Task: Open Card Requirements Management Planning in Board Business Model Hypothesis Creation and Testing to Workspace Job Evaluation and Classification and add a team member Softage.1@softage.net, a label Blue, a checklist Quality Assurance, an attachment from Trello, a color Blue and finally, add a card description 'Develop and launch new sales promotion for existing customers' and a comment 'We should approach this task with a sense of ownership and personal responsibility for its success.'. Add a start date 'Jan 09, 1900' with a due date 'Jan 16, 1900'
Action: Mouse moved to (44, 338)
Screenshot: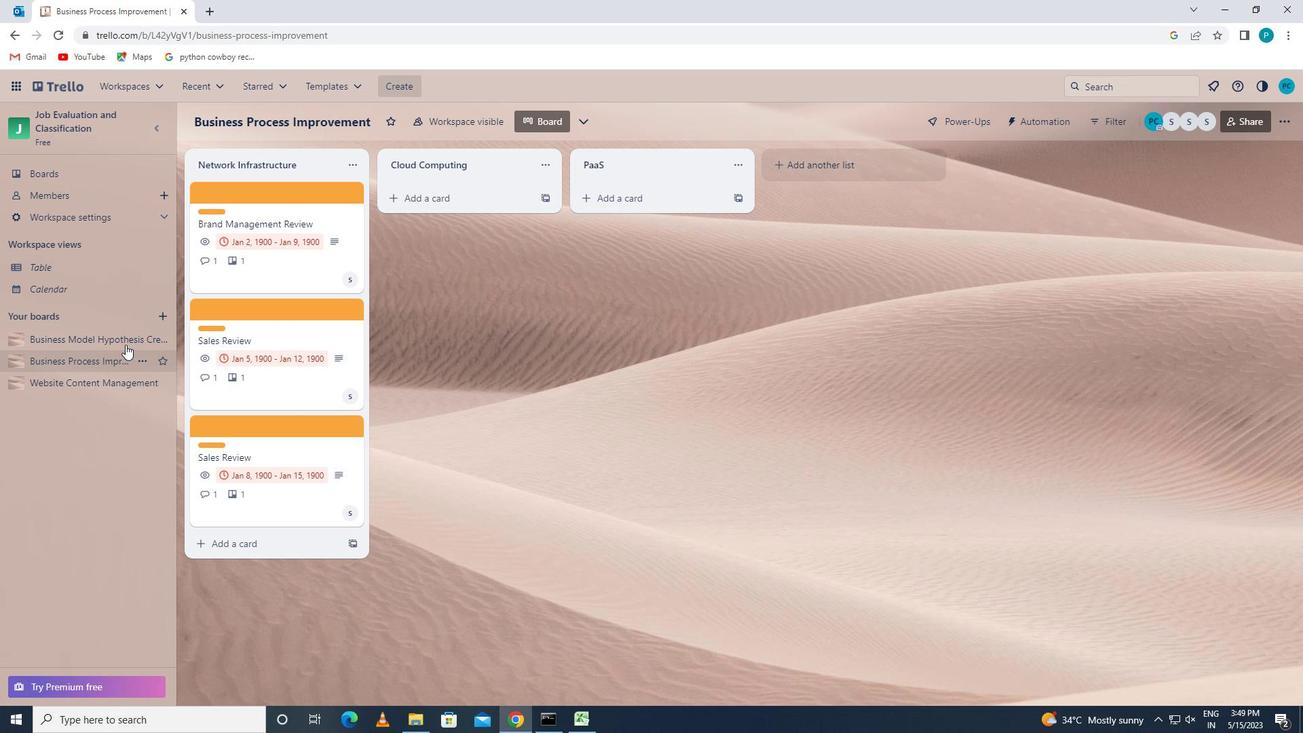 
Action: Mouse pressed left at (44, 338)
Screenshot: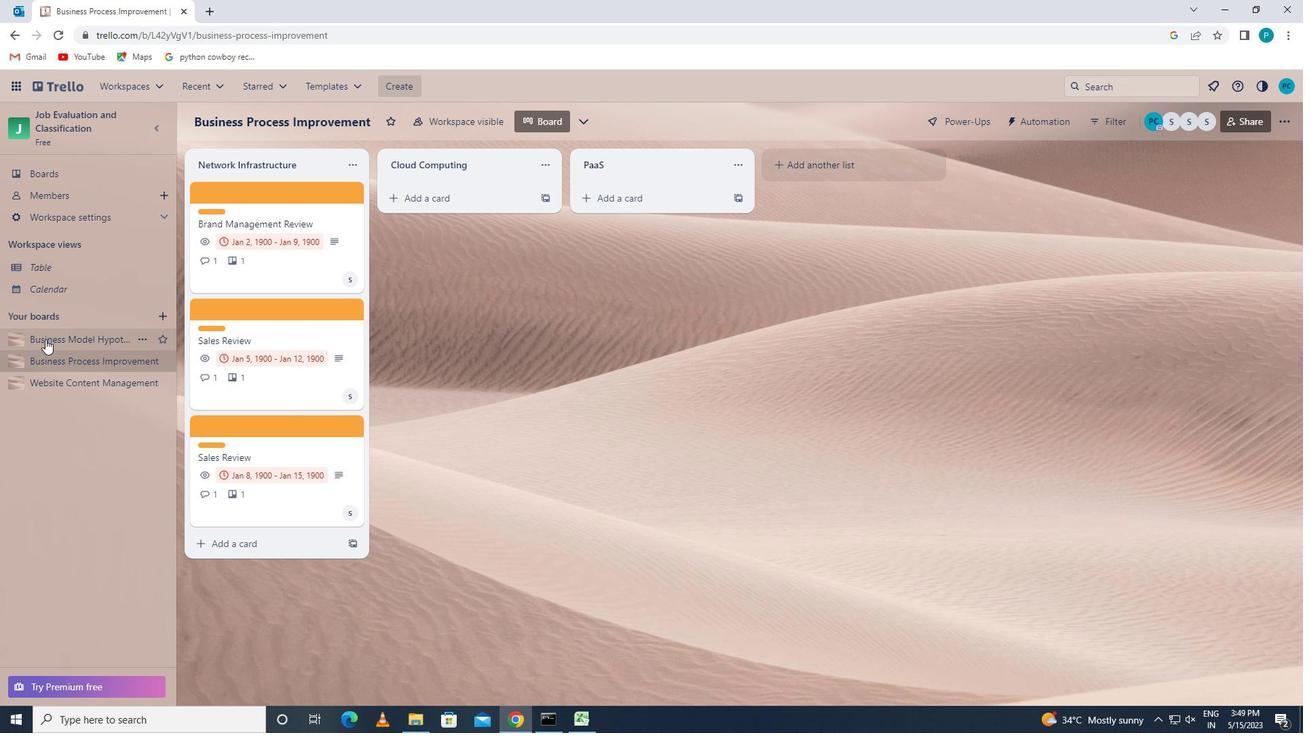 
Action: Mouse moved to (295, 439)
Screenshot: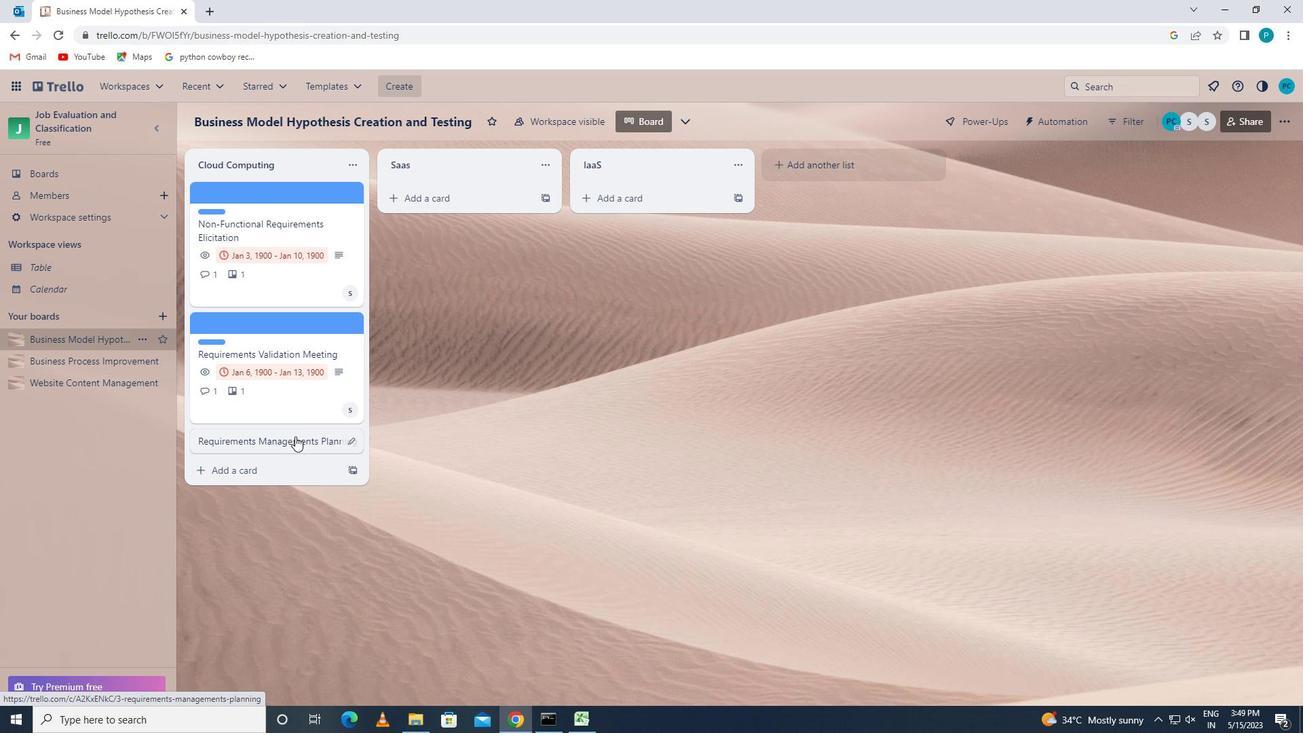 
Action: Mouse pressed left at (295, 439)
Screenshot: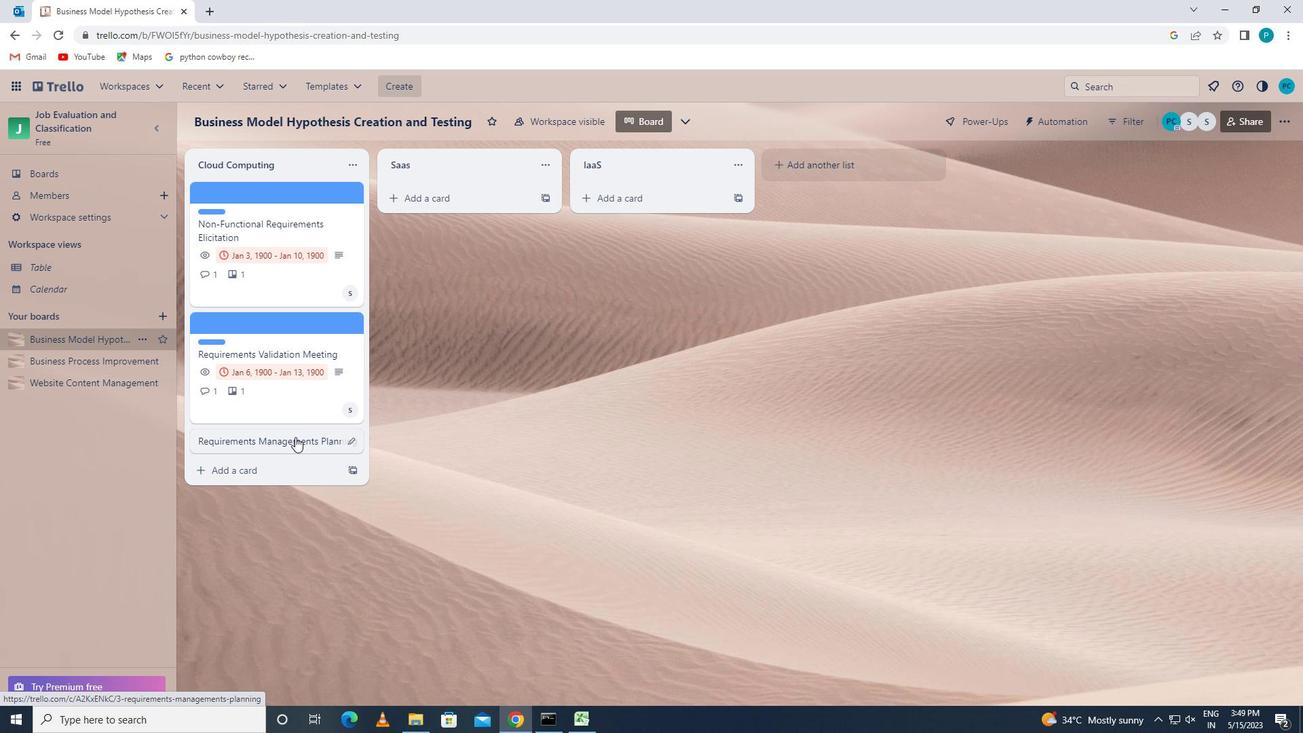 
Action: Mouse moved to (869, 236)
Screenshot: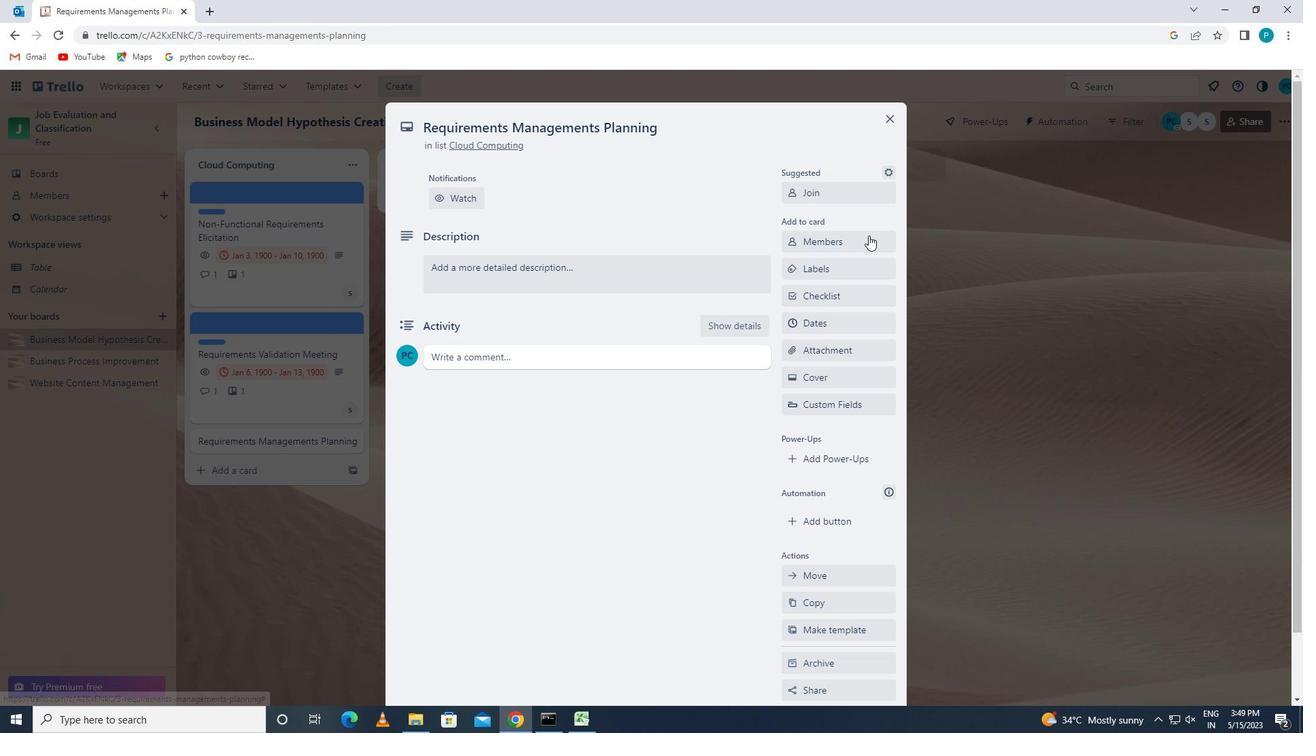 
Action: Mouse pressed left at (869, 236)
Screenshot: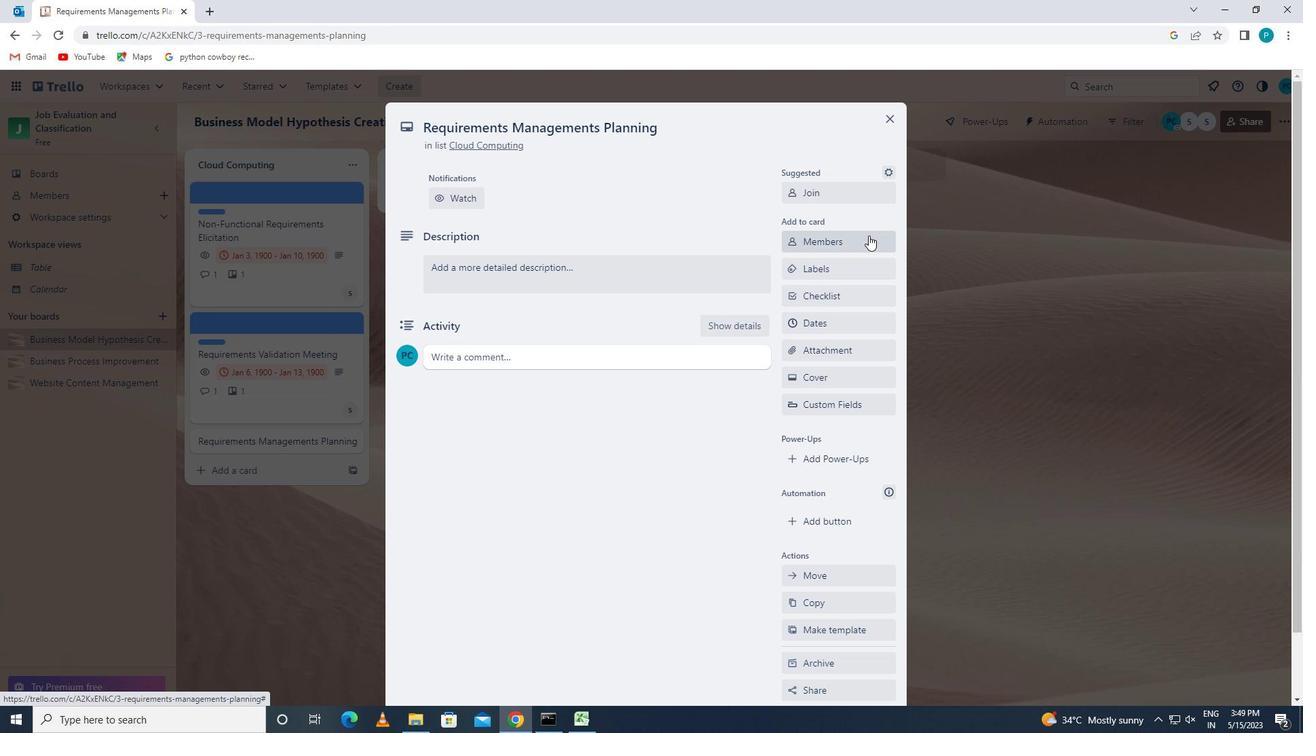 
Action: Key pressed <Key.caps_lock>s<Key.caps_lock>oftage.1<Key.enter>
Screenshot: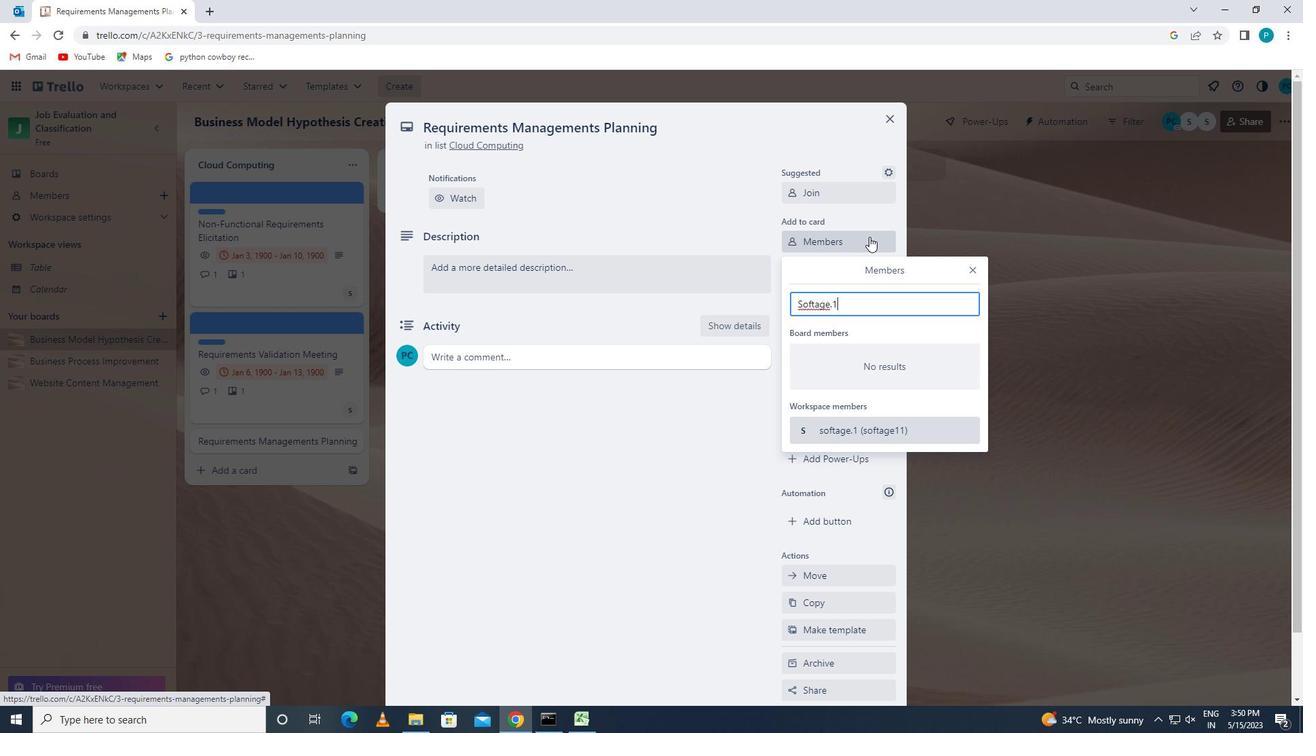 
Action: Mouse moved to (979, 264)
Screenshot: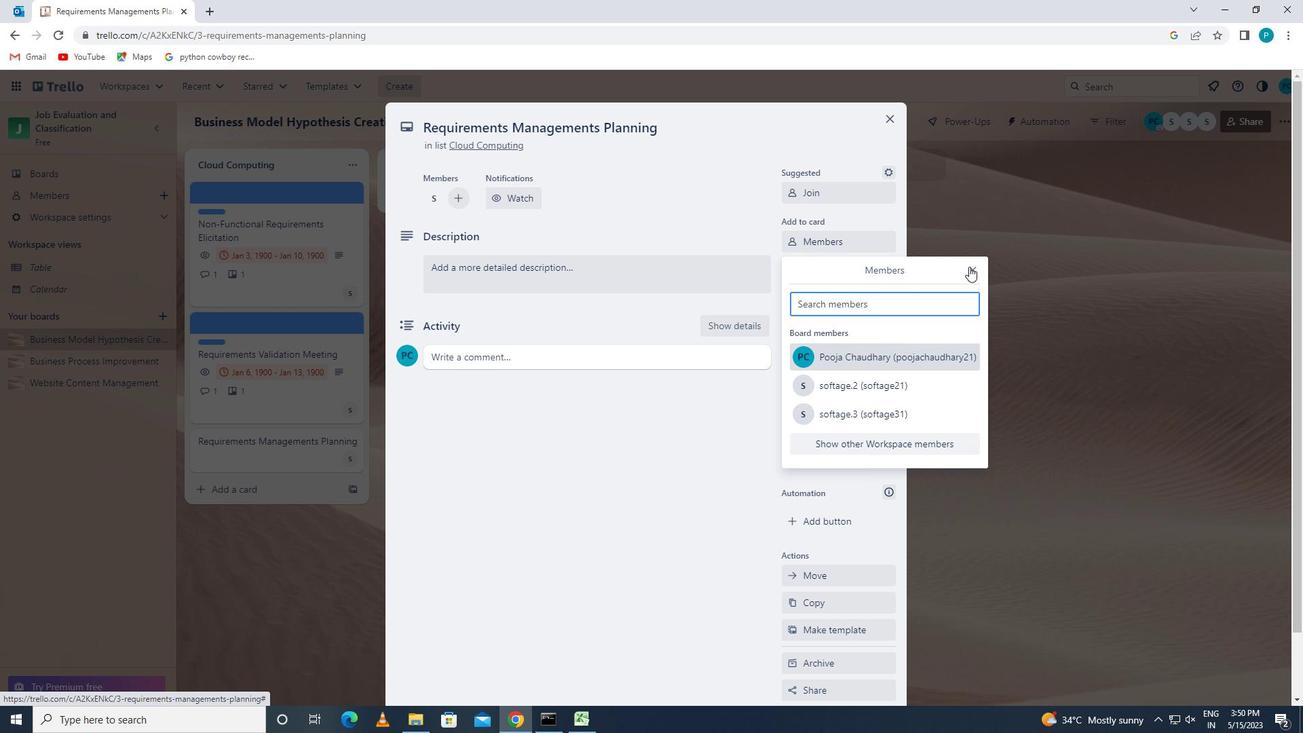
Action: Mouse pressed left at (979, 264)
Screenshot: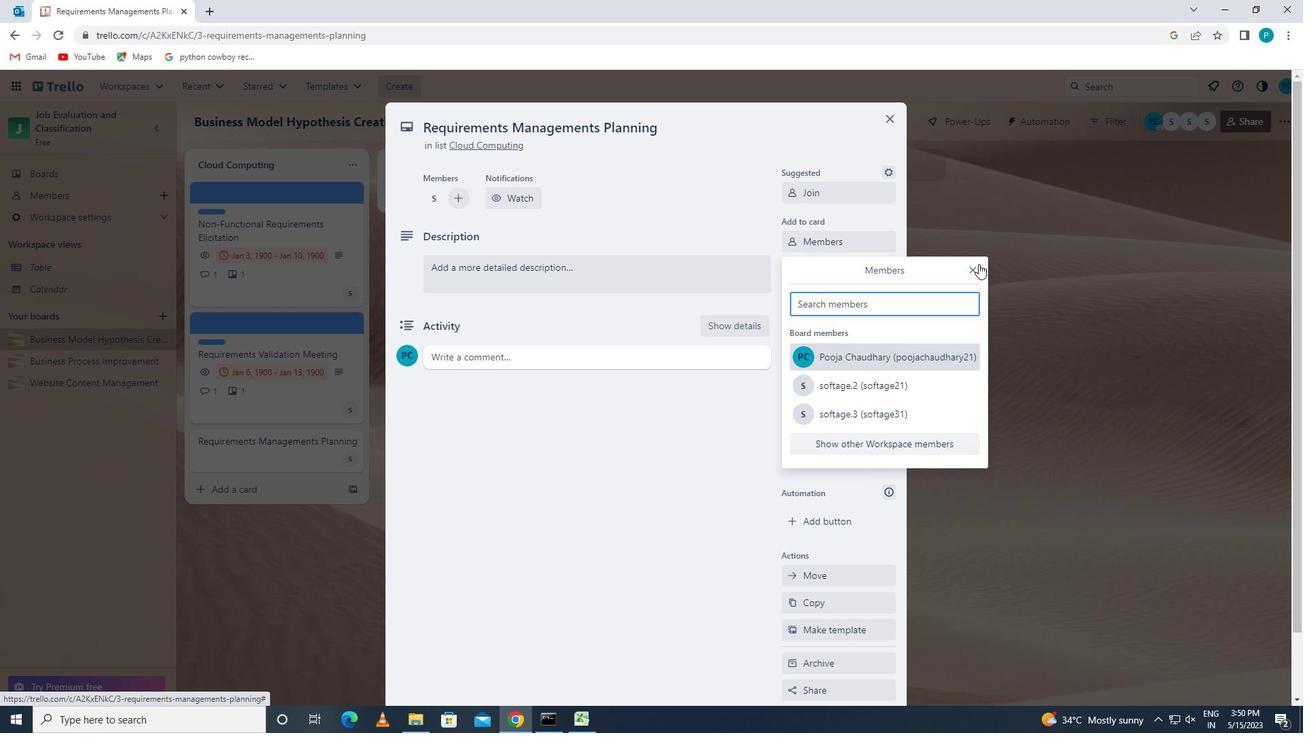 
Action: Mouse moved to (839, 260)
Screenshot: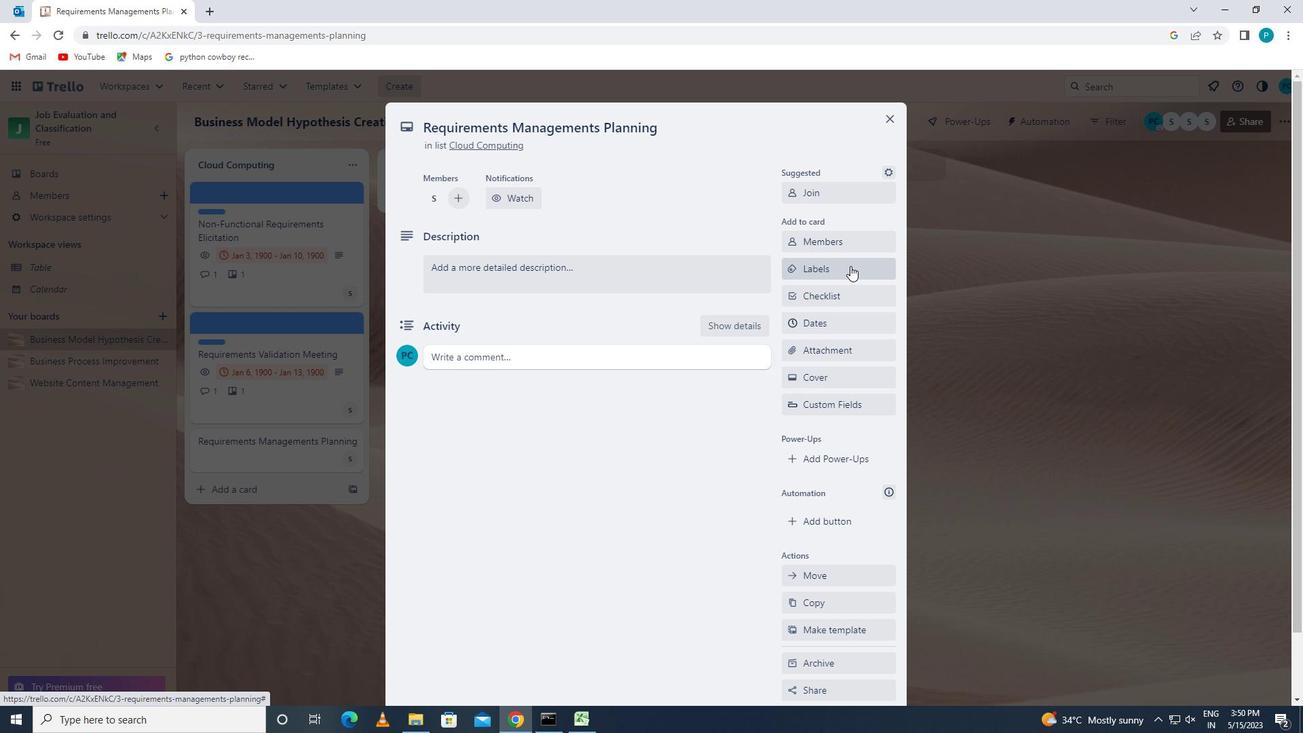 
Action: Mouse pressed left at (839, 260)
Screenshot: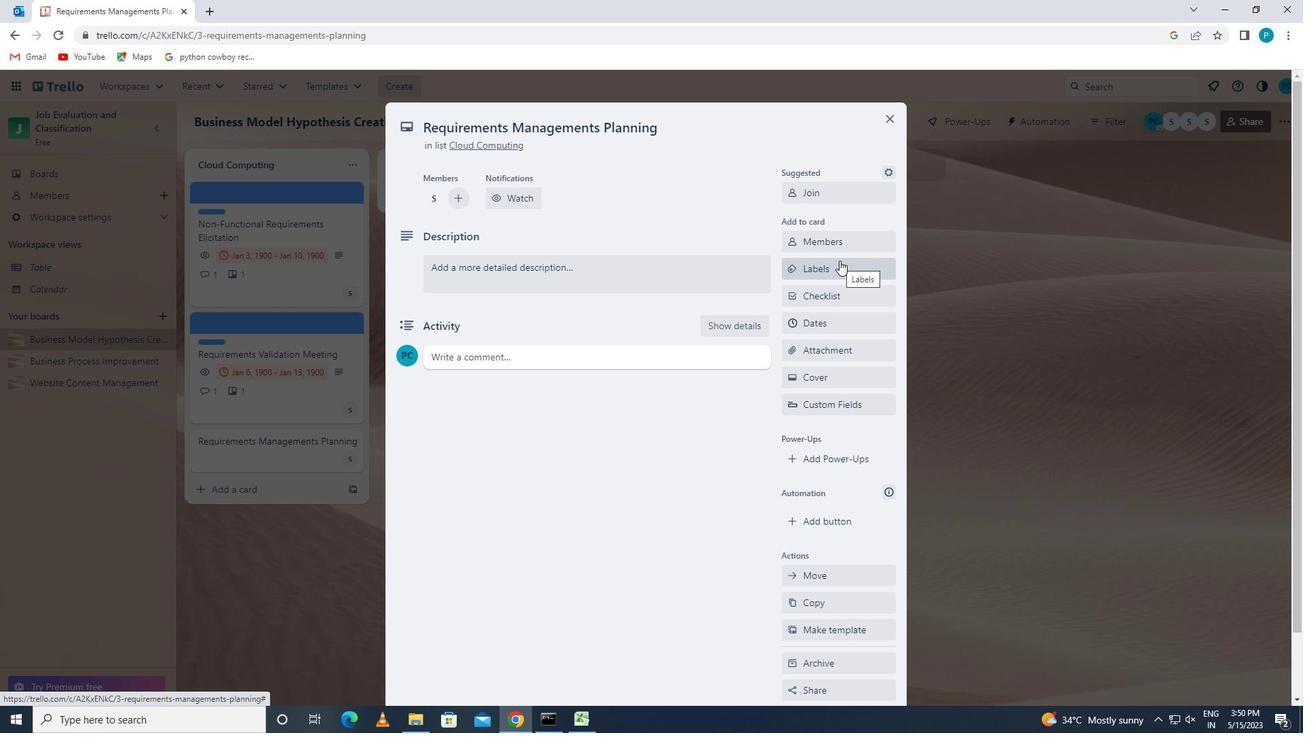 
Action: Mouse moved to (869, 532)
Screenshot: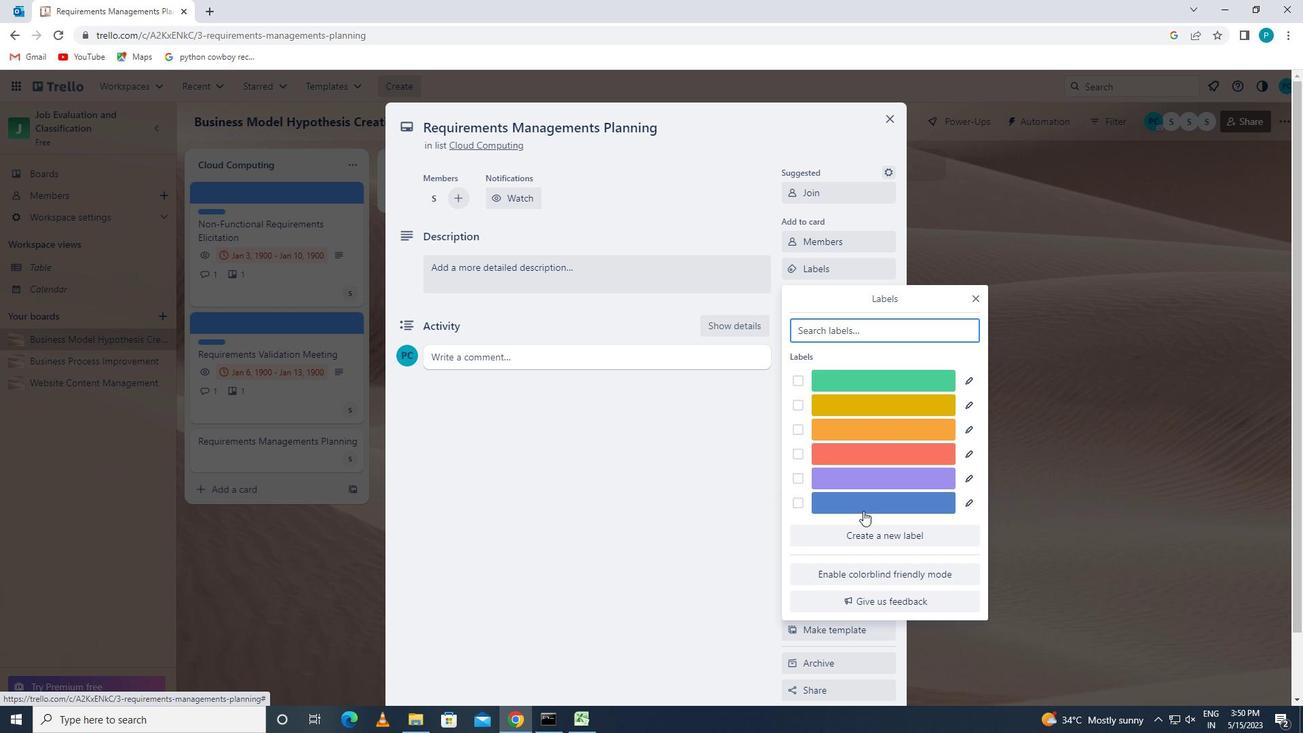 
Action: Mouse pressed left at (869, 532)
Screenshot: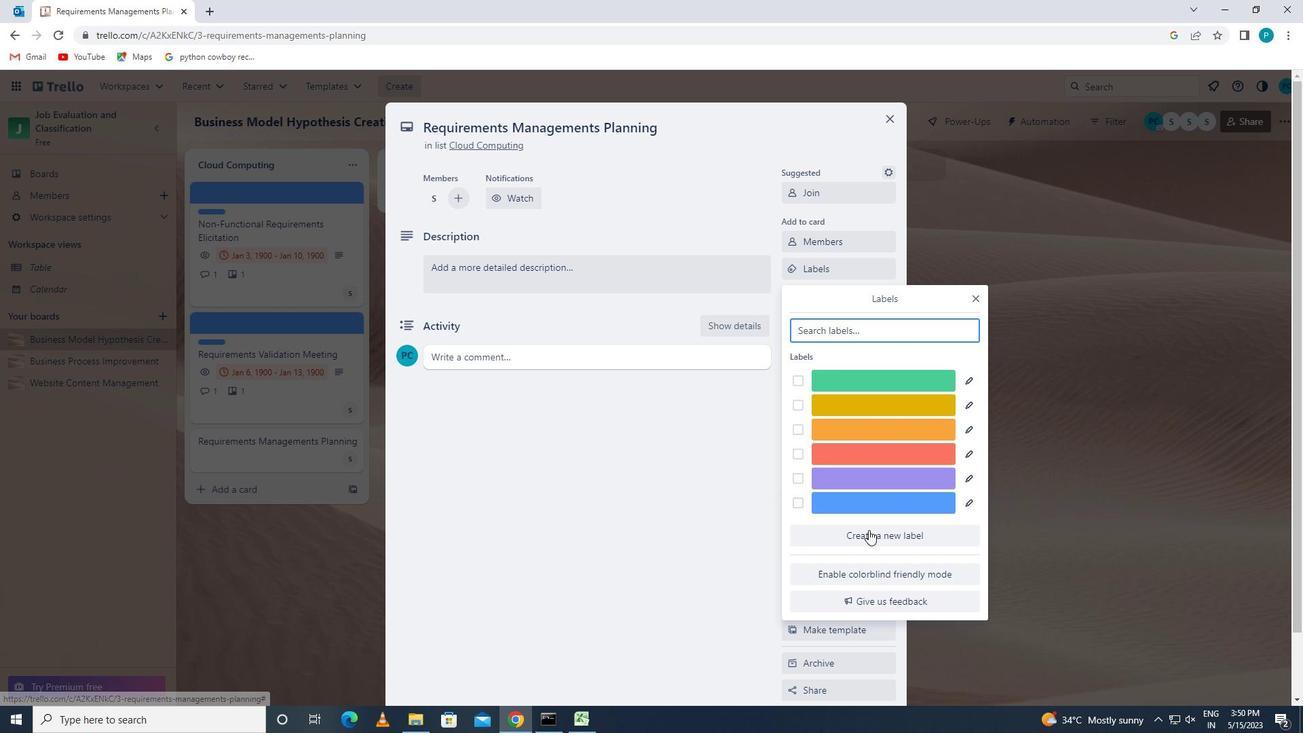 
Action: Mouse moved to (806, 566)
Screenshot: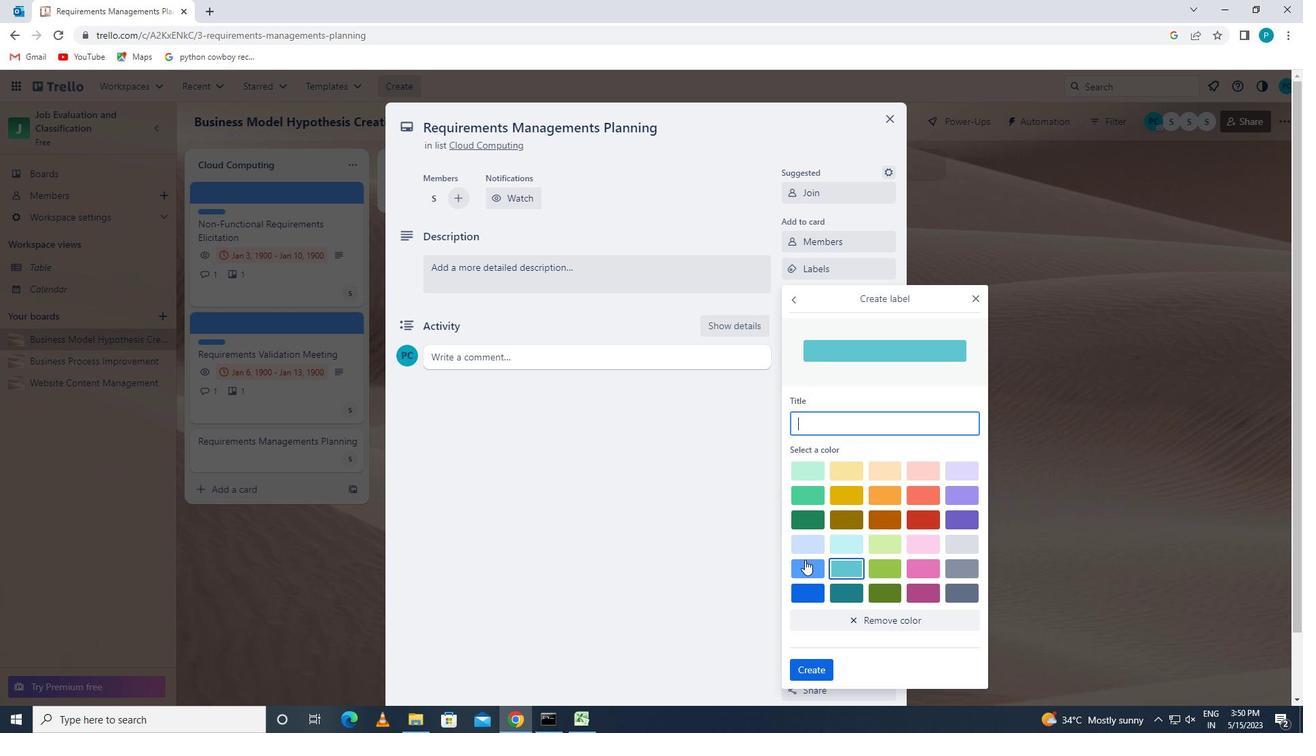 
Action: Mouse pressed left at (806, 566)
Screenshot: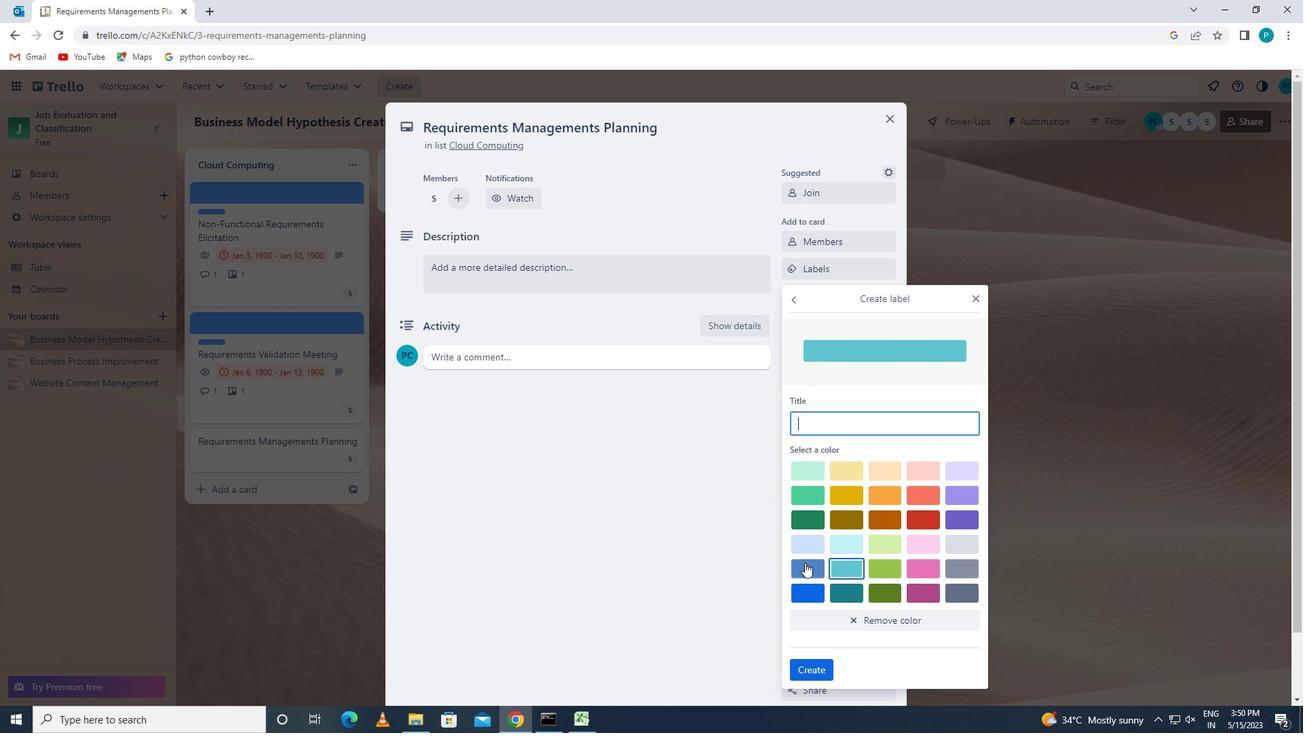 
Action: Mouse moved to (804, 672)
Screenshot: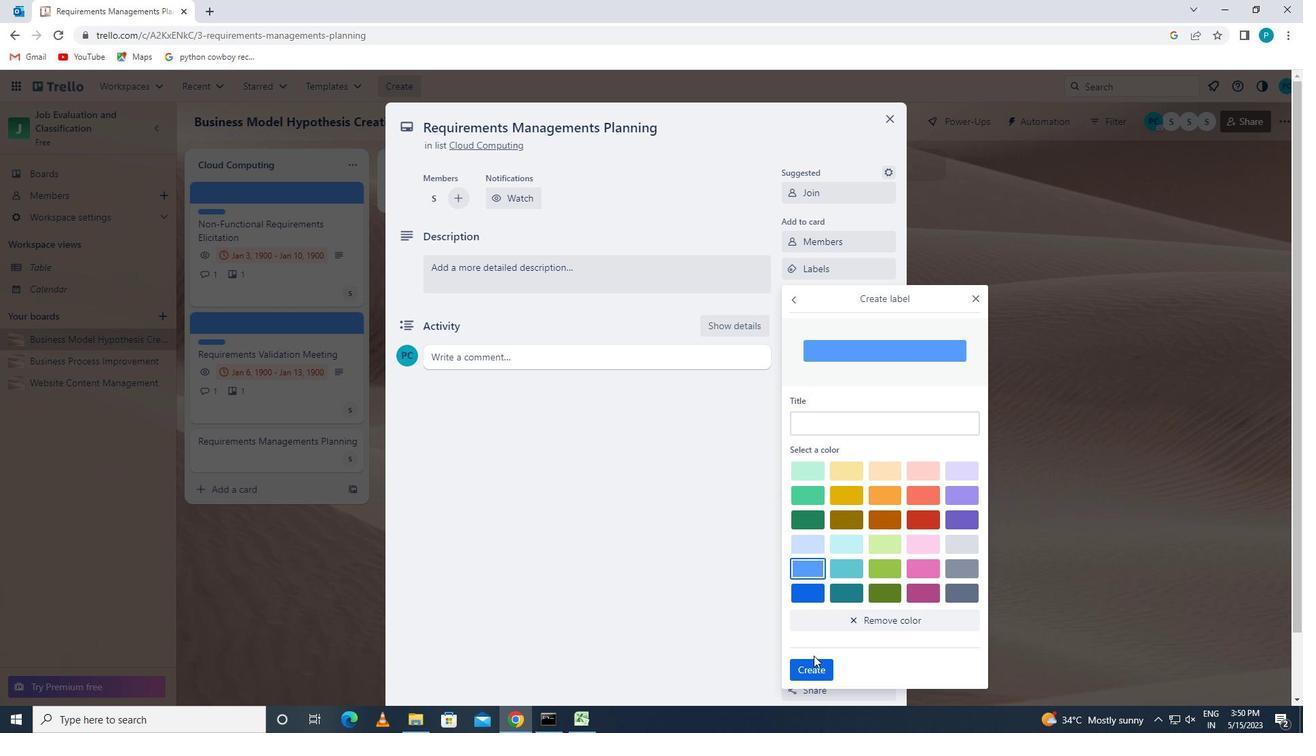 
Action: Mouse pressed left at (804, 672)
Screenshot: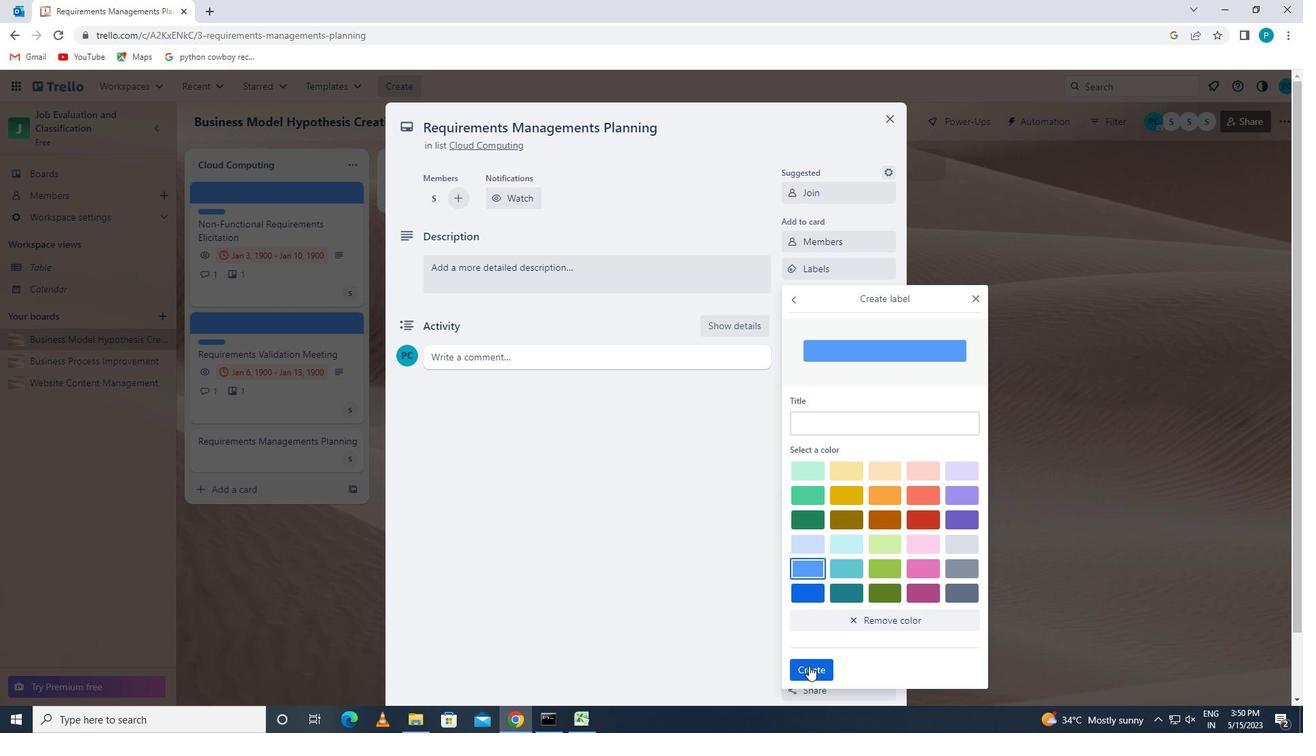 
Action: Mouse moved to (977, 296)
Screenshot: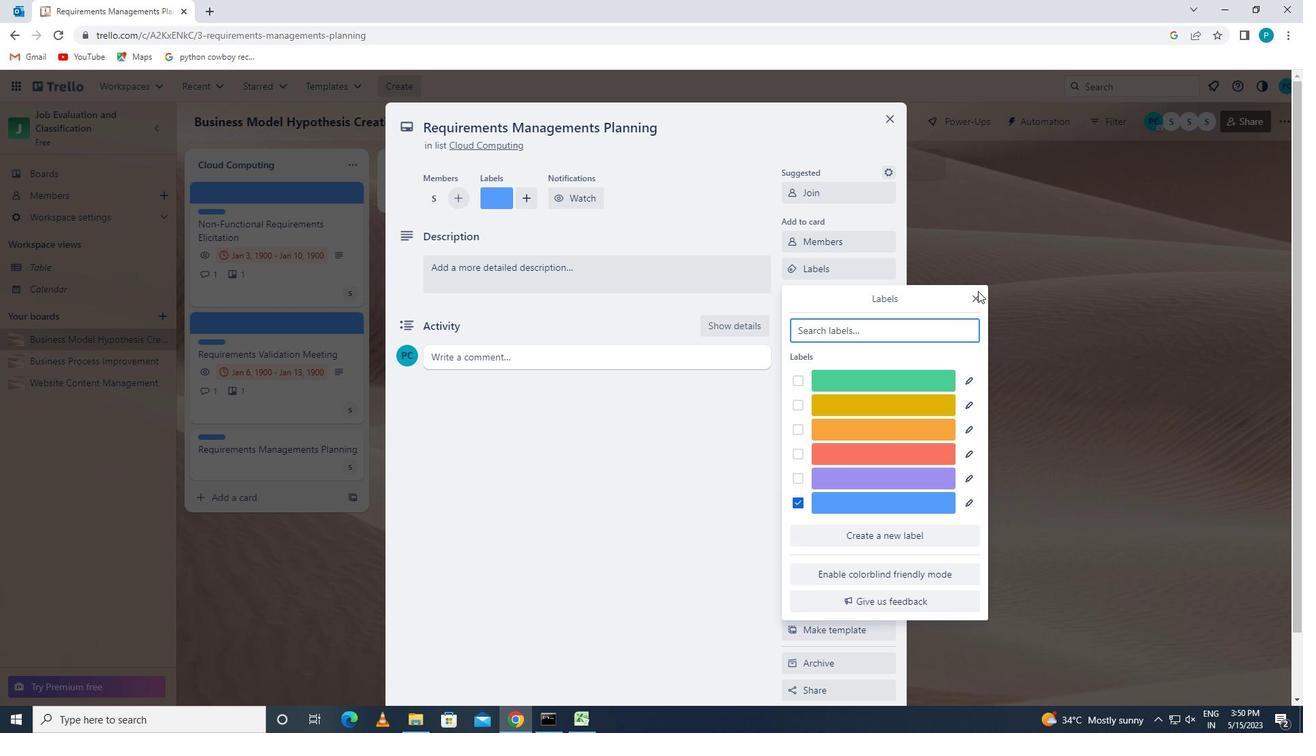 
Action: Mouse pressed left at (977, 296)
Screenshot: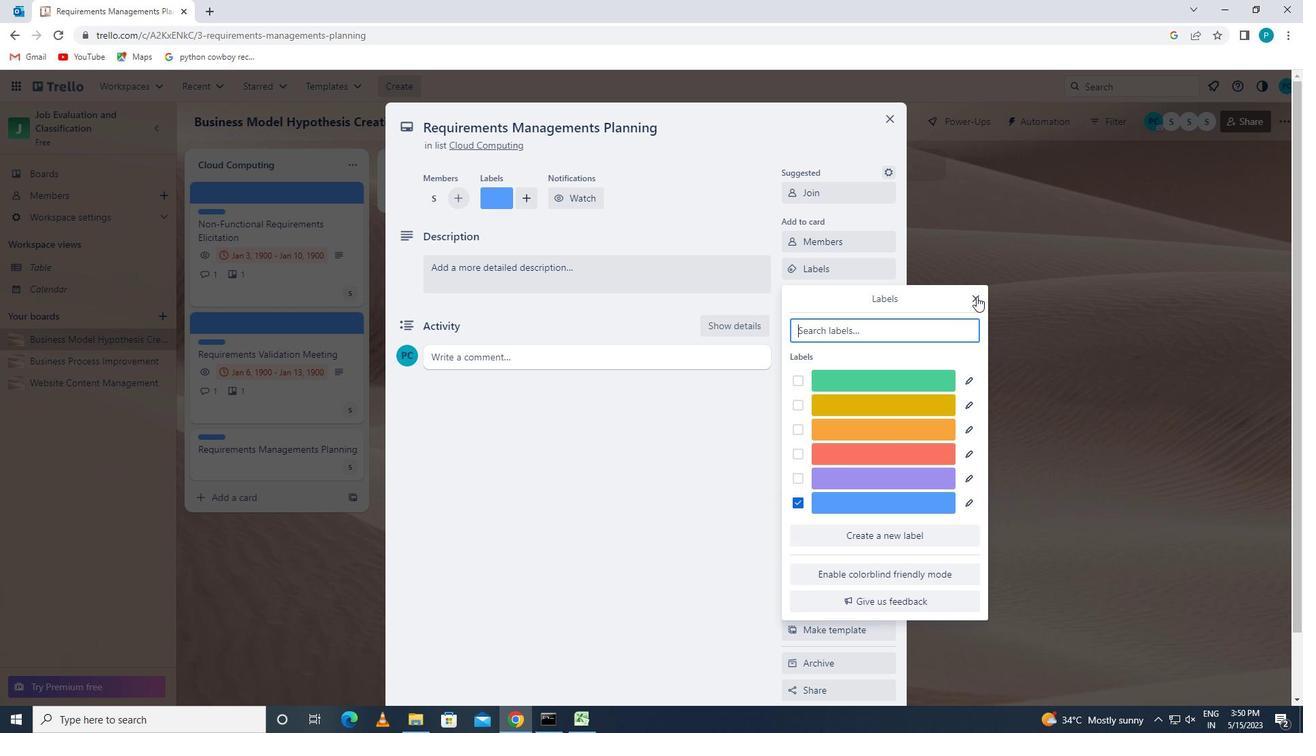 
Action: Mouse moved to (820, 306)
Screenshot: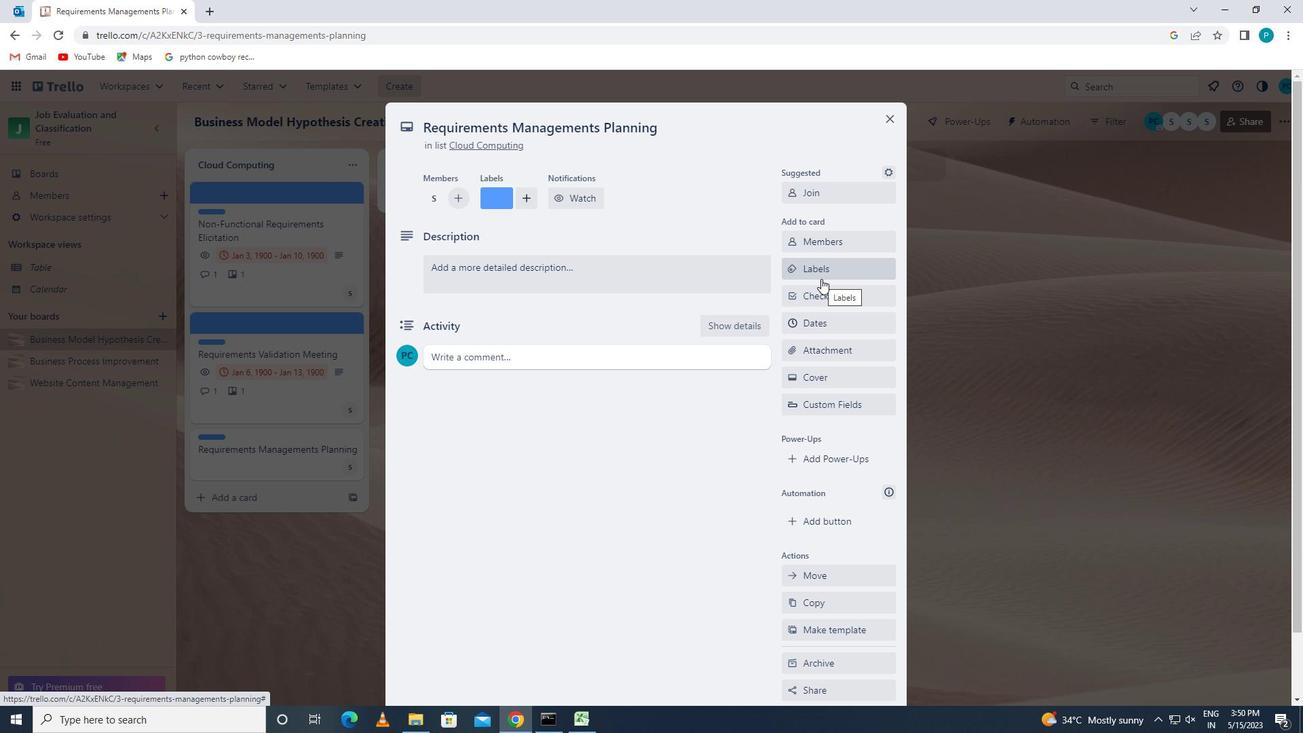 
Action: Mouse pressed left at (820, 306)
Screenshot: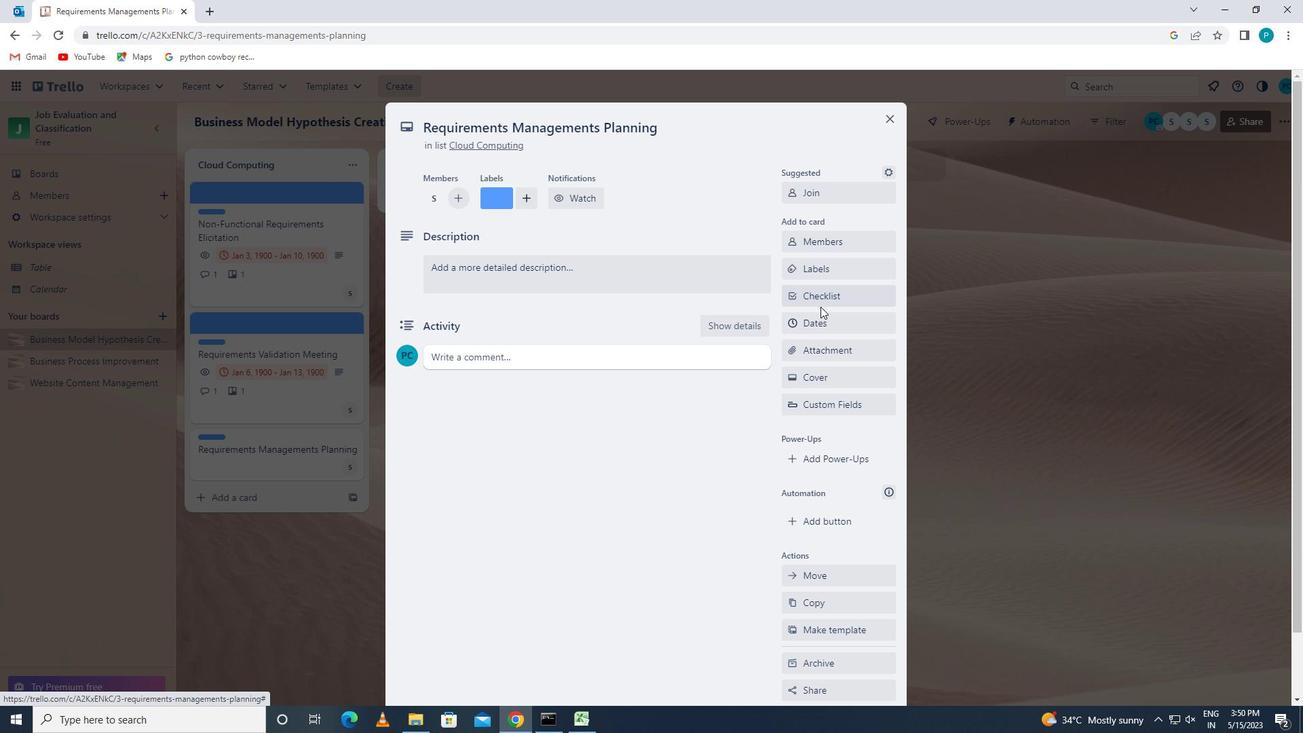 
Action: Mouse moved to (814, 302)
Screenshot: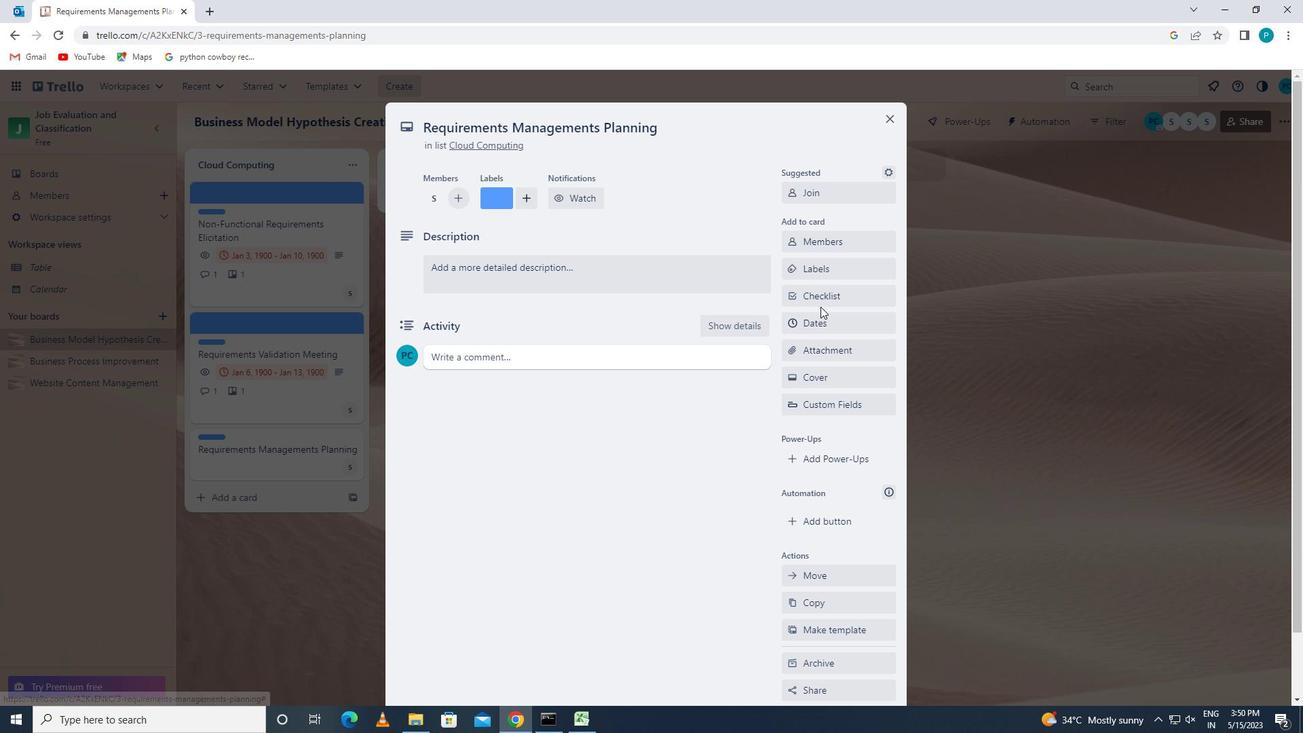 
Action: Mouse pressed left at (814, 302)
Screenshot: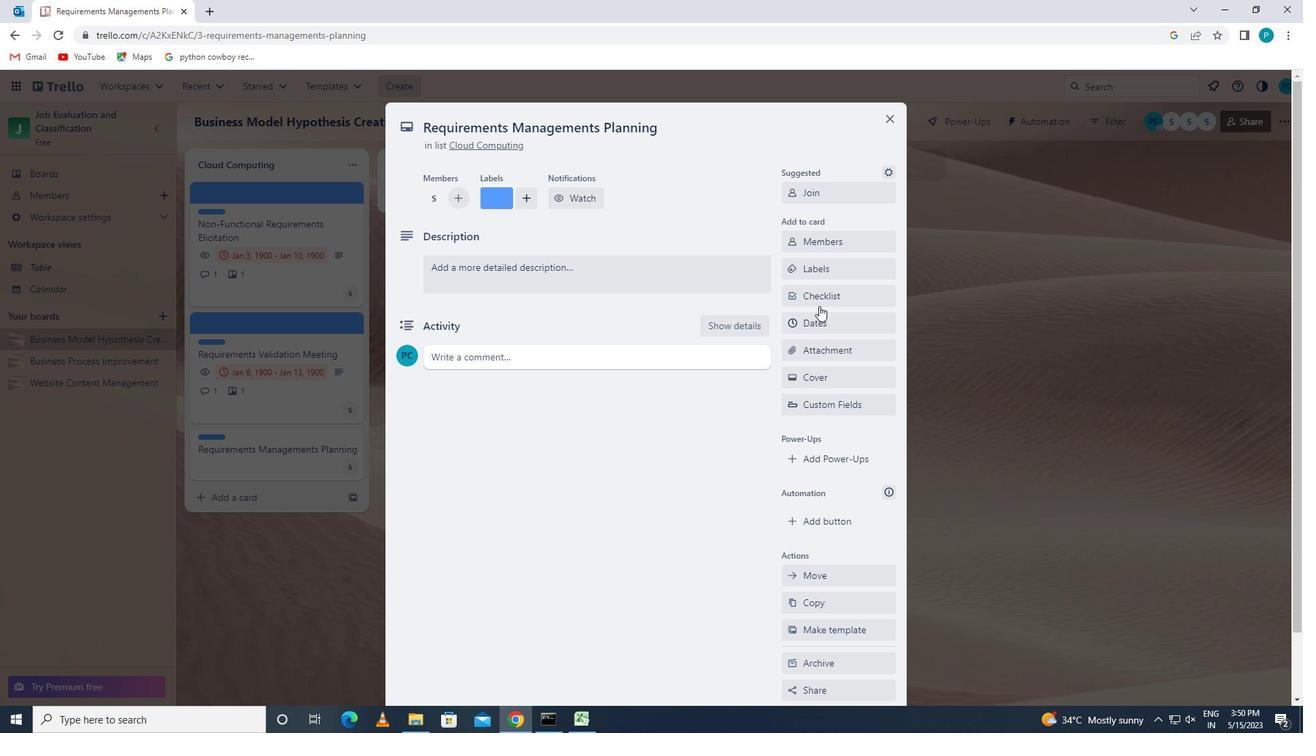 
Action: Key pressed <Key.caps_lock>q<Key.caps_lock>
Screenshot: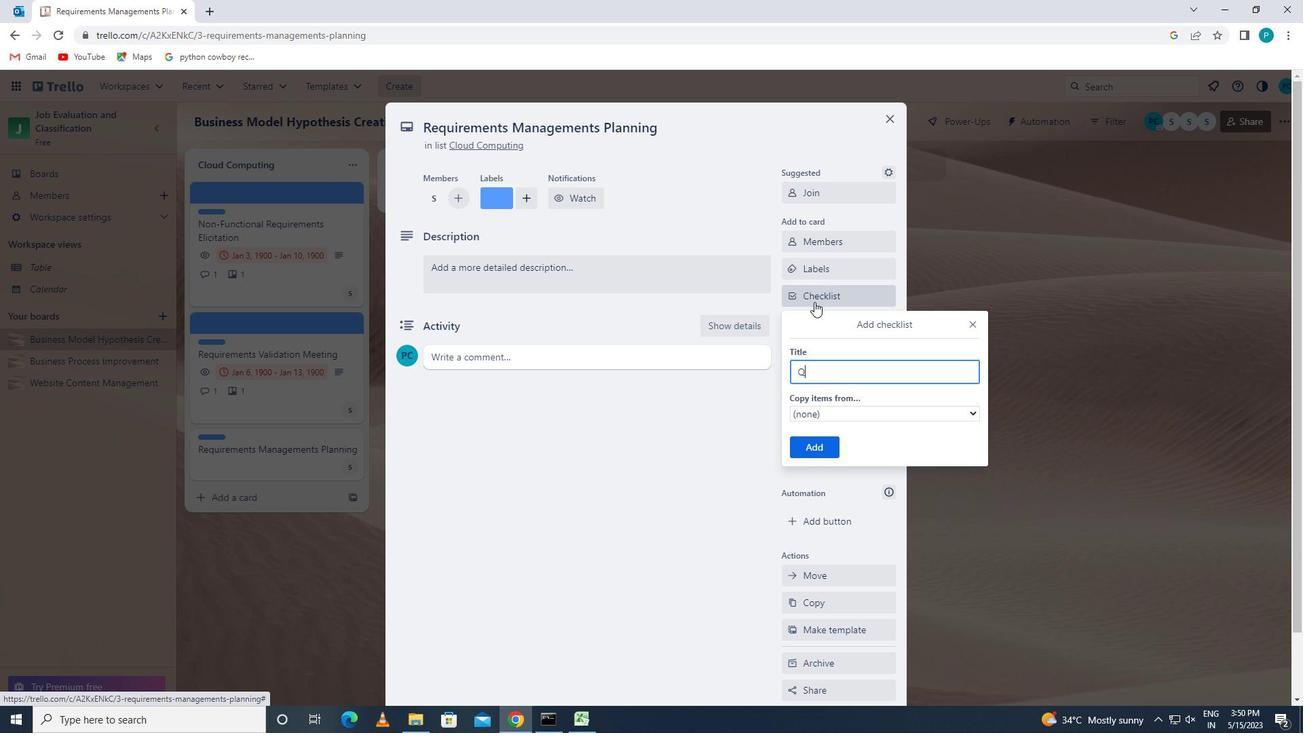 
Action: Mouse moved to (873, 408)
Screenshot: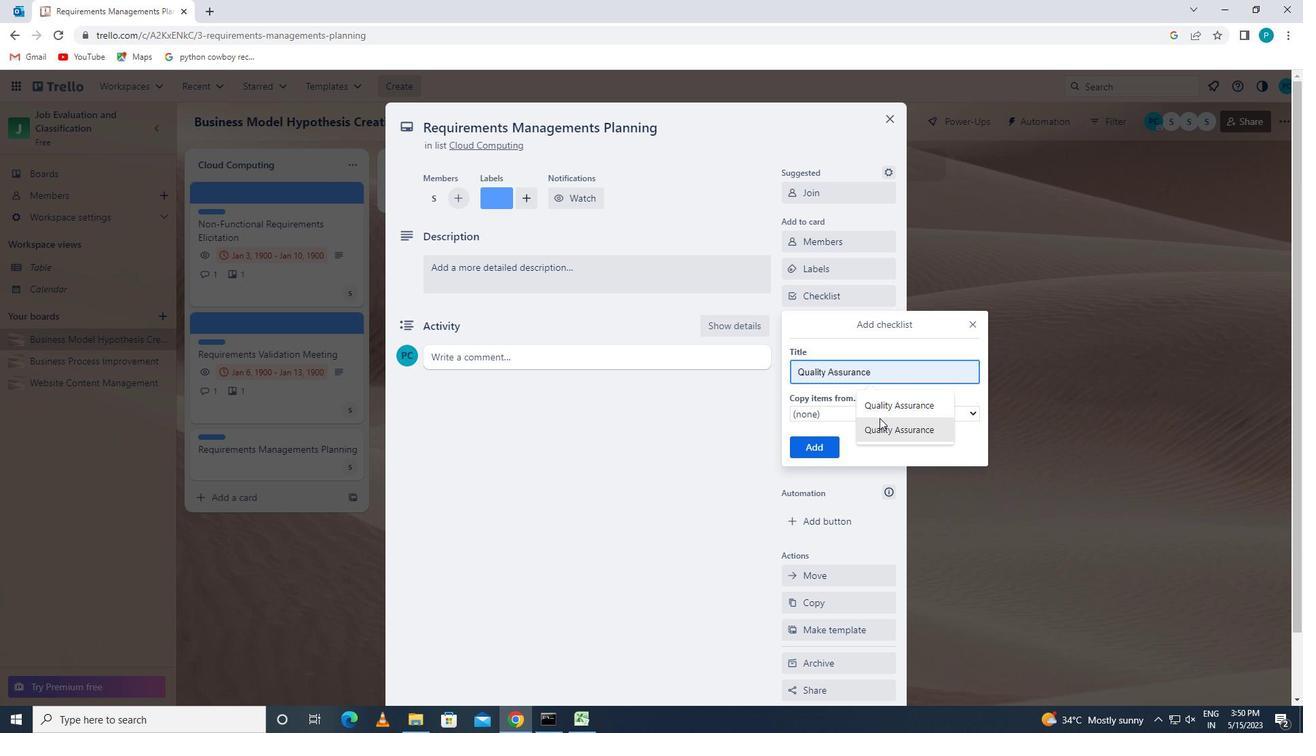 
Action: Mouse pressed left at (873, 408)
Screenshot: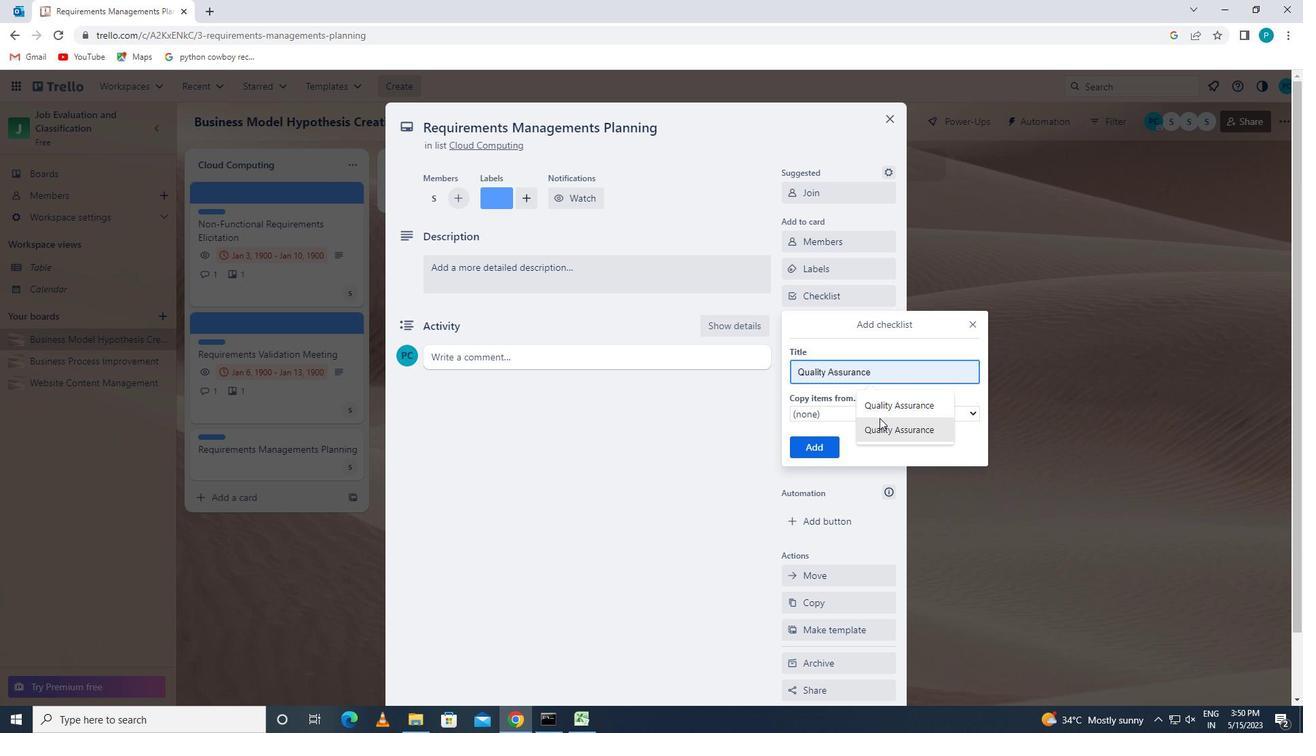 
Action: Mouse moved to (822, 441)
Screenshot: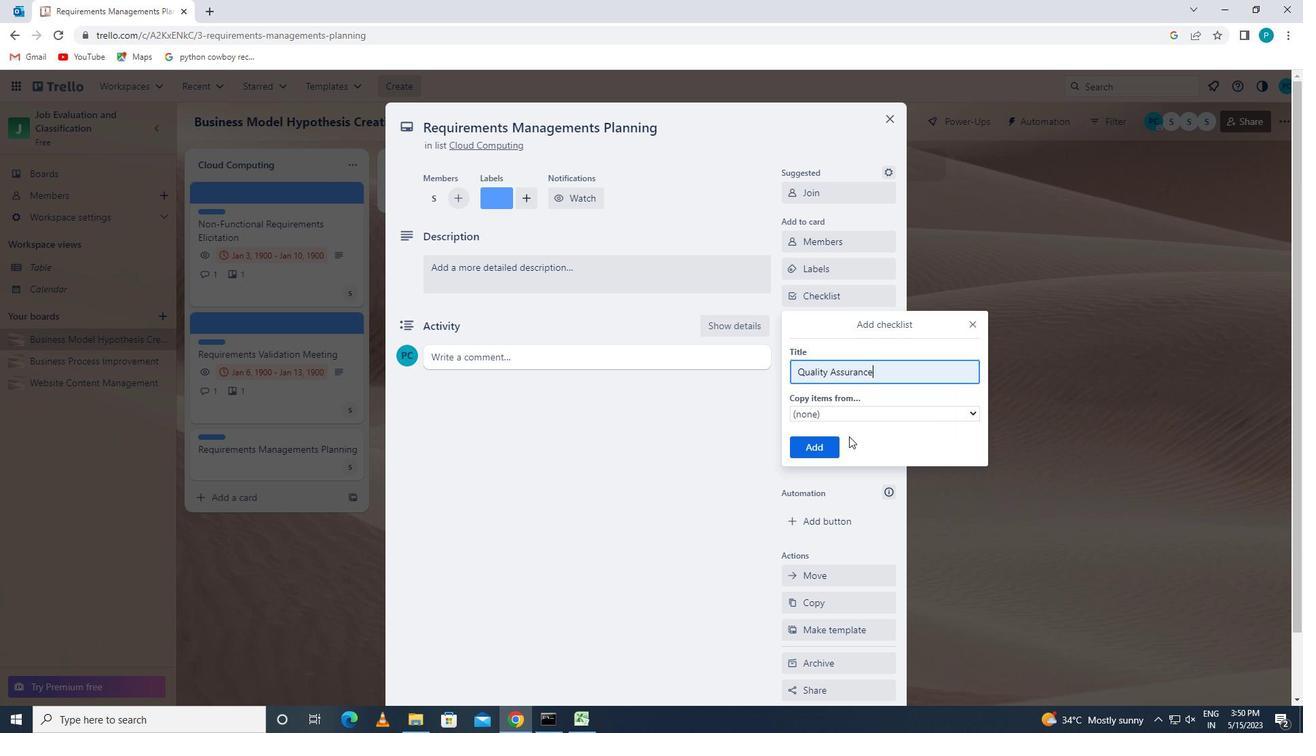 
Action: Mouse pressed left at (822, 441)
Screenshot: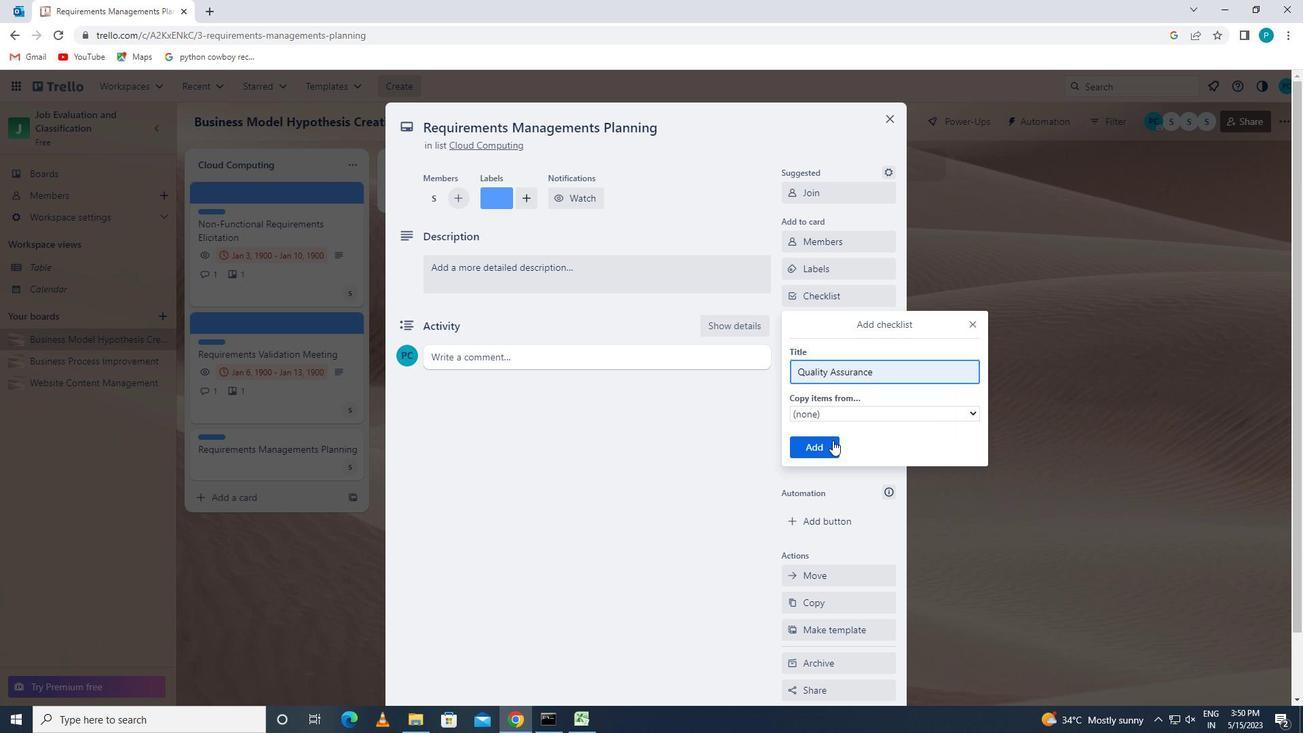 
Action: Mouse moved to (825, 350)
Screenshot: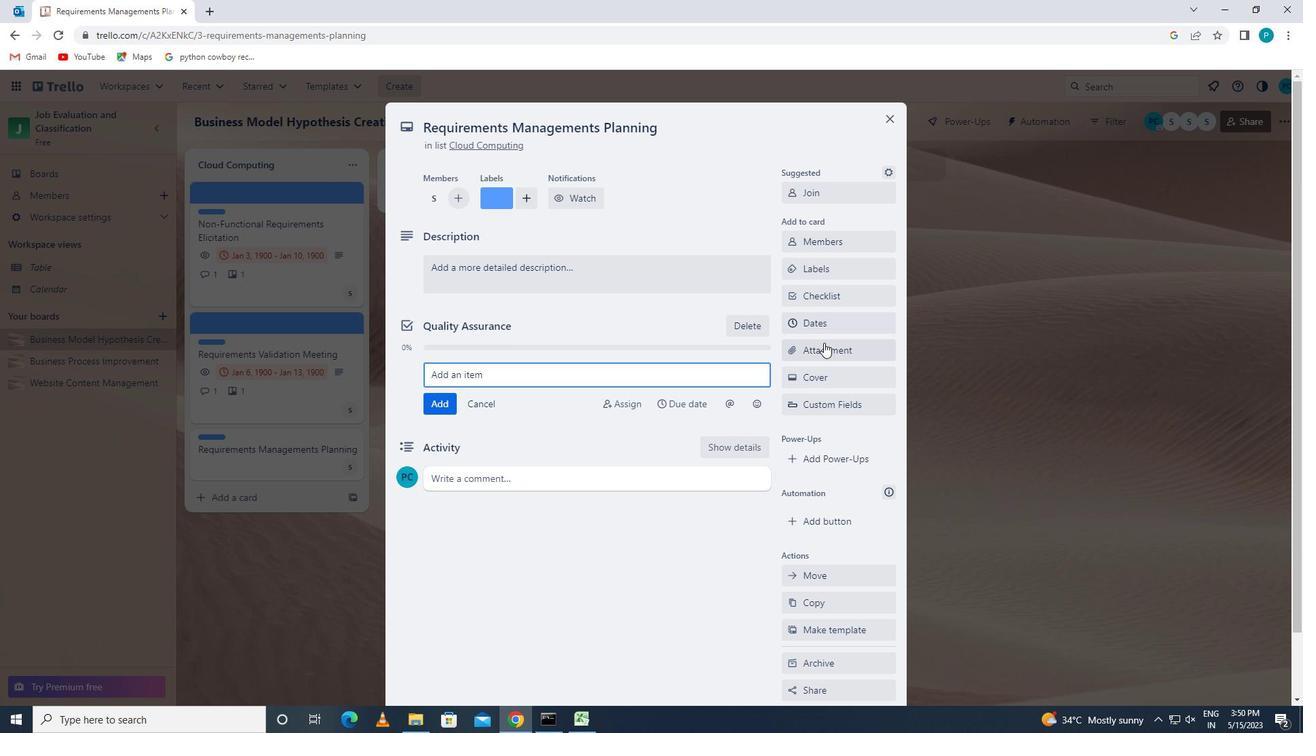 
Action: Mouse pressed left at (825, 350)
Screenshot: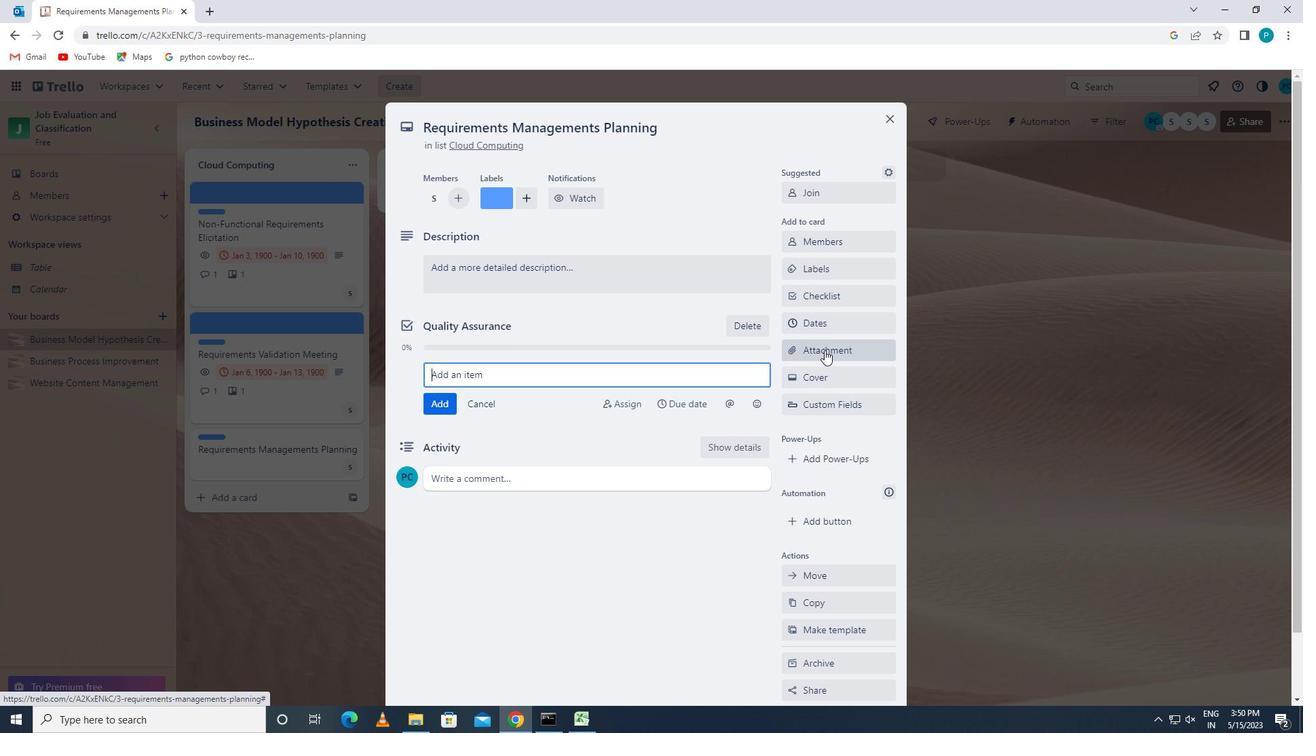 
Action: Mouse moved to (823, 430)
Screenshot: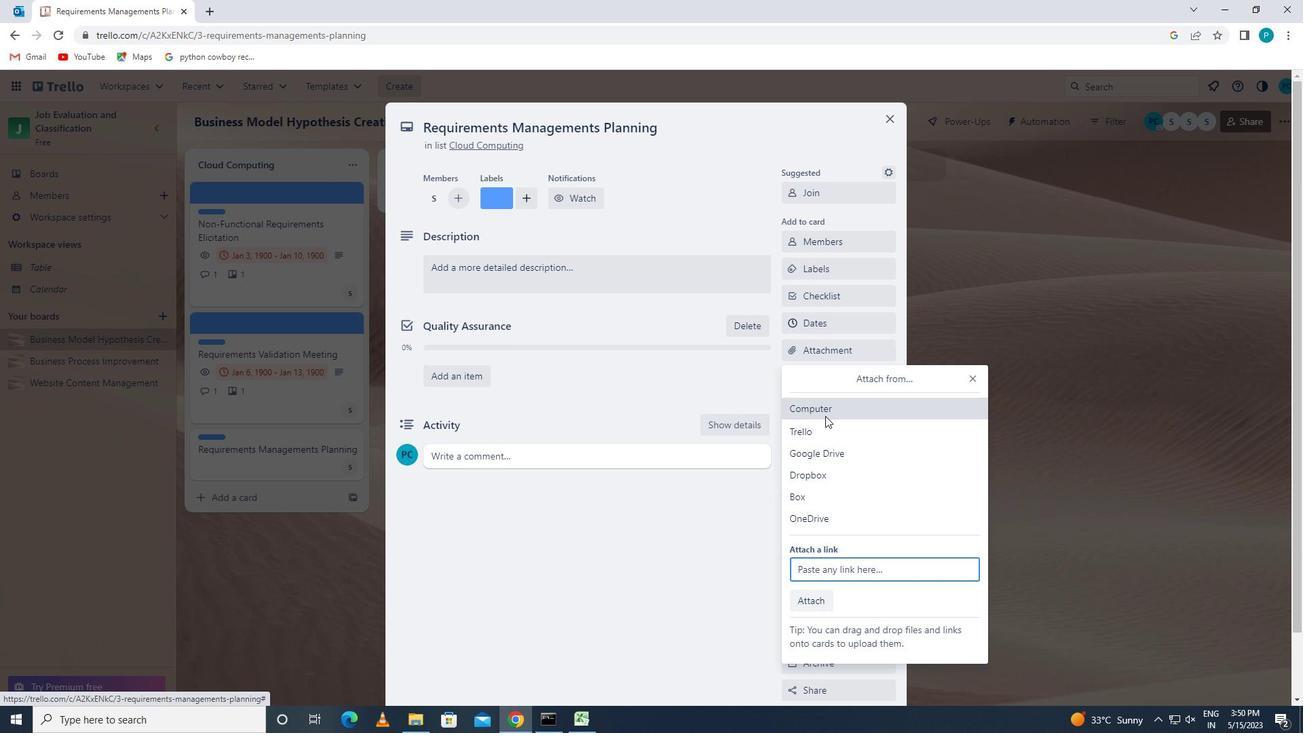 
Action: Mouse pressed left at (823, 430)
Screenshot: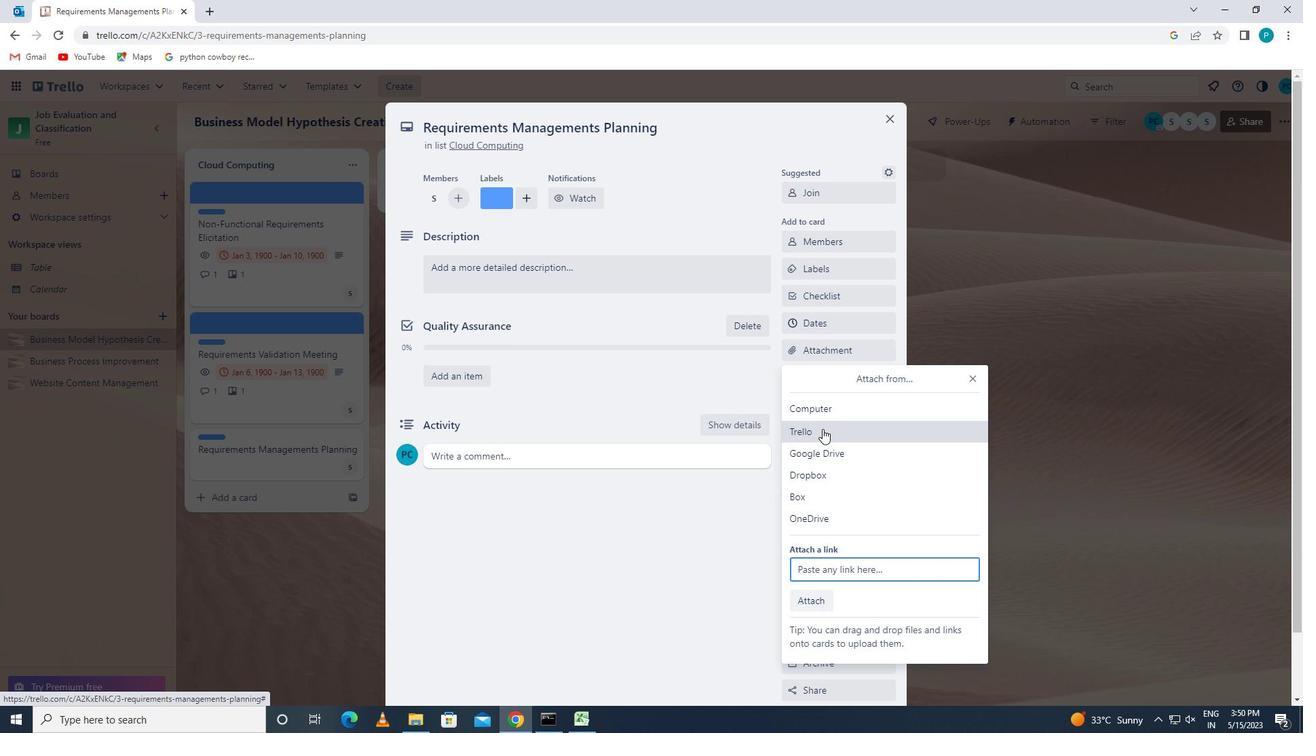 
Action: Mouse moved to (869, 573)
Screenshot: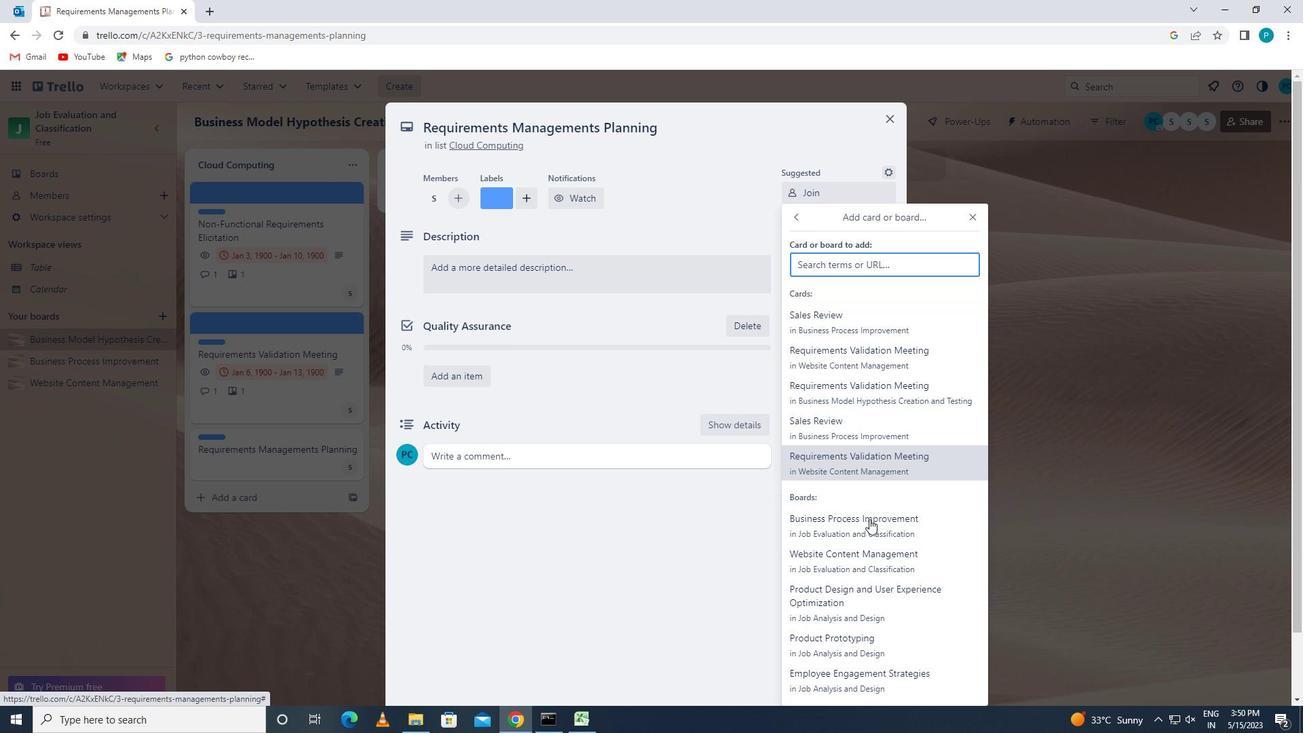 
Action: Mouse pressed left at (869, 573)
Screenshot: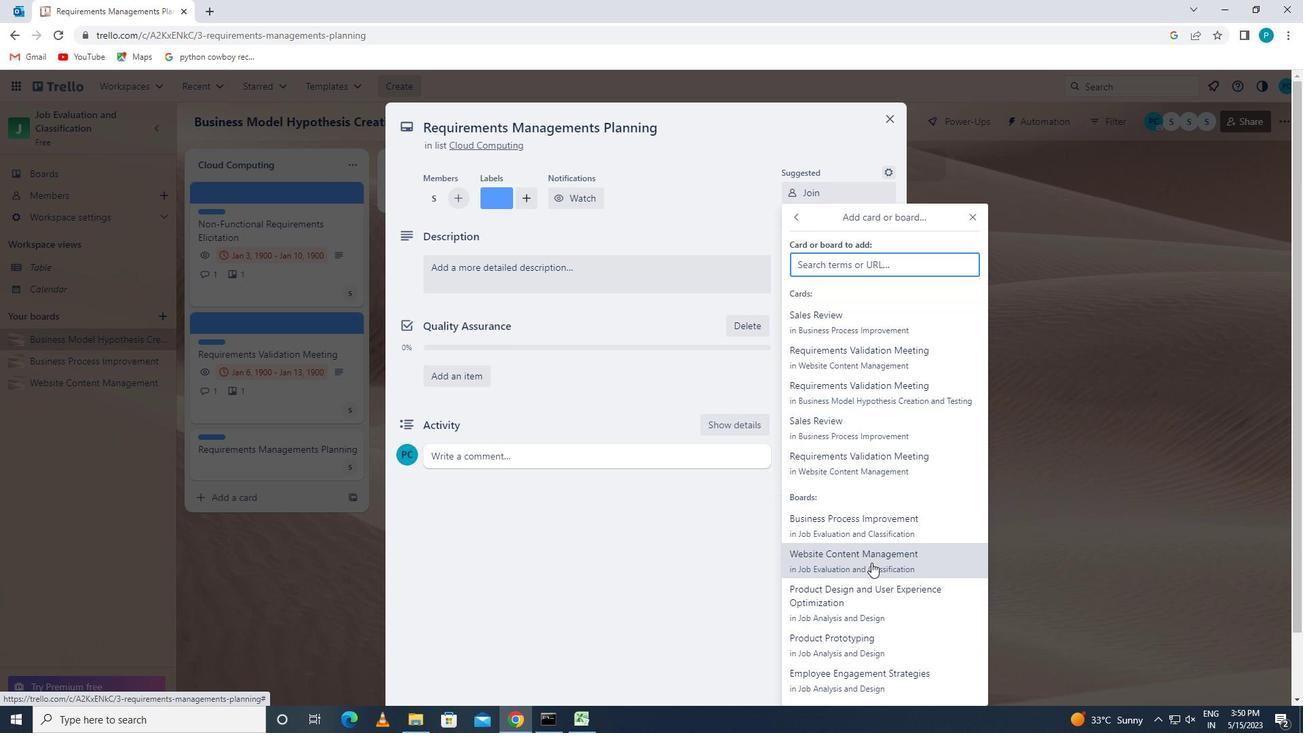 
Action: Mouse moved to (817, 385)
Screenshot: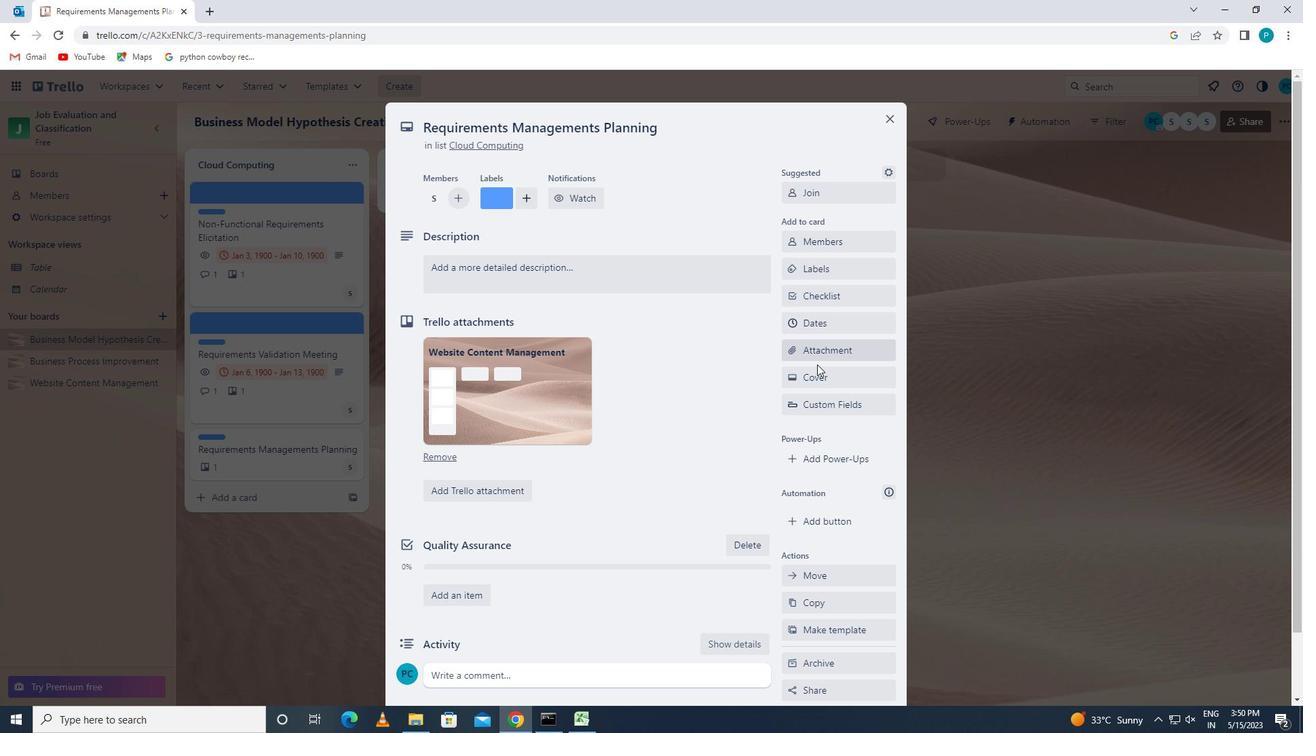 
Action: Mouse pressed left at (817, 385)
Screenshot: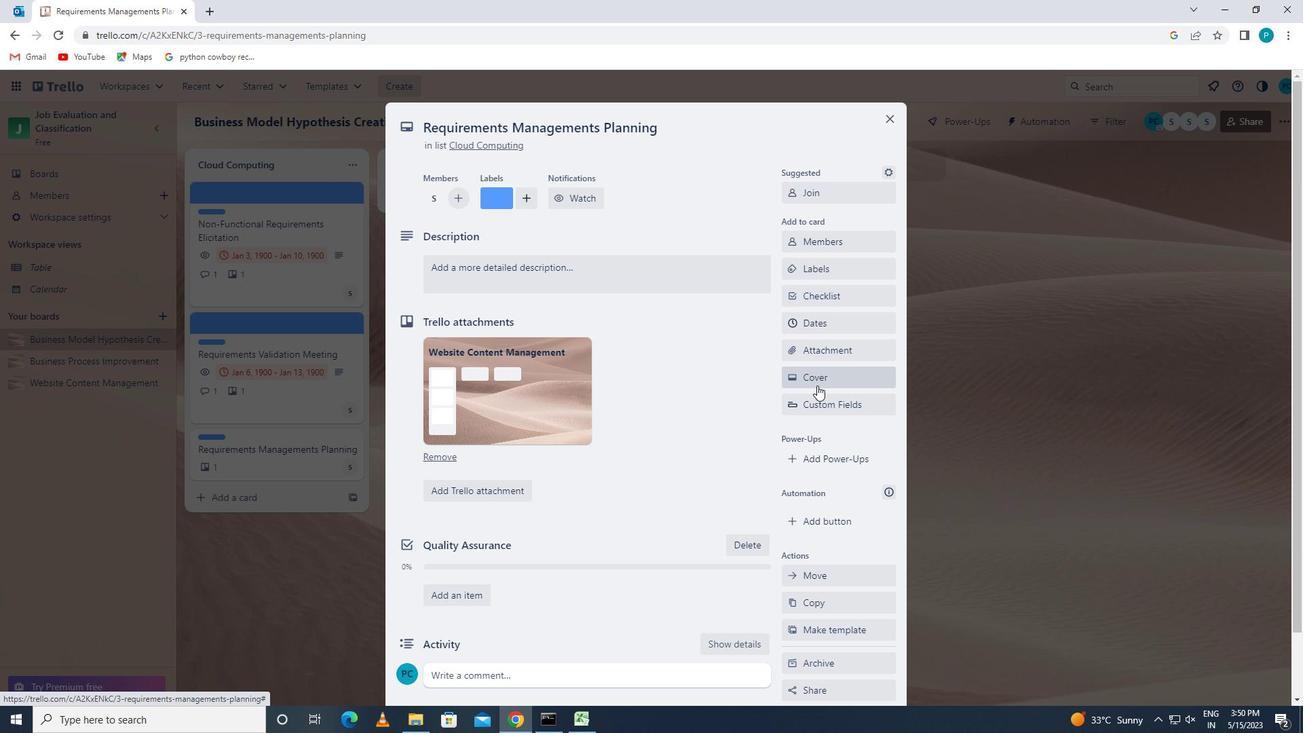 
Action: Mouse moved to (810, 463)
Screenshot: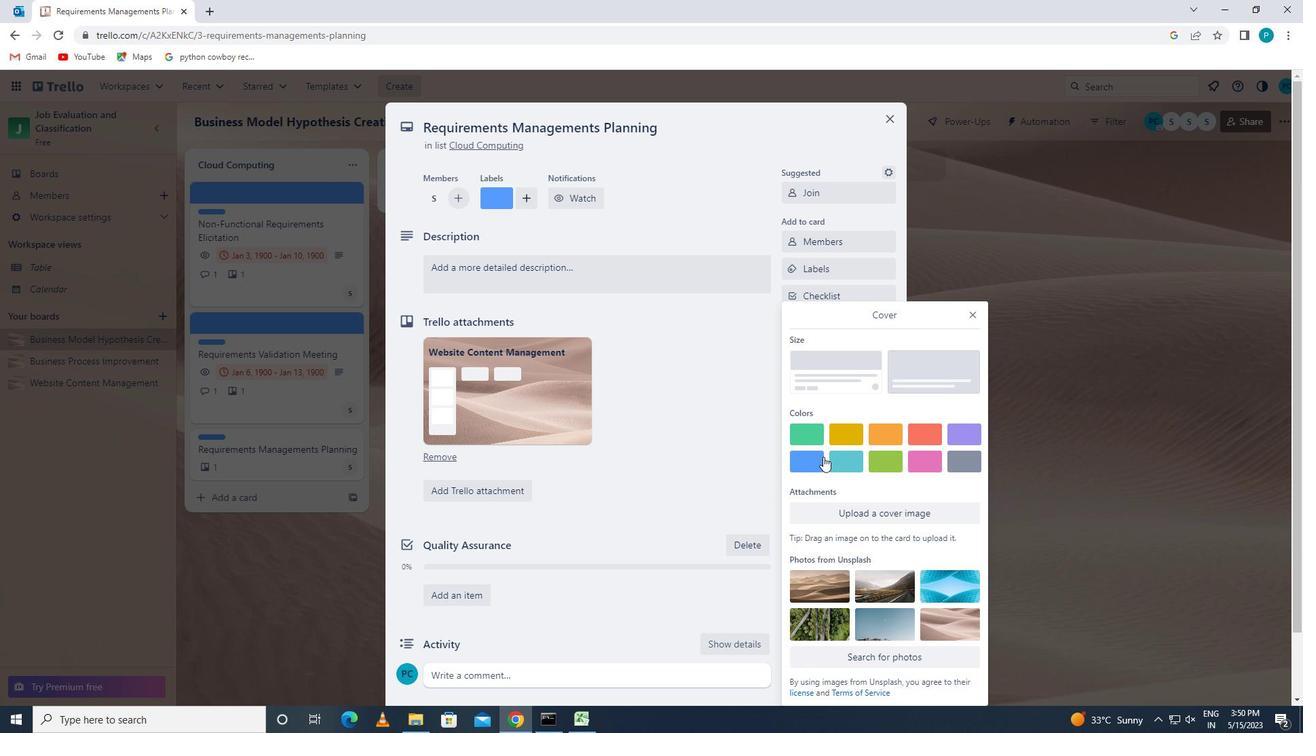 
Action: Mouse pressed left at (810, 463)
Screenshot: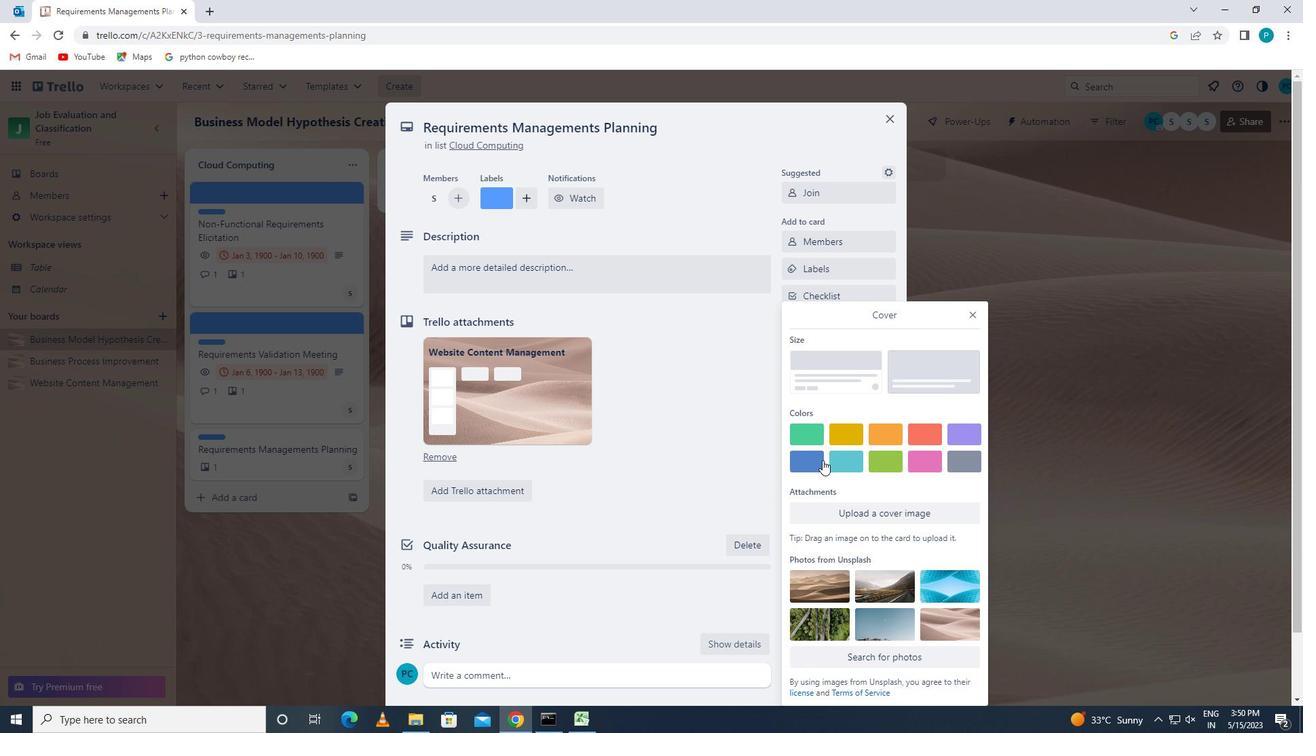 
Action: Mouse moved to (969, 287)
Screenshot: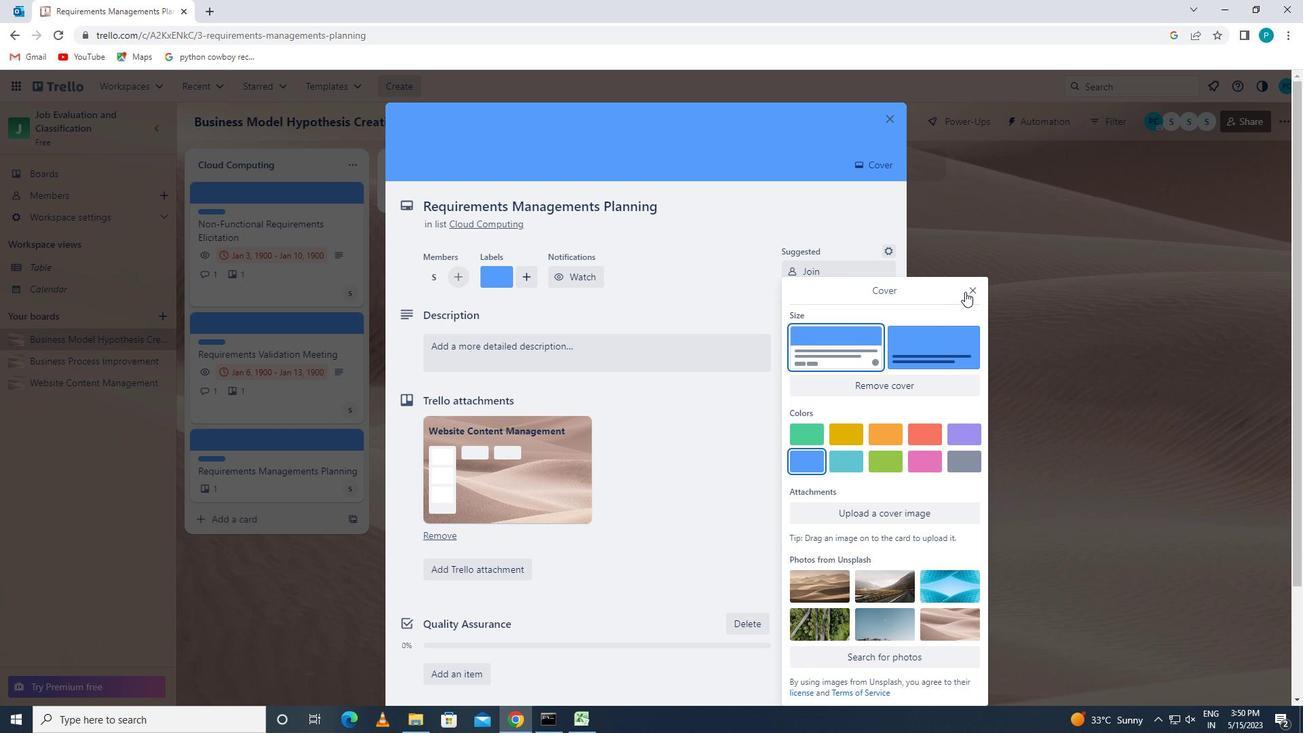 
Action: Mouse pressed left at (969, 287)
Screenshot: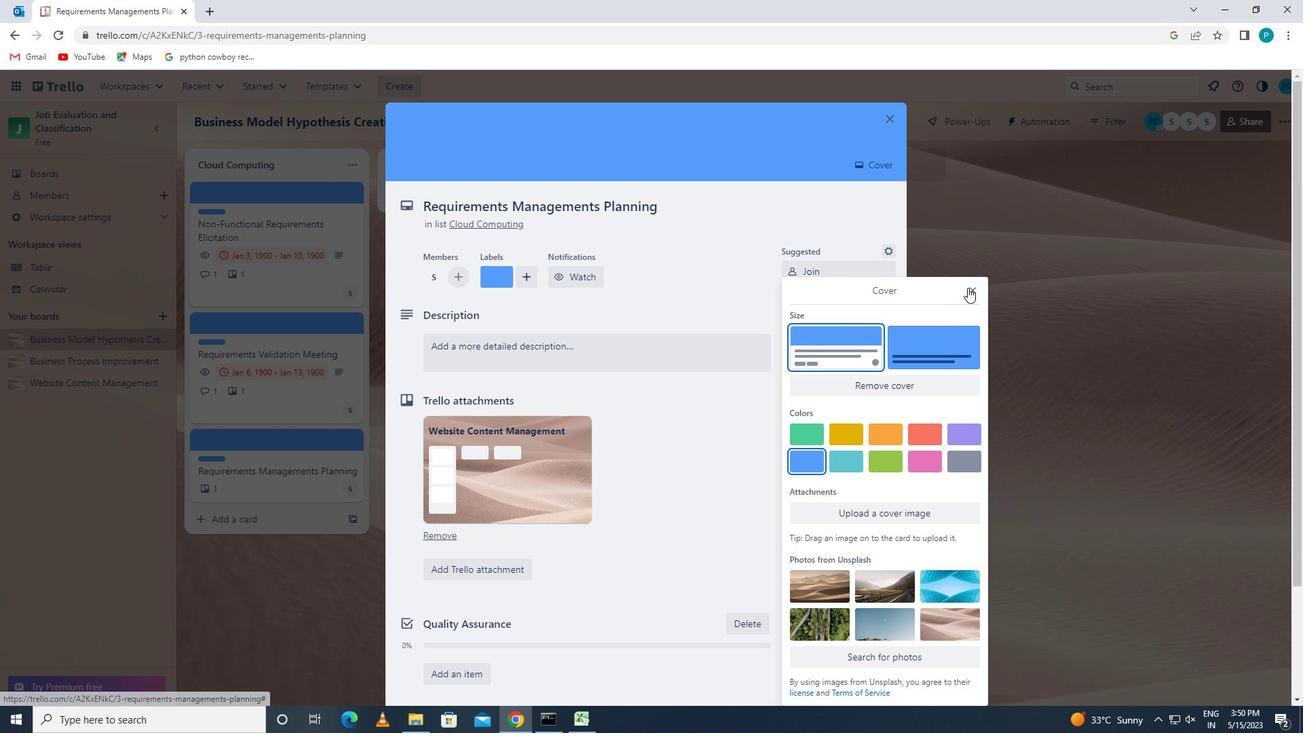 
Action: Mouse moved to (595, 340)
Screenshot: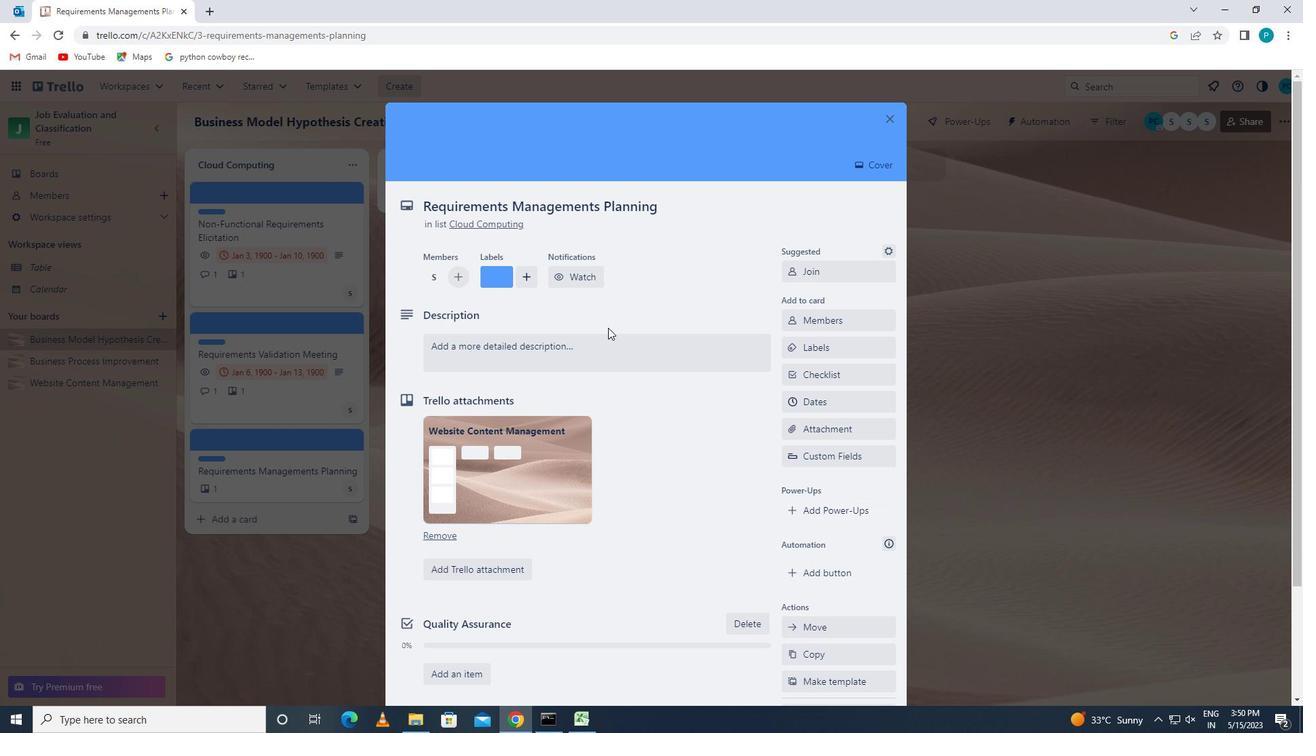 
Action: Mouse pressed left at (595, 340)
Screenshot: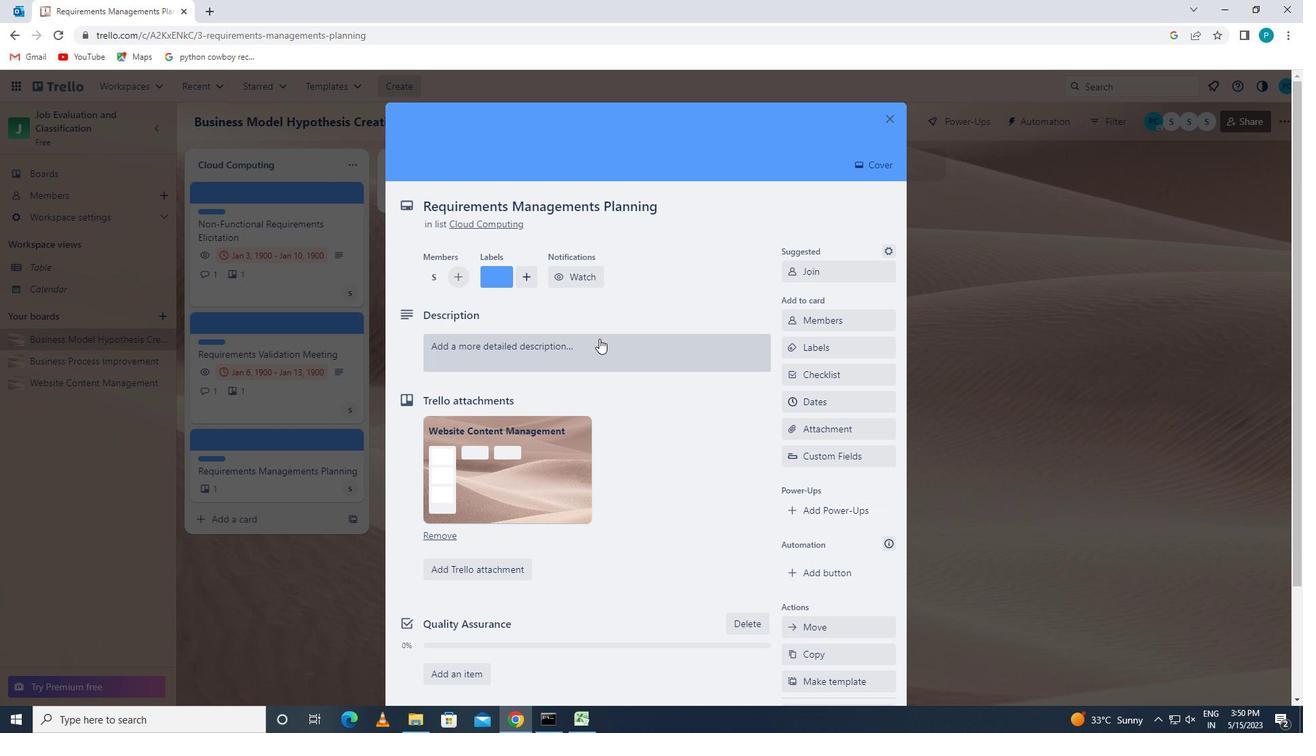 
Action: Key pressed <Key.caps_lock>d<Key.caps_lock>evelop<Key.space>and<Key.space>launch<Key.space>new<Key.space>sales<Key.space>promotion<Key.space>for<Key.space>existing<Key.space>customers
Screenshot: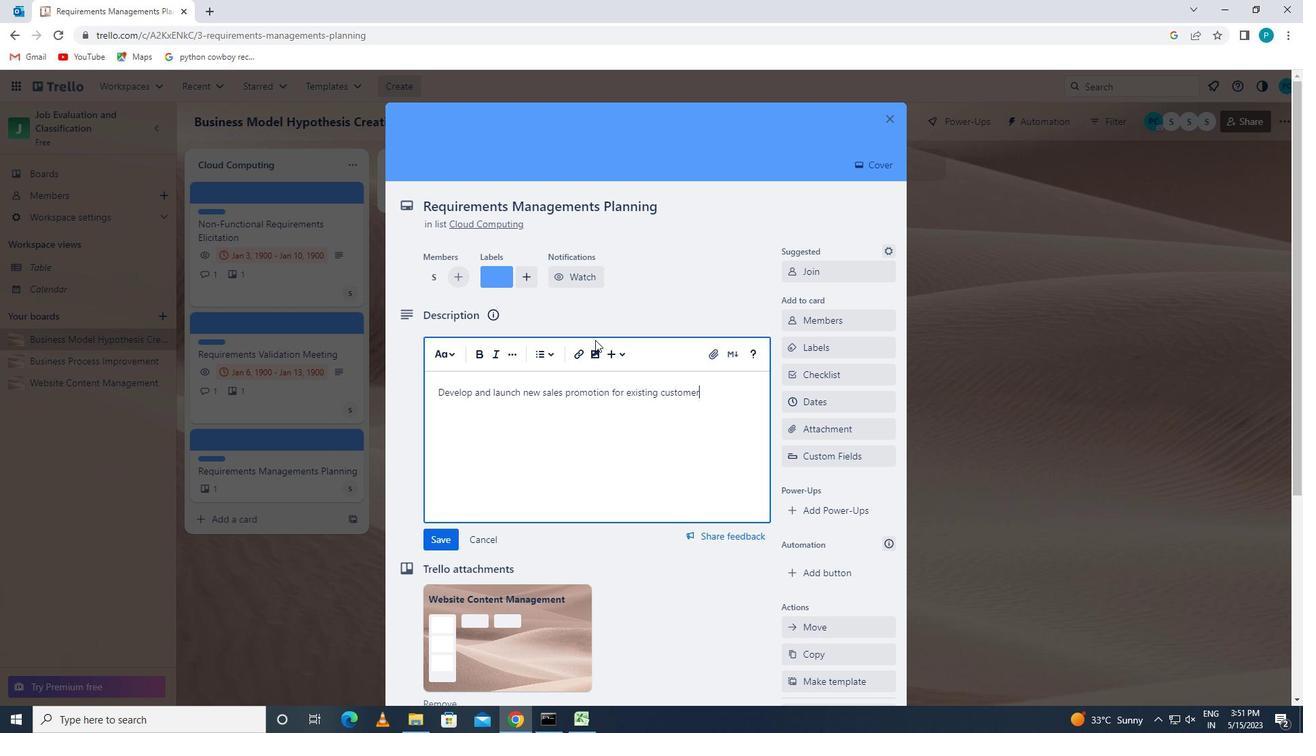 
Action: Mouse moved to (442, 538)
Screenshot: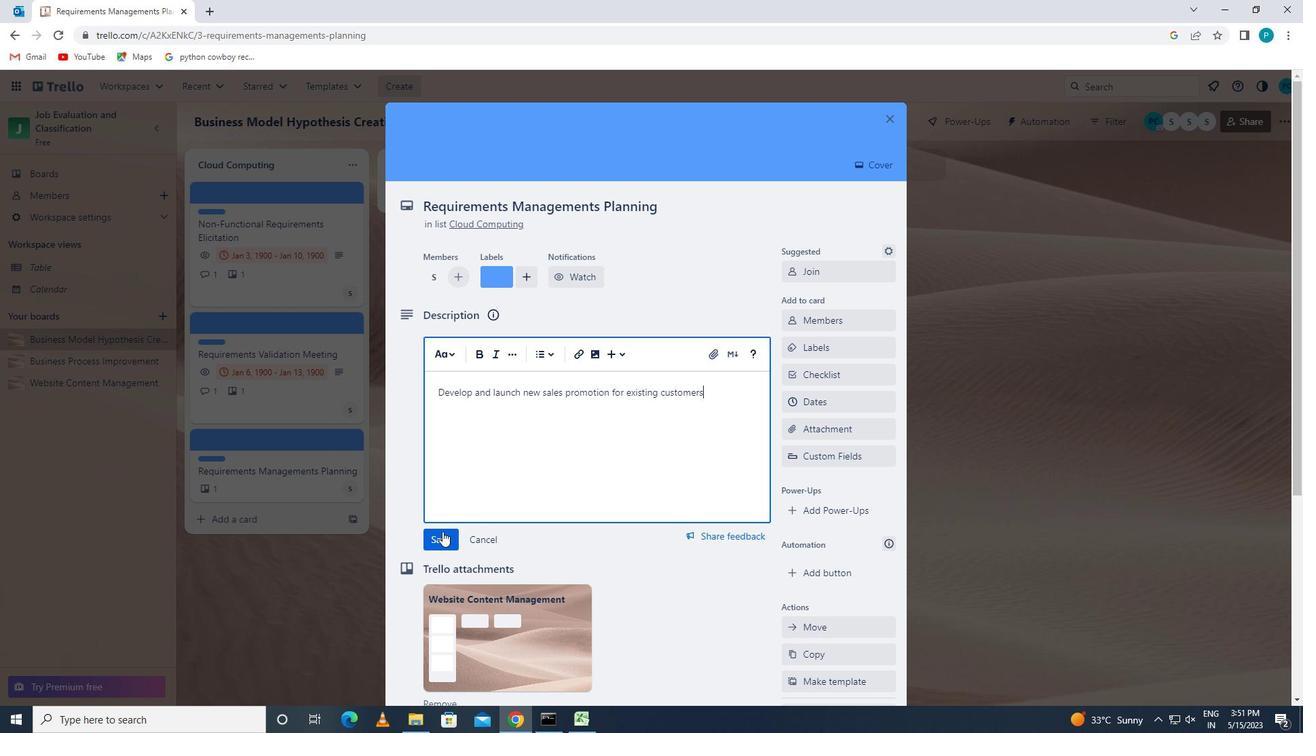 
Action: Mouse pressed left at (442, 538)
Screenshot: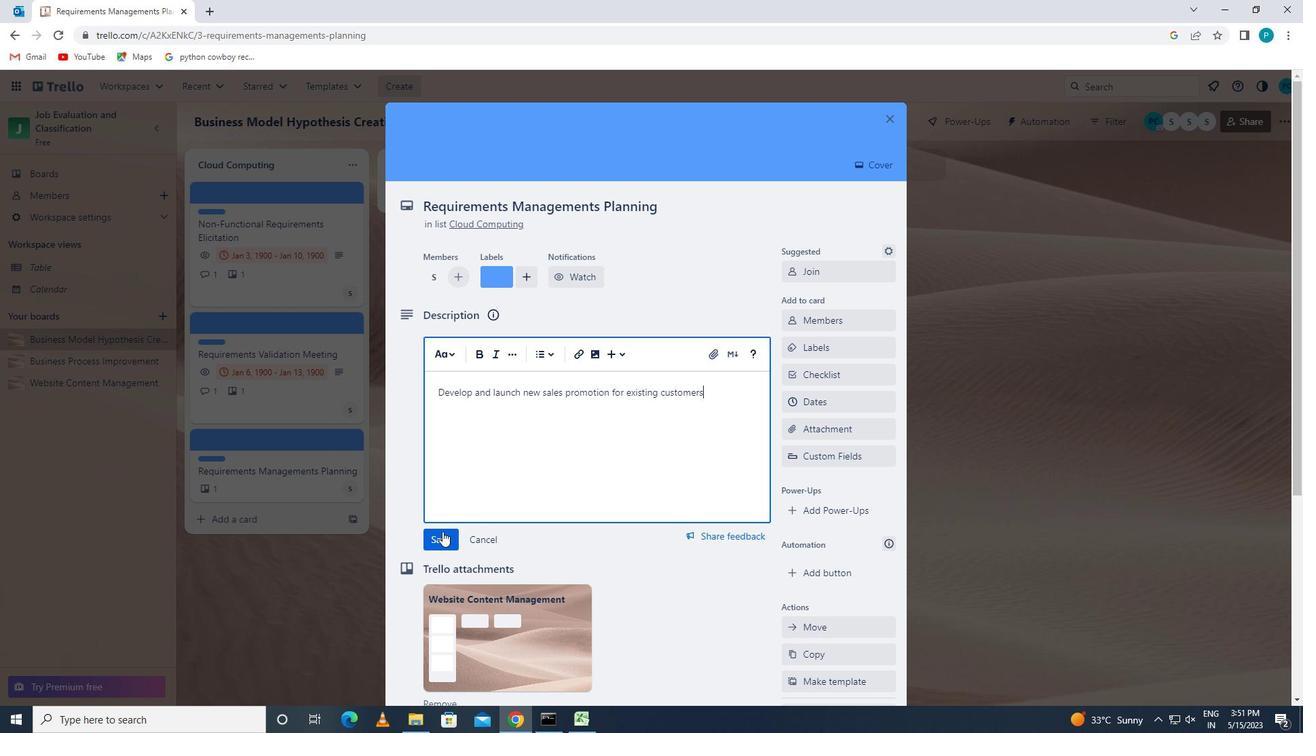 
Action: Mouse scrolled (442, 537) with delta (0, 0)
Screenshot: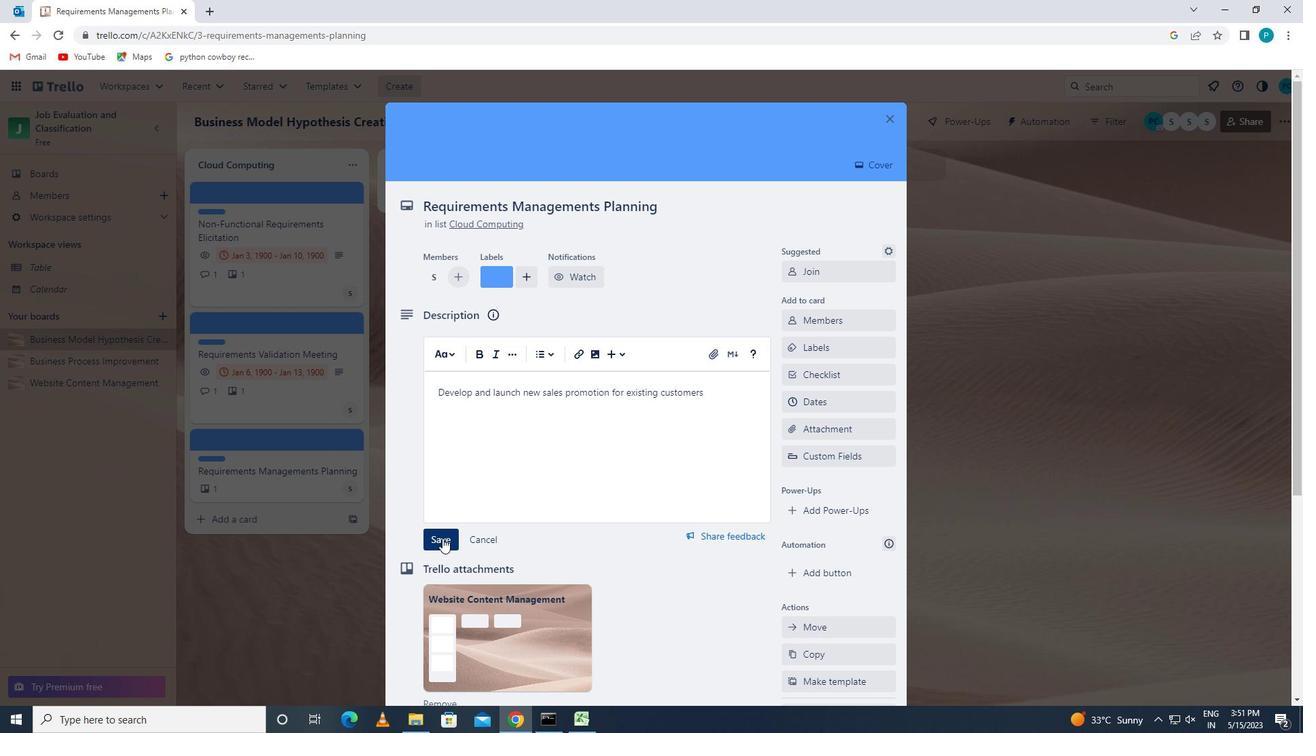 
Action: Mouse scrolled (442, 537) with delta (0, 0)
Screenshot: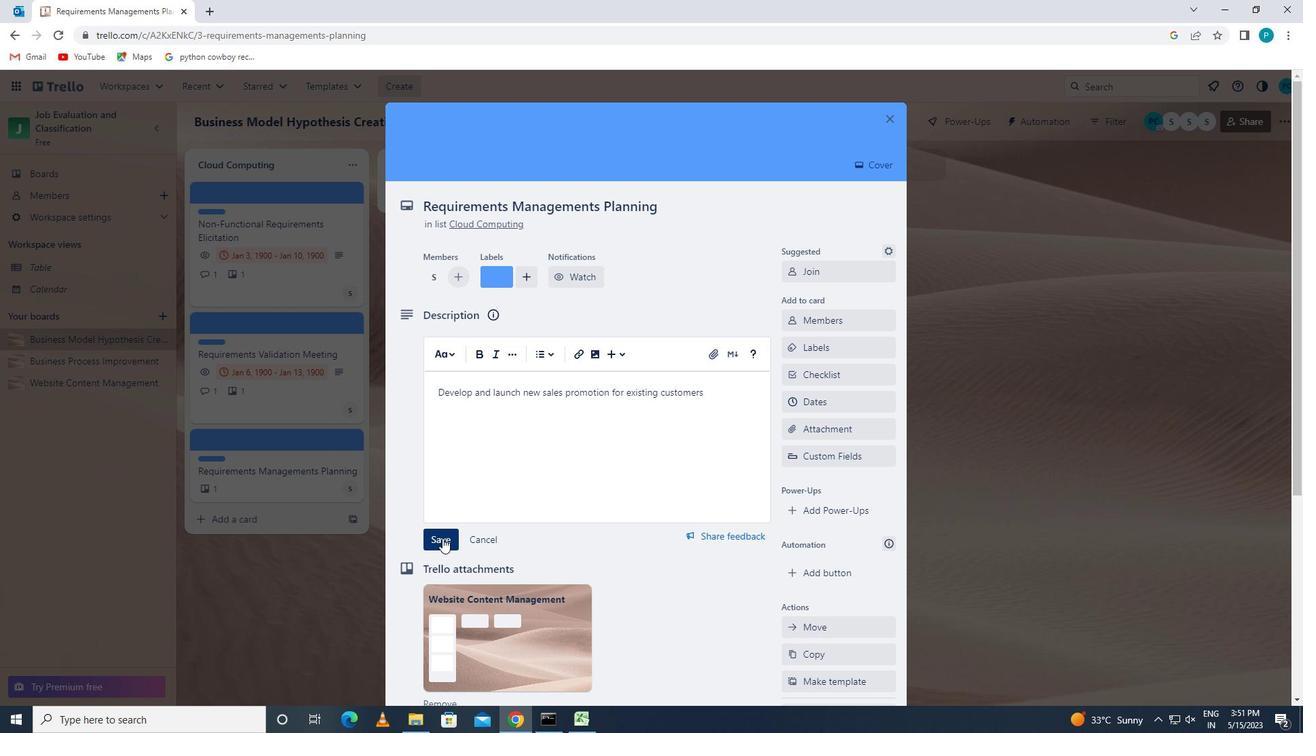 
Action: Mouse scrolled (442, 537) with delta (0, 0)
Screenshot: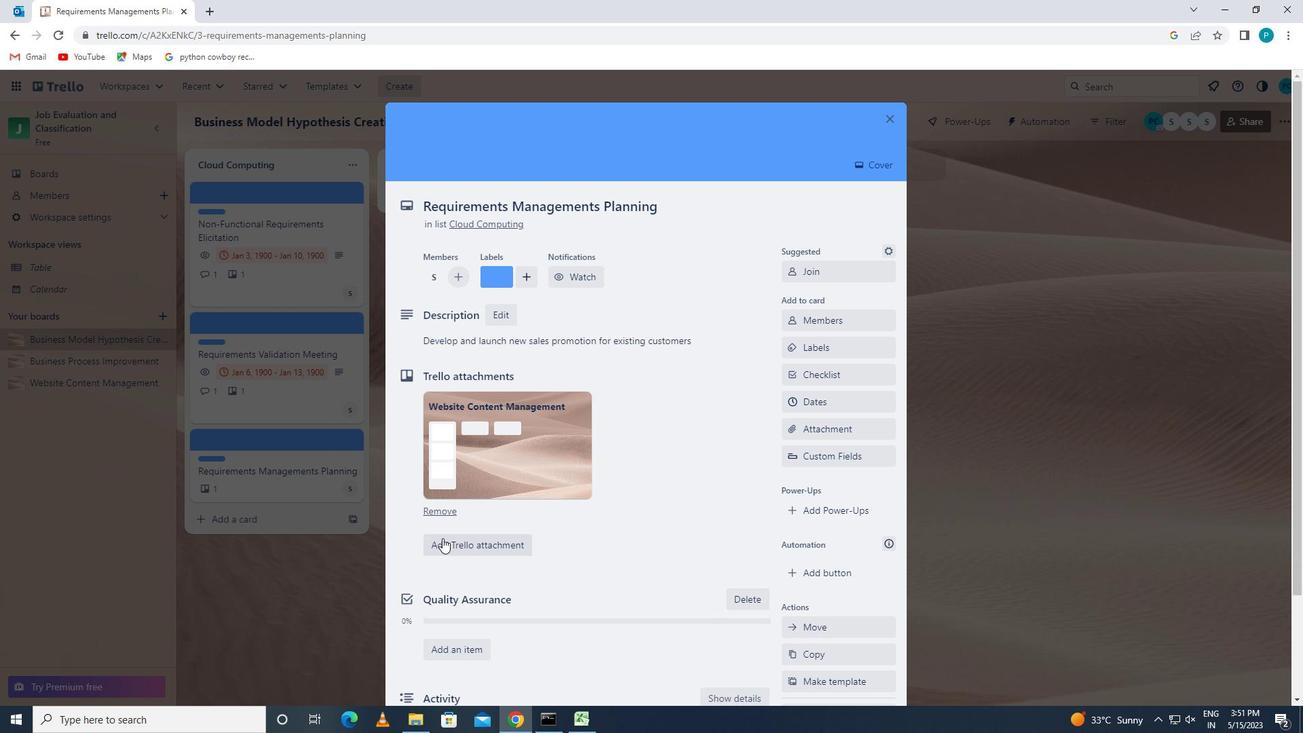 
Action: Mouse scrolled (442, 537) with delta (0, 0)
Screenshot: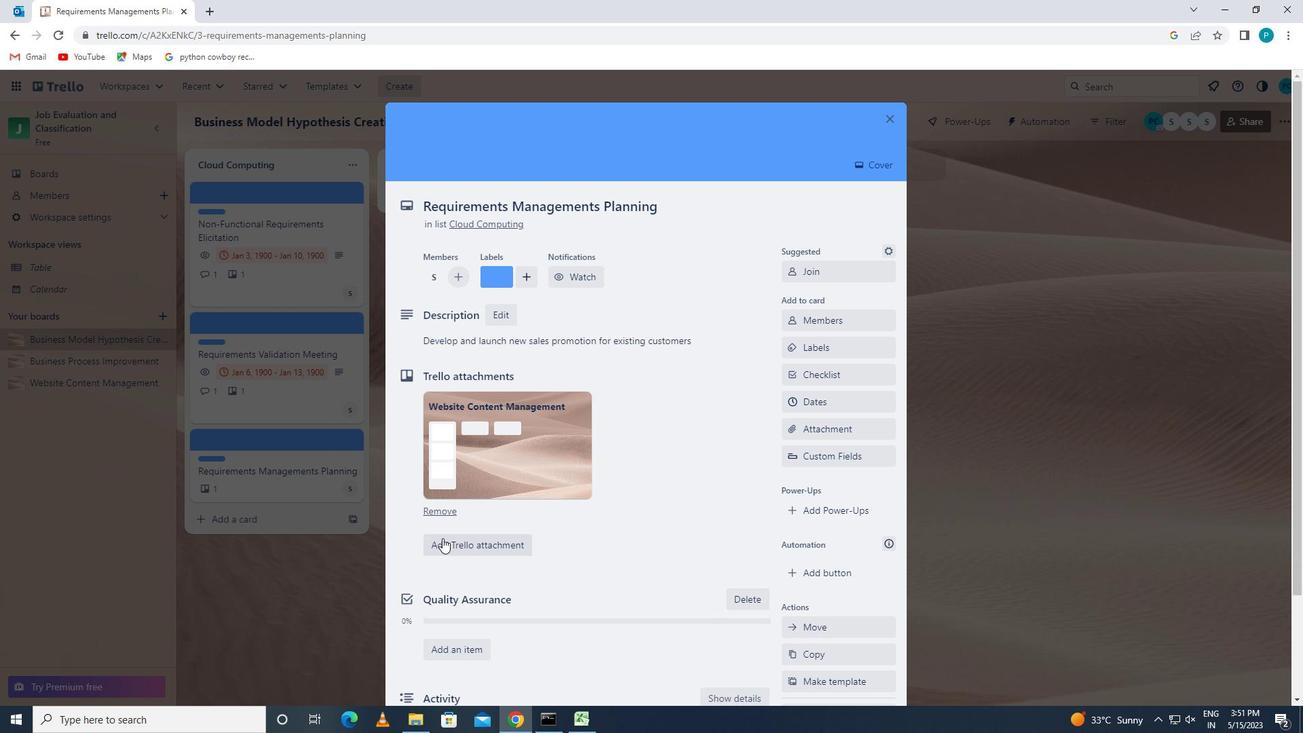 
Action: Mouse scrolled (442, 537) with delta (0, 0)
Screenshot: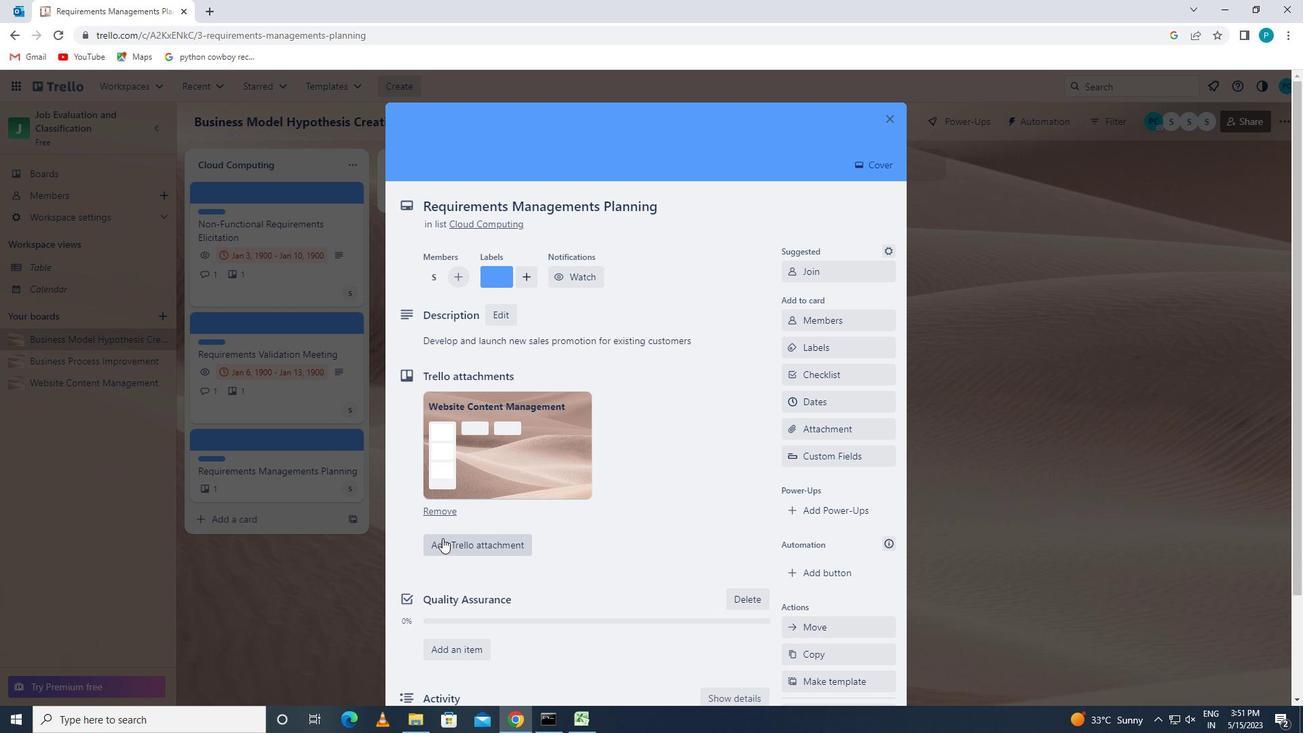 
Action: Mouse moved to (460, 603)
Screenshot: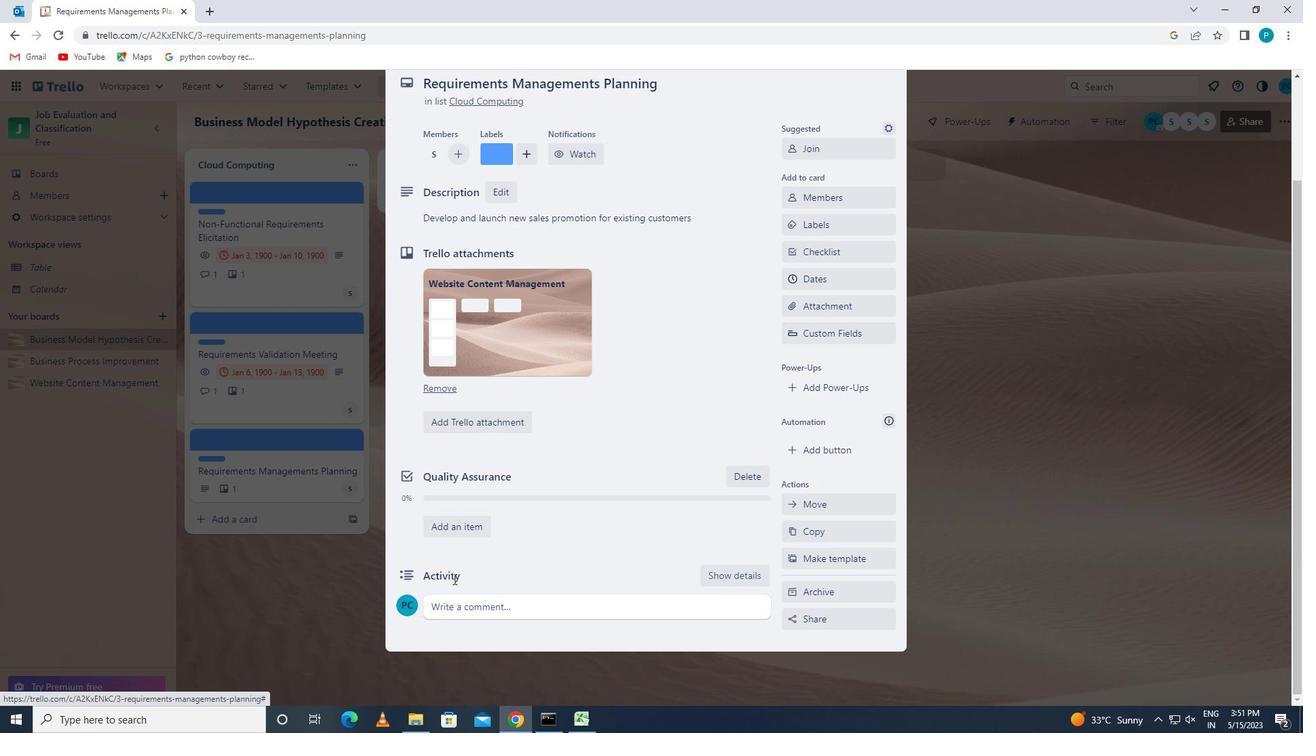 
Action: Mouse pressed left at (460, 603)
Screenshot: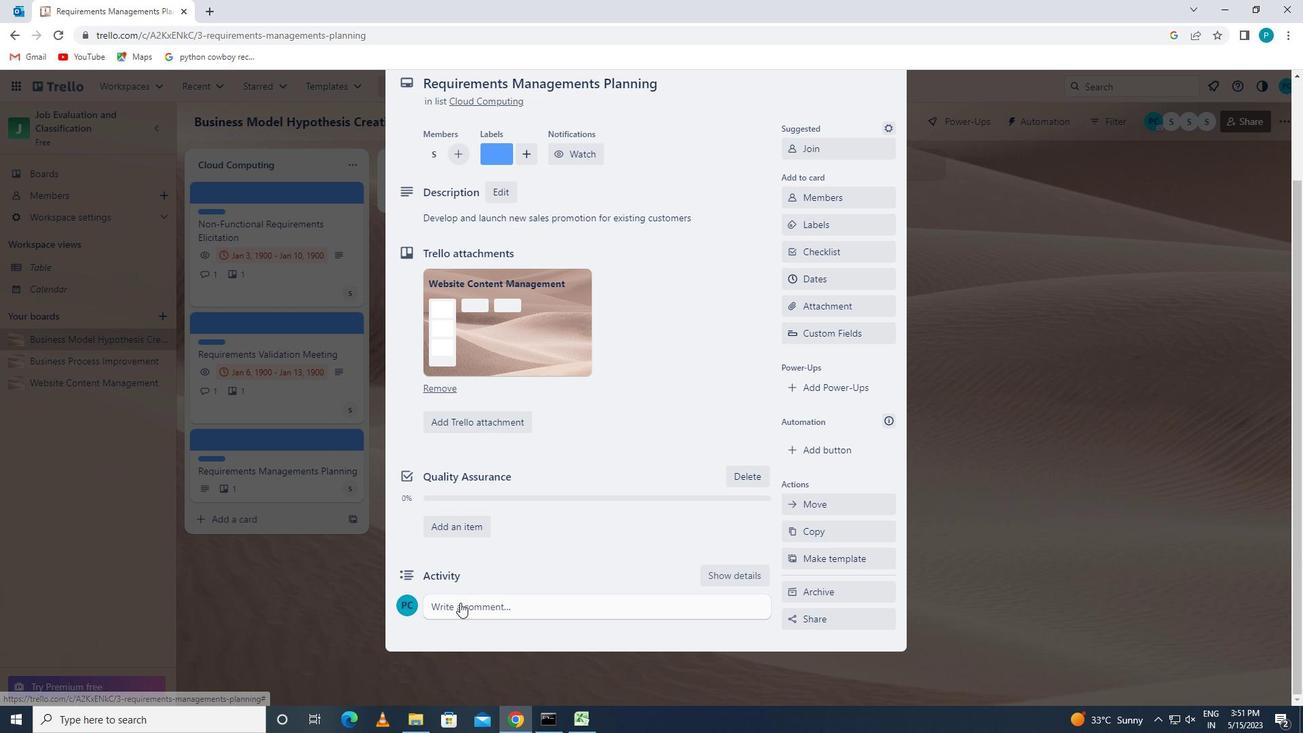 
Action: Key pressed <Key.caps_lock>w<Key.caps_lock>e
Screenshot: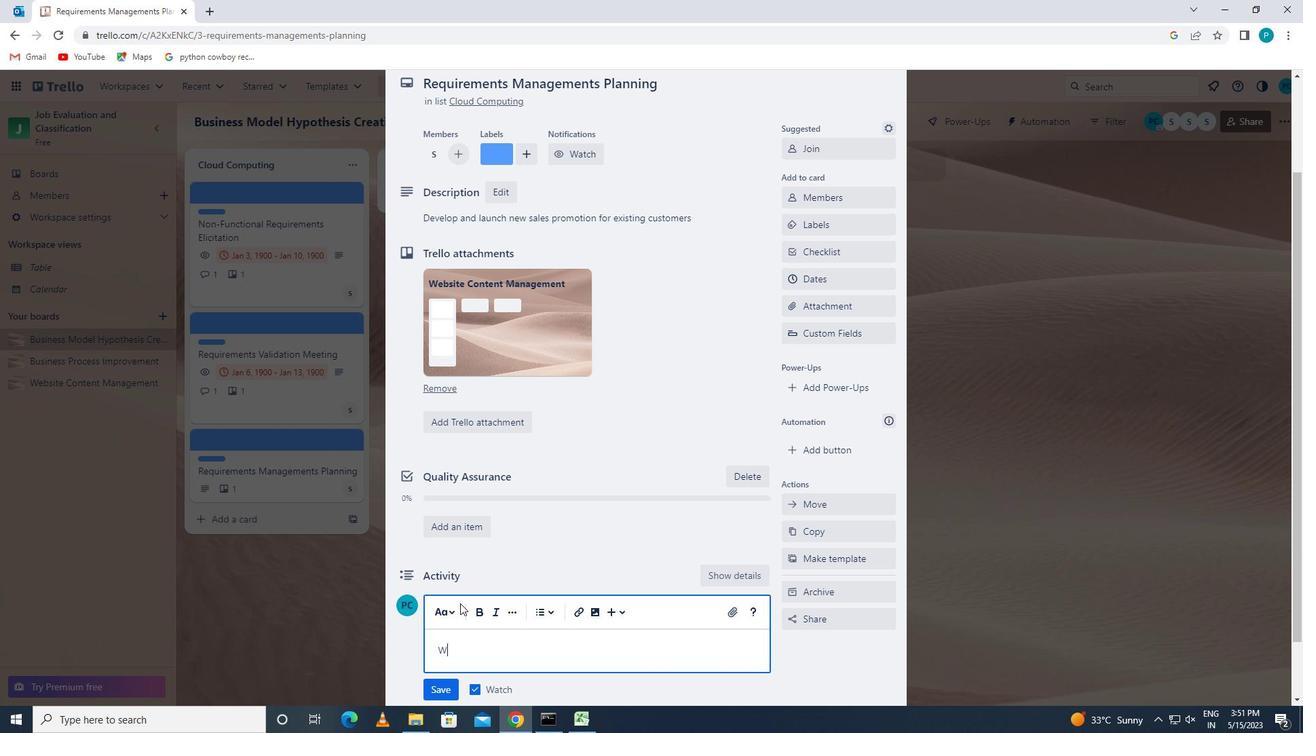 
Action: Mouse scrolled (460, 604) with delta (0, 0)
Screenshot: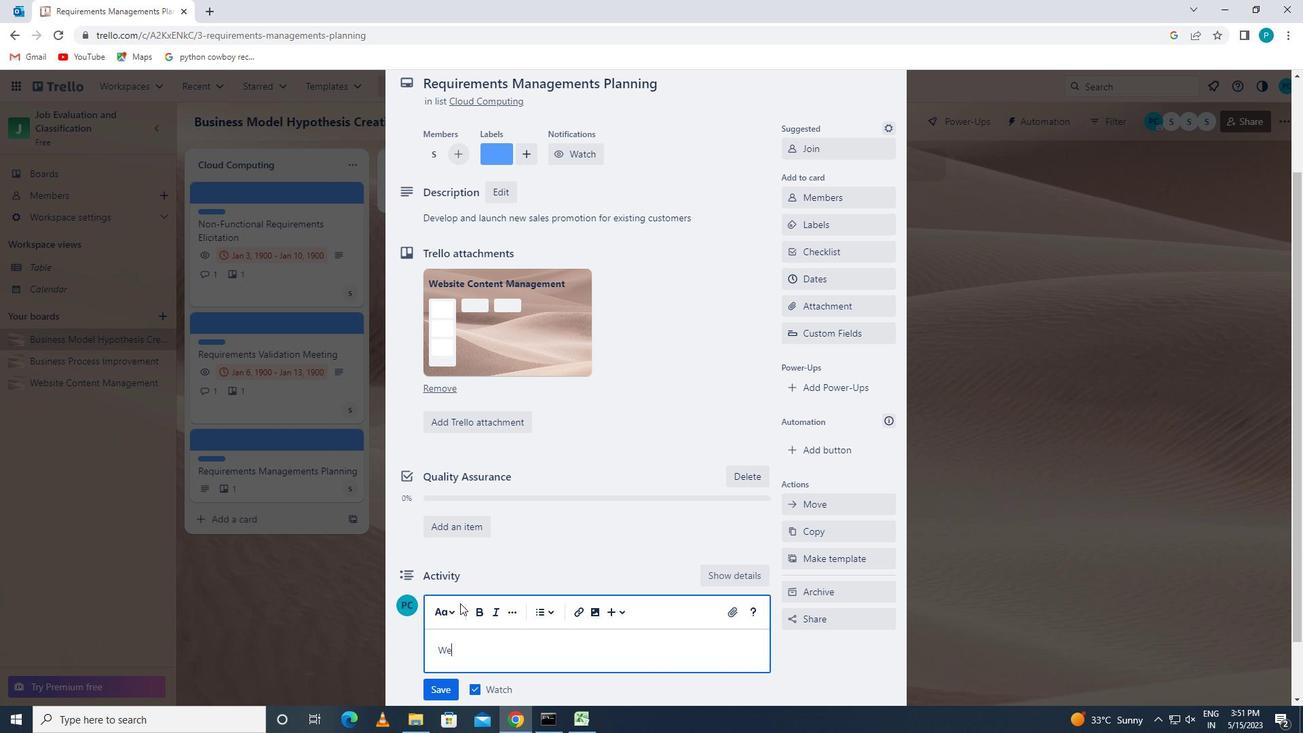 
Action: Mouse scrolled (460, 604) with delta (0, 0)
Screenshot: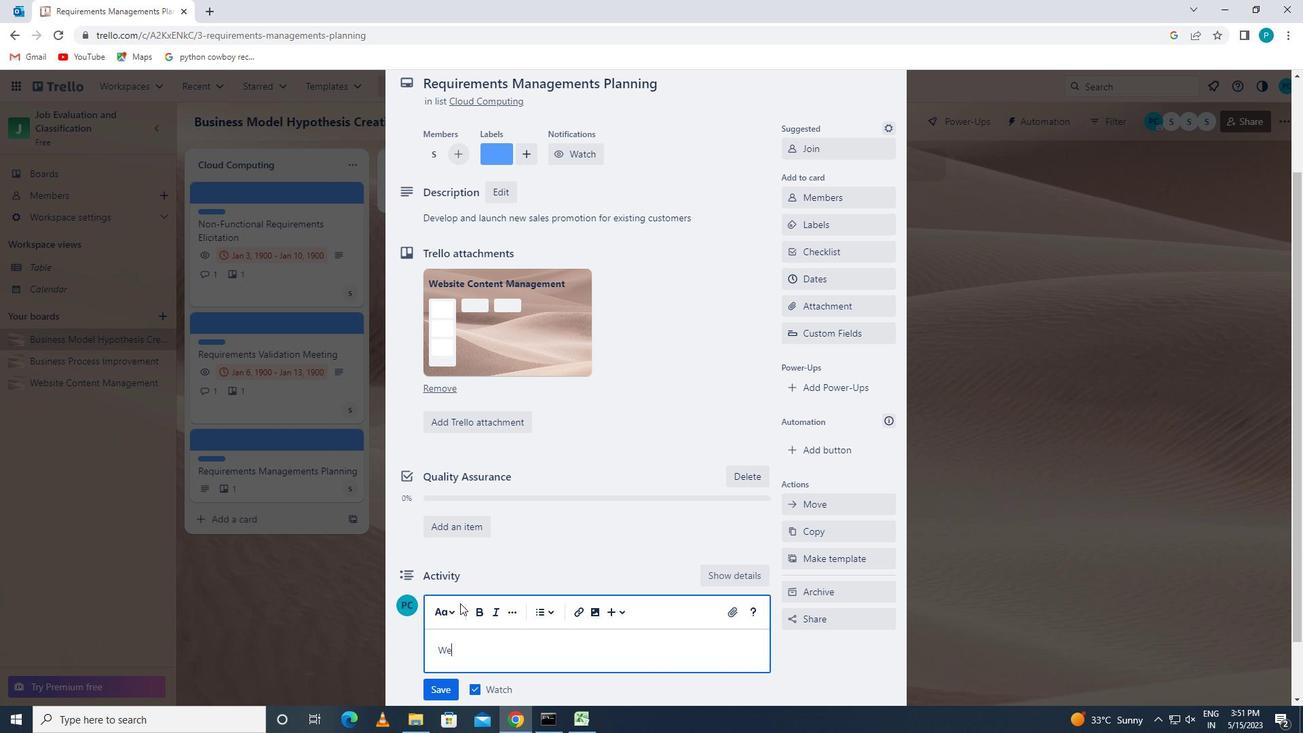 
Action: Mouse scrolled (460, 604) with delta (0, 0)
Screenshot: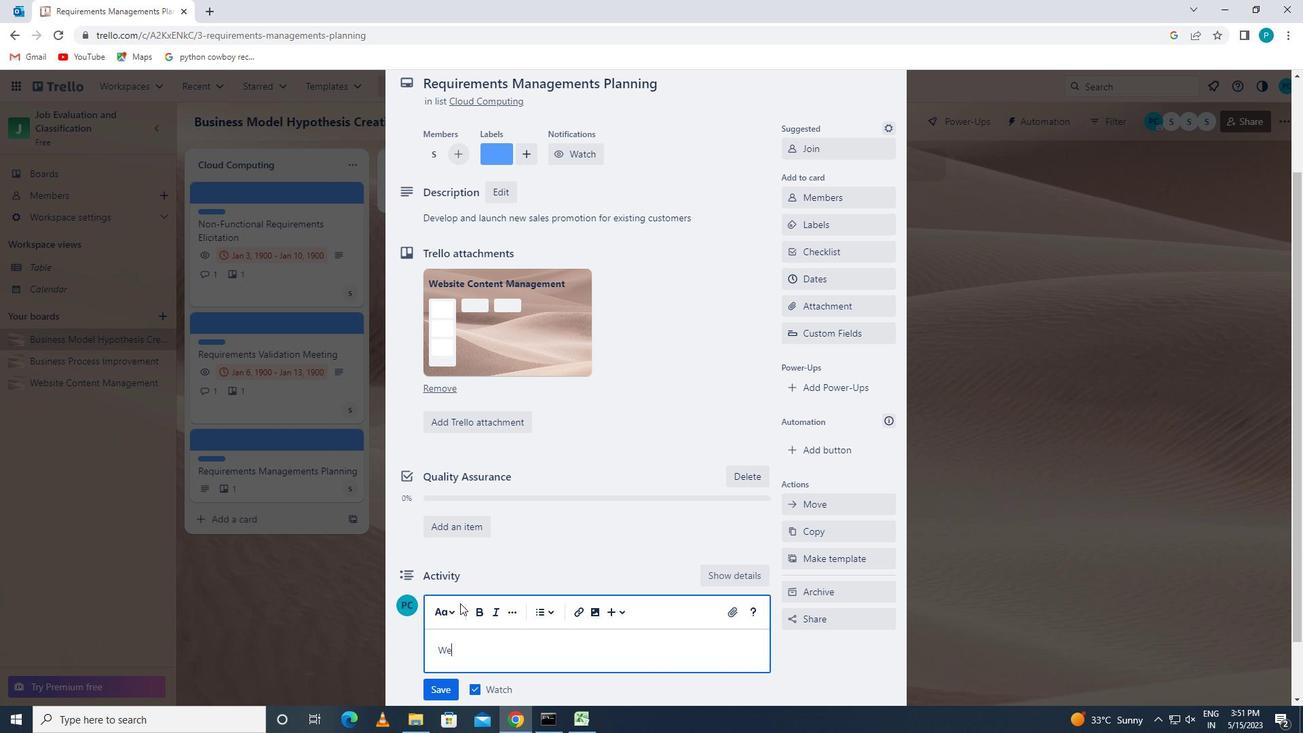 
Action: Mouse scrolled (460, 604) with delta (0, 0)
Screenshot: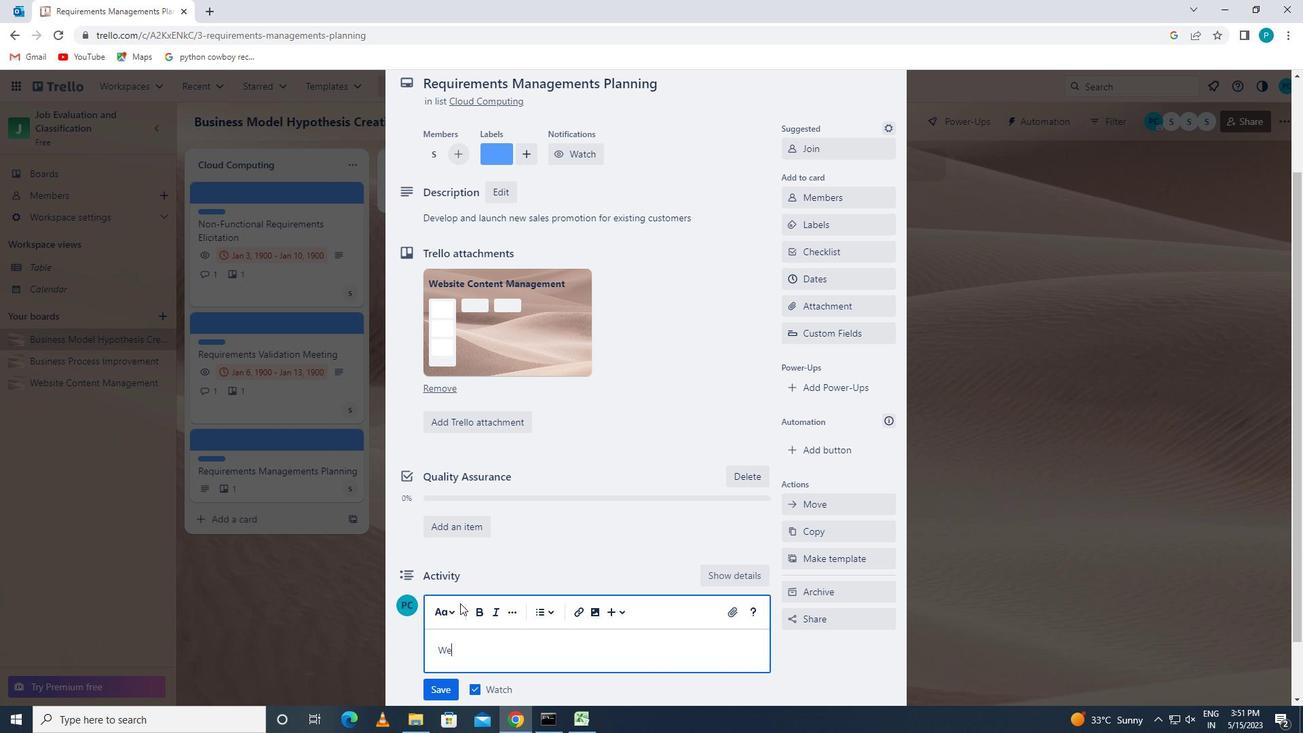 
Action: Mouse scrolled (460, 602) with delta (0, 0)
Screenshot: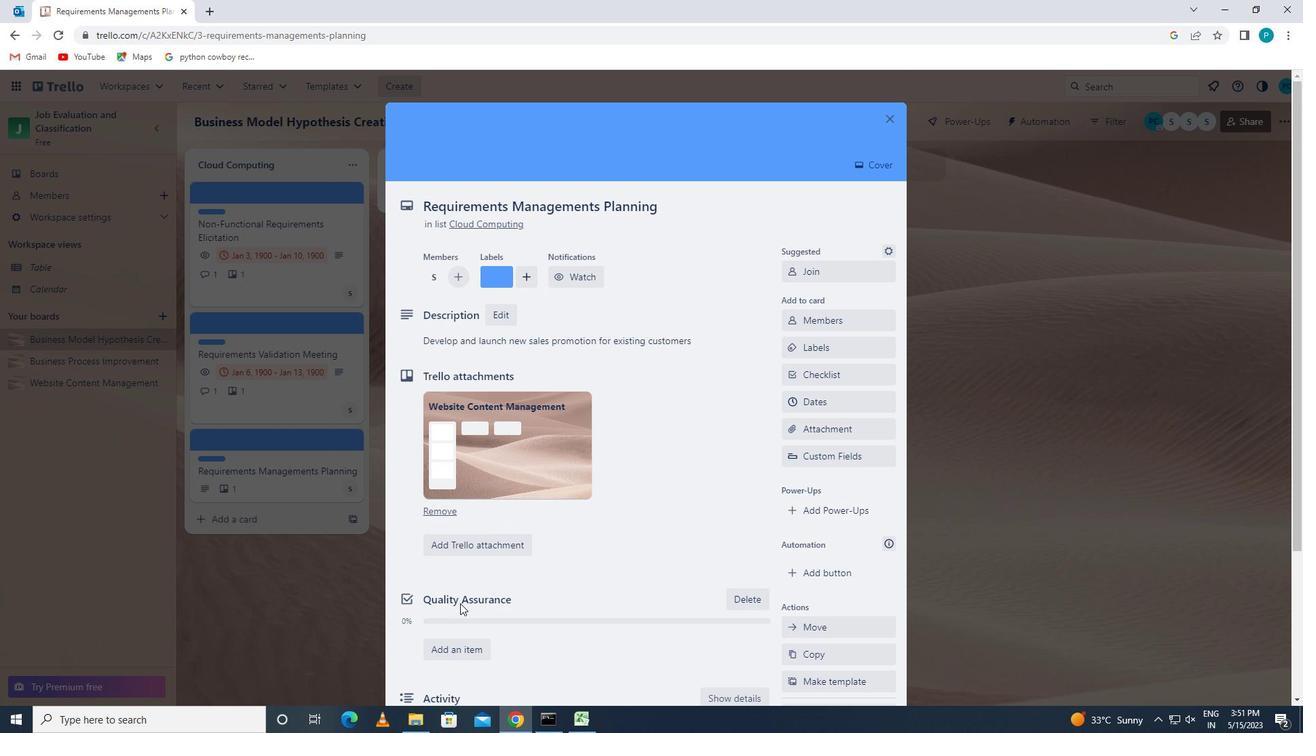 
Action: Mouse scrolled (460, 602) with delta (0, 0)
Screenshot: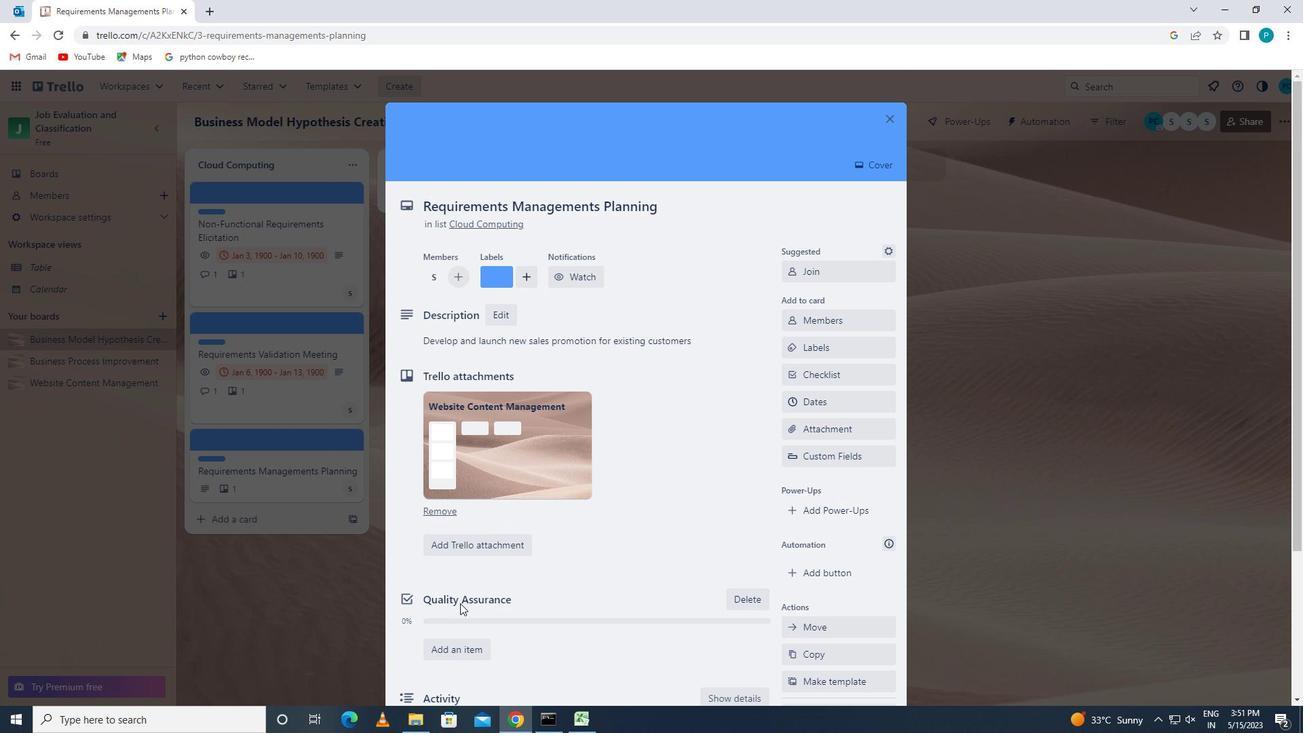 
Action: Mouse scrolled (460, 602) with delta (0, 0)
Screenshot: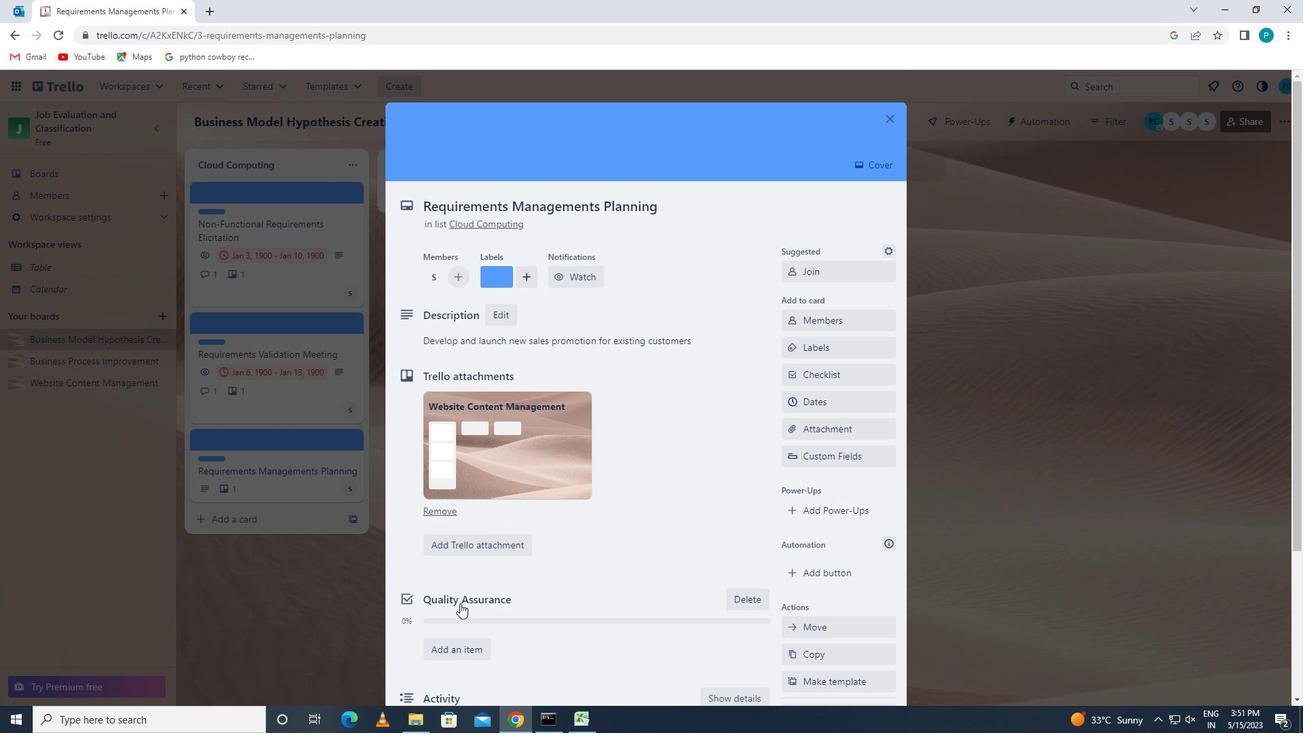 
Action: Key pressed <Key.space><Key.caps_lock><Key.caps_lock>should<Key.space>approach<Key.space>this<Key.space>task<Key.space>with<Key.space>a<Key.space>sense<Key.space>of<Key.space>ownership<Key.space>and<Key.space>prsonal<Key.space>responsibility<Key.space>for<Key.space>its<Key.space>success
Screenshot: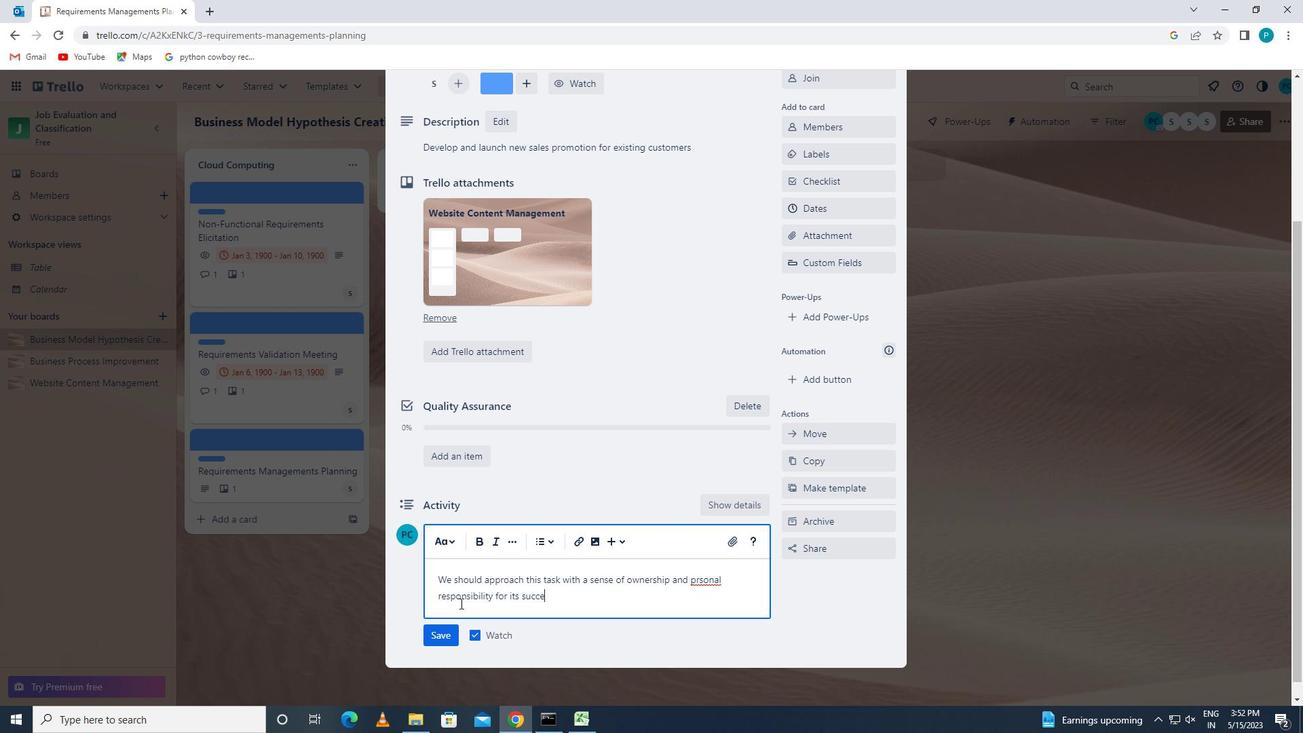 
Action: Mouse moved to (437, 633)
Screenshot: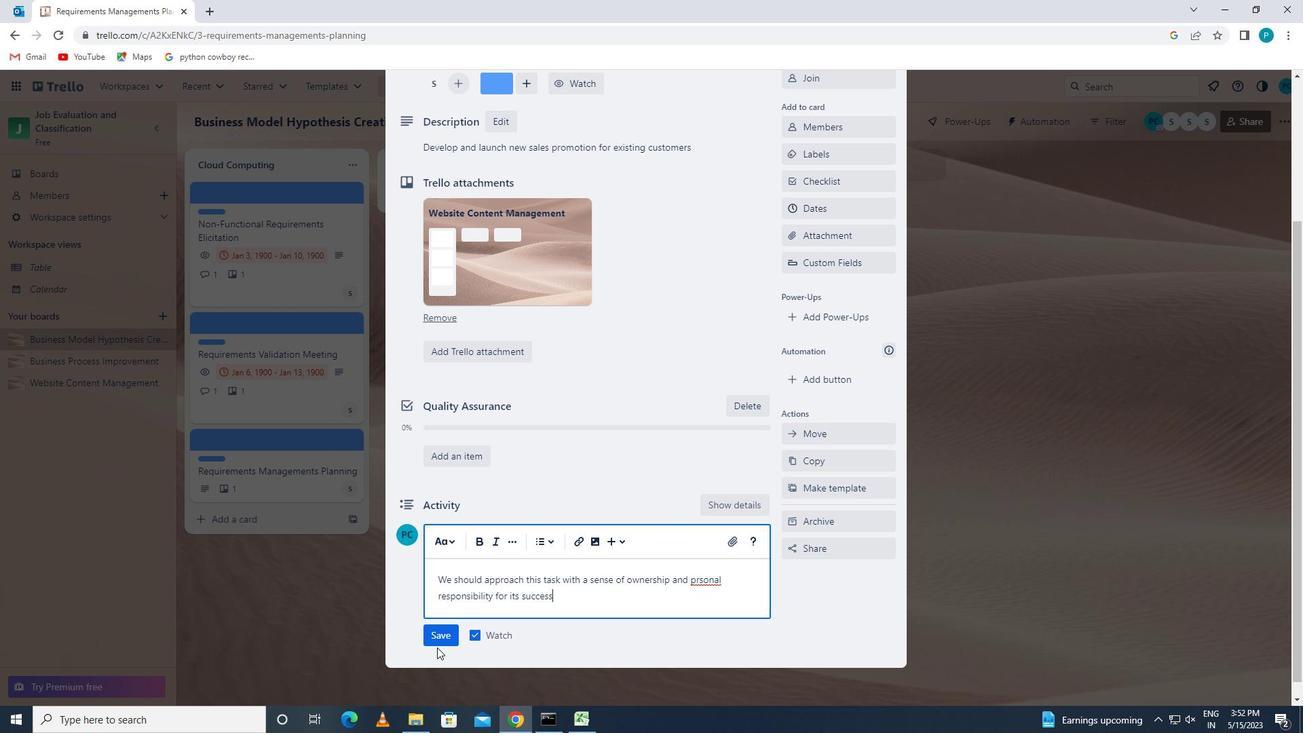 
Action: Mouse pressed left at (437, 633)
Screenshot: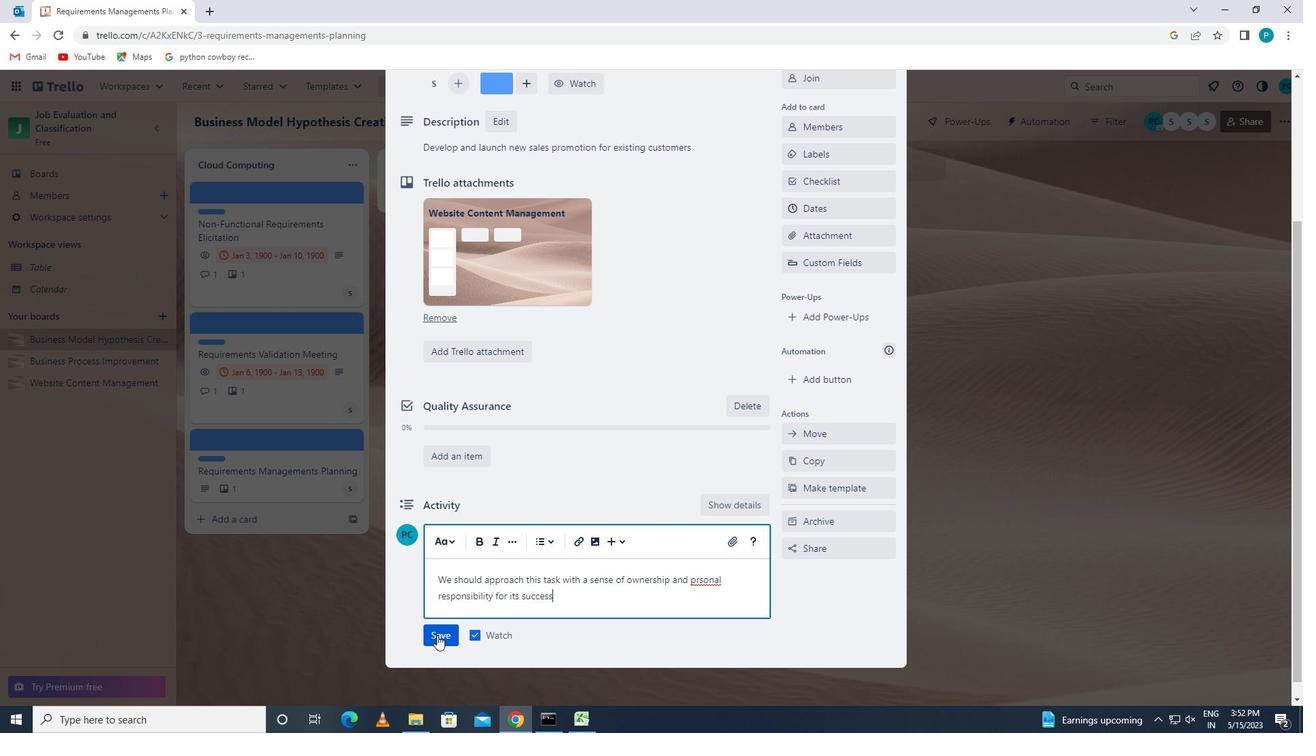 
Action: Mouse moved to (845, 200)
Screenshot: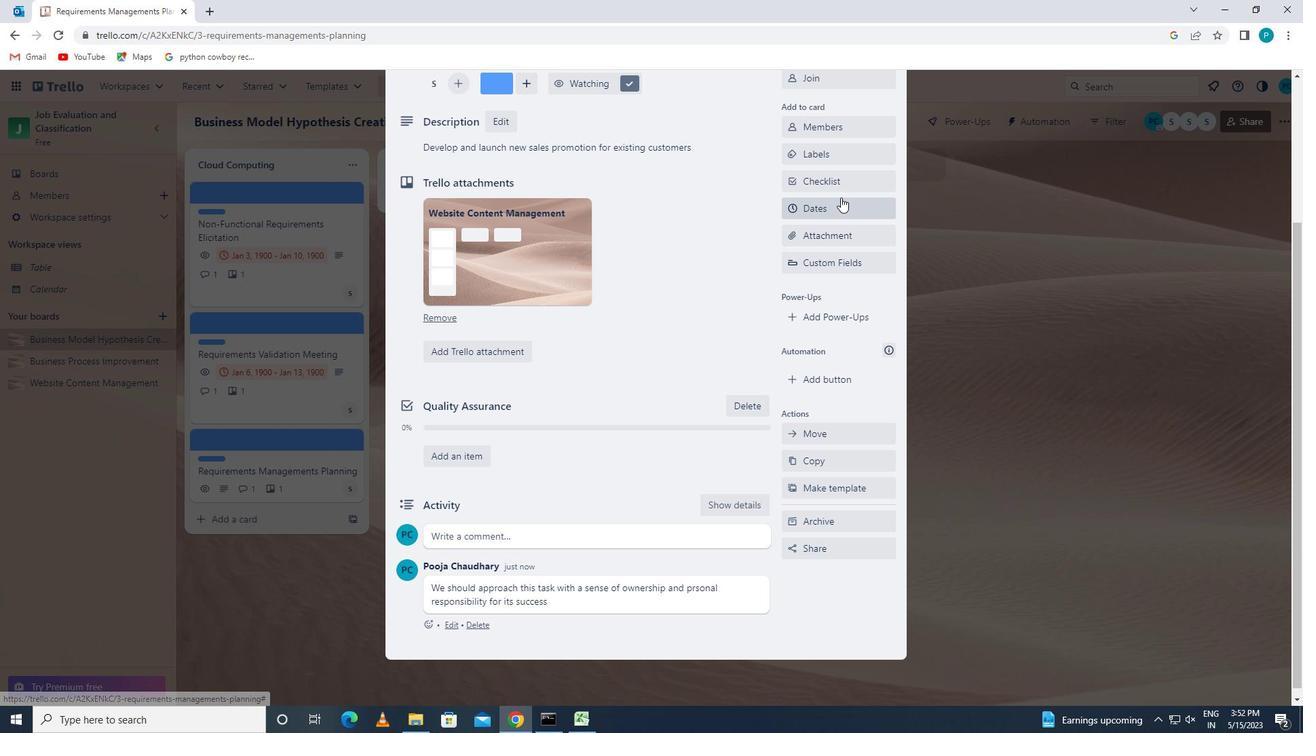 
Action: Mouse pressed left at (845, 200)
Screenshot: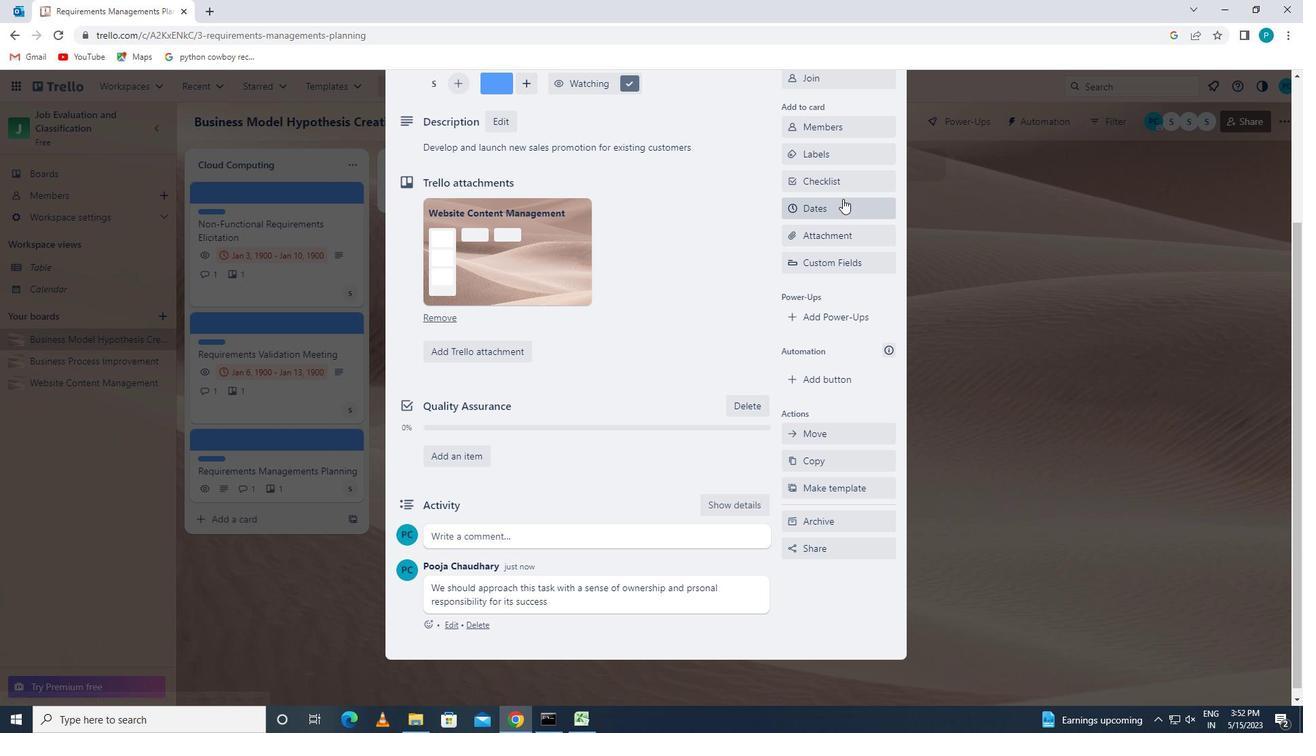 
Action: Mouse moved to (789, 488)
Screenshot: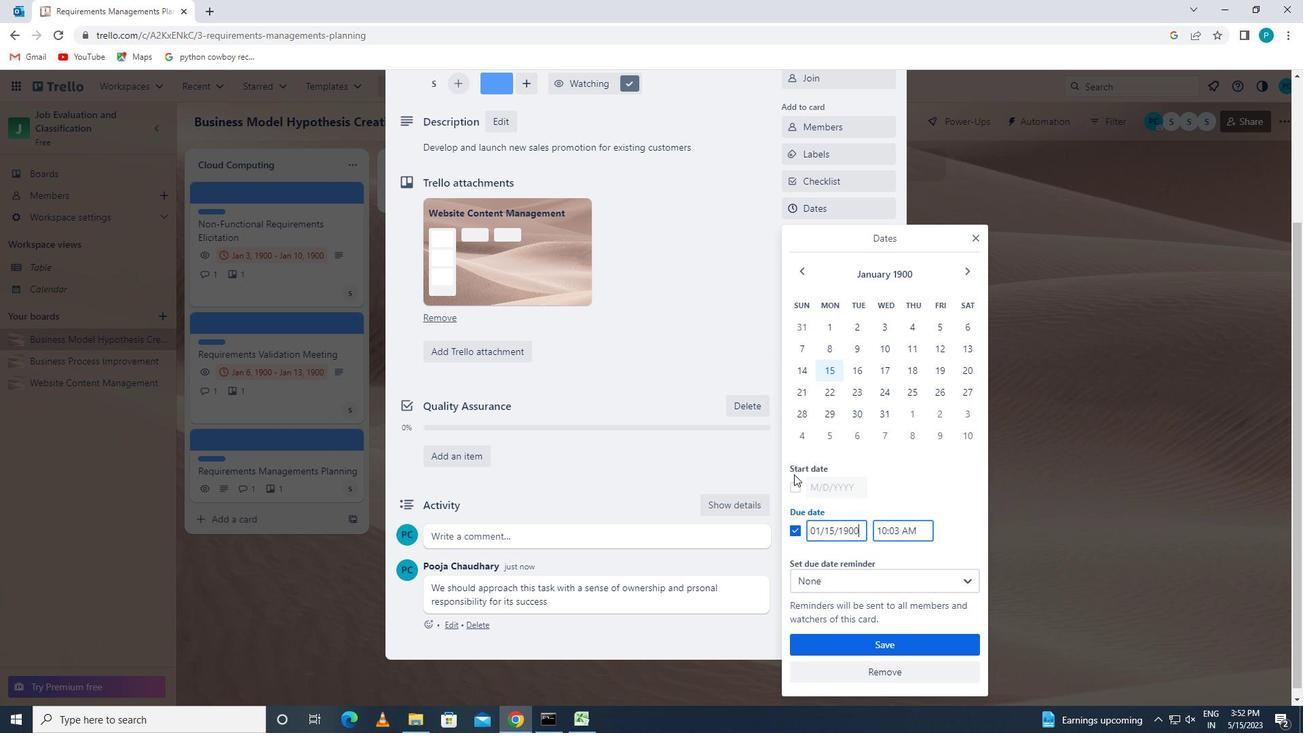 
Action: Mouse pressed left at (789, 488)
Screenshot: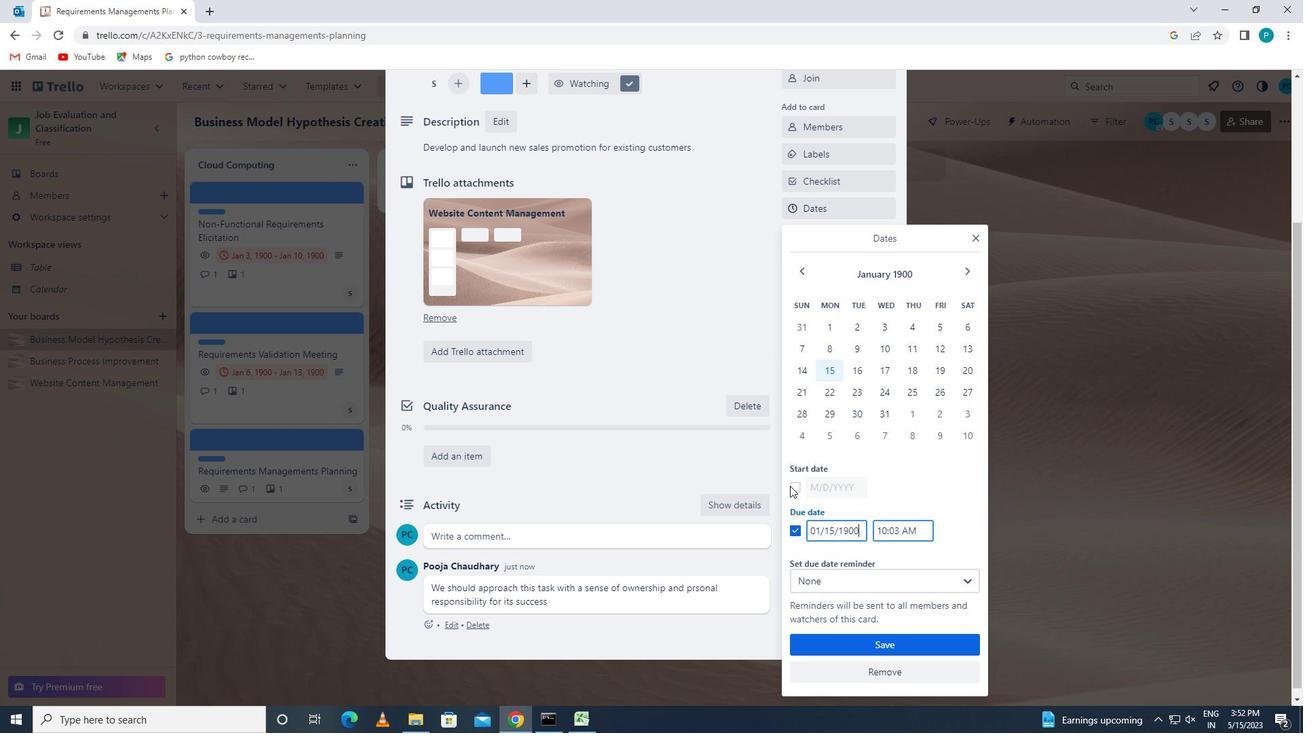 
Action: Mouse moved to (801, 486)
Screenshot: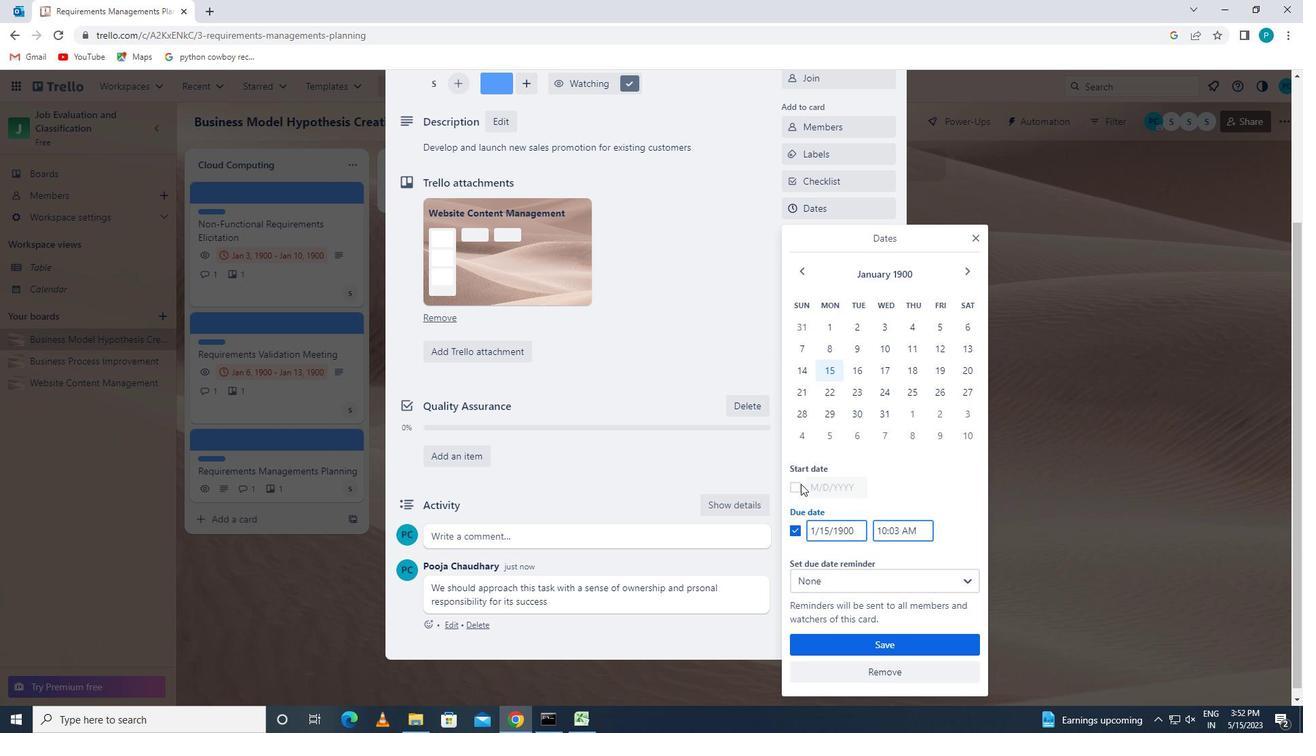 
Action: Mouse pressed left at (801, 486)
Screenshot: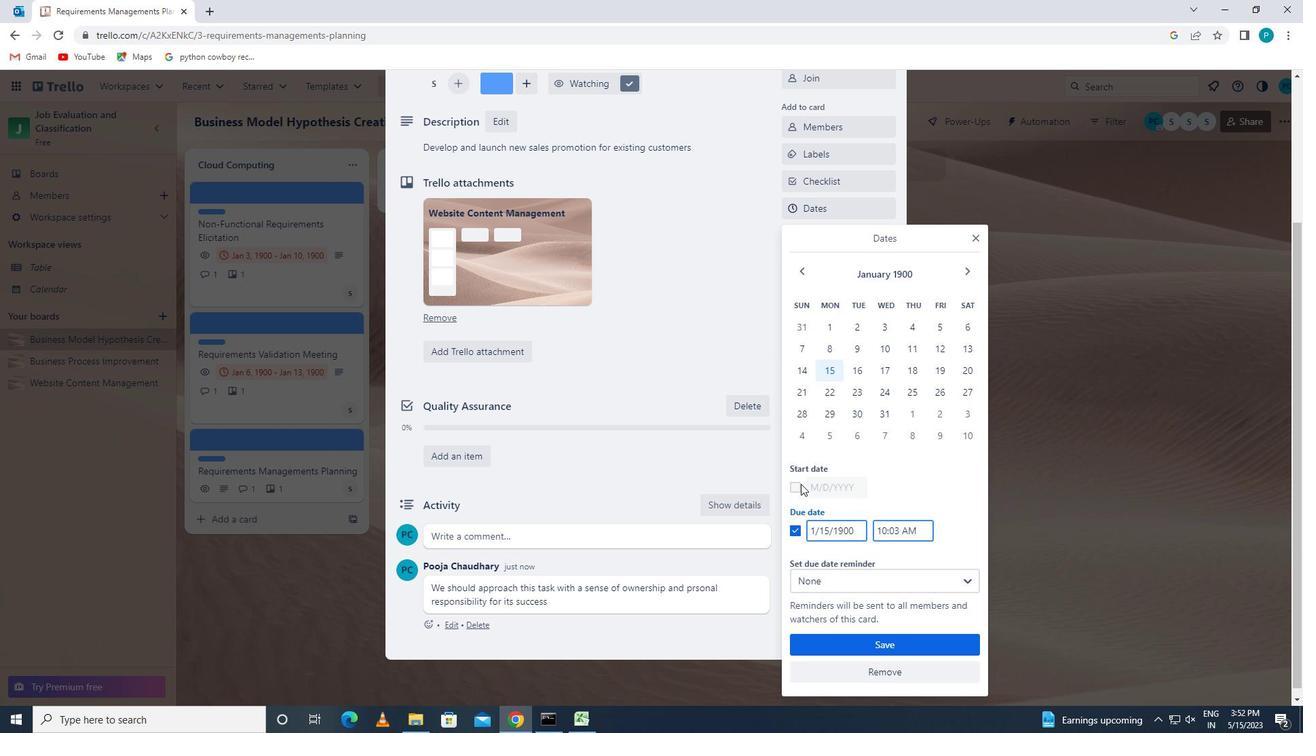 
Action: Mouse moved to (808, 490)
Screenshot: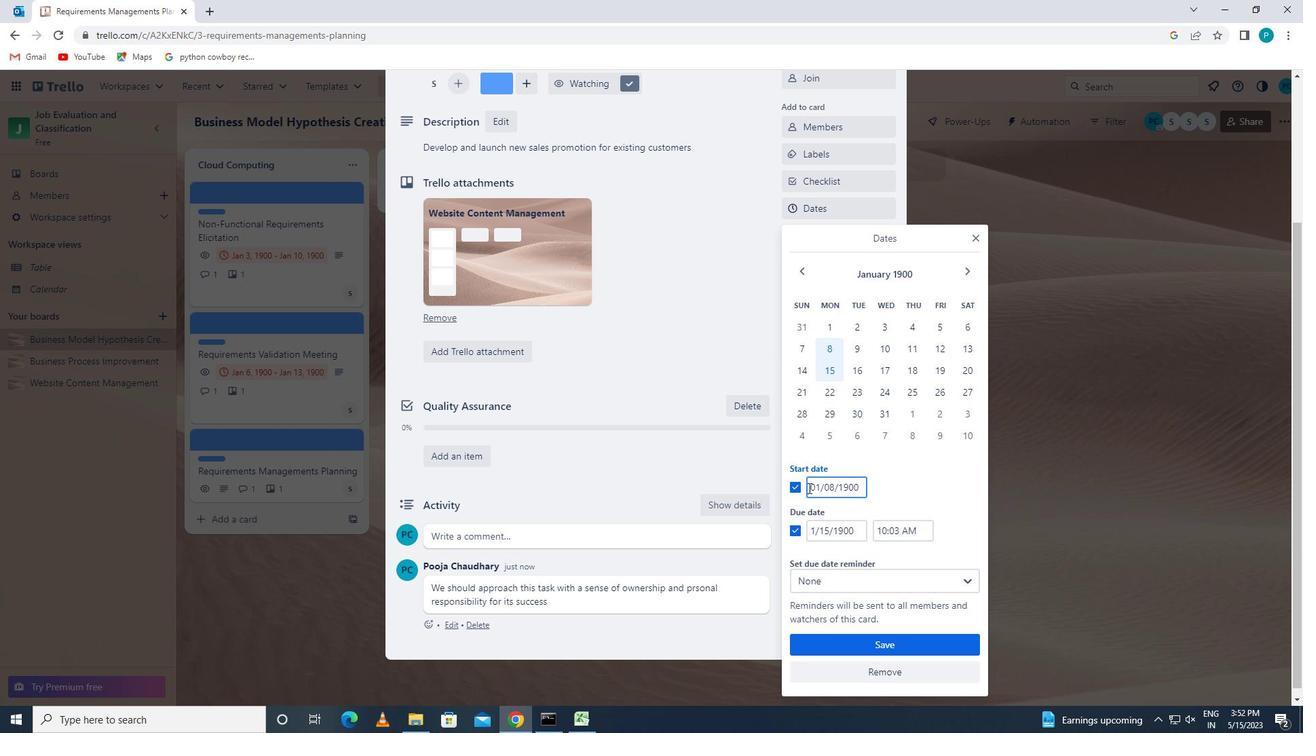 
Action: Mouse pressed left at (808, 490)
Screenshot: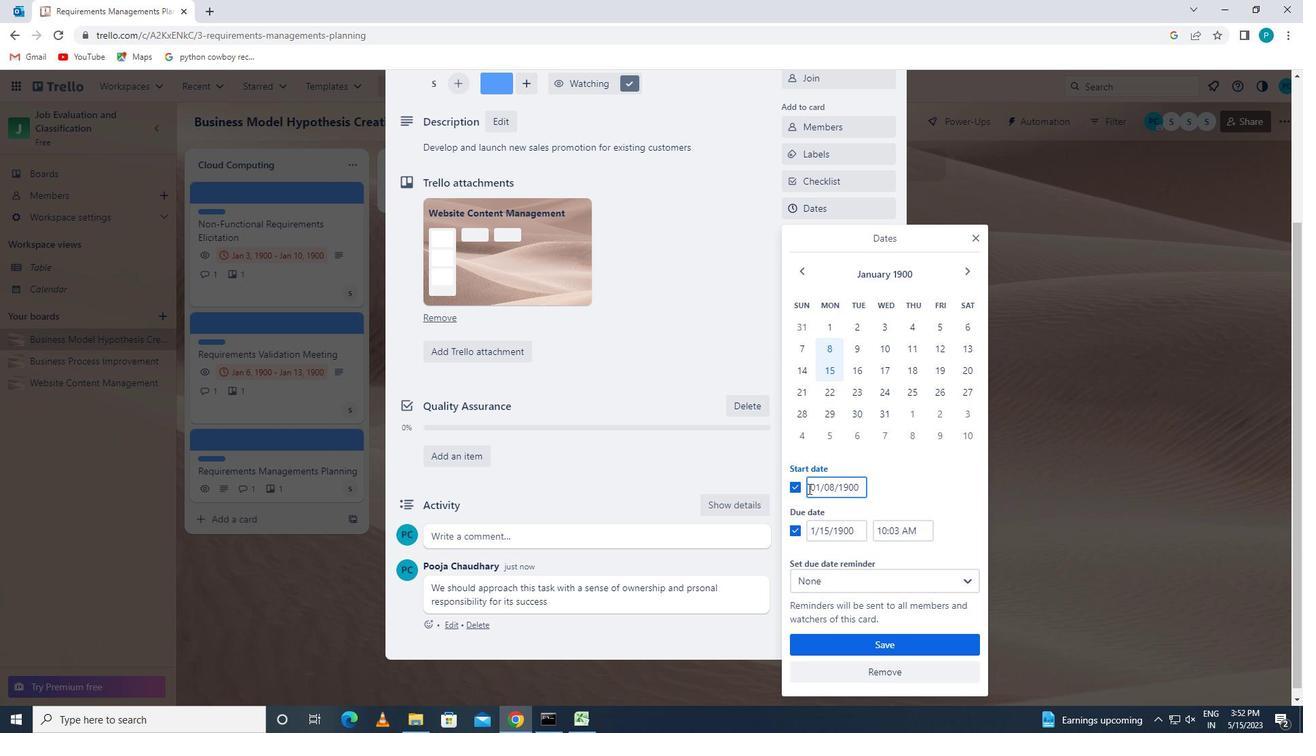 
Action: Mouse moved to (886, 491)
Screenshot: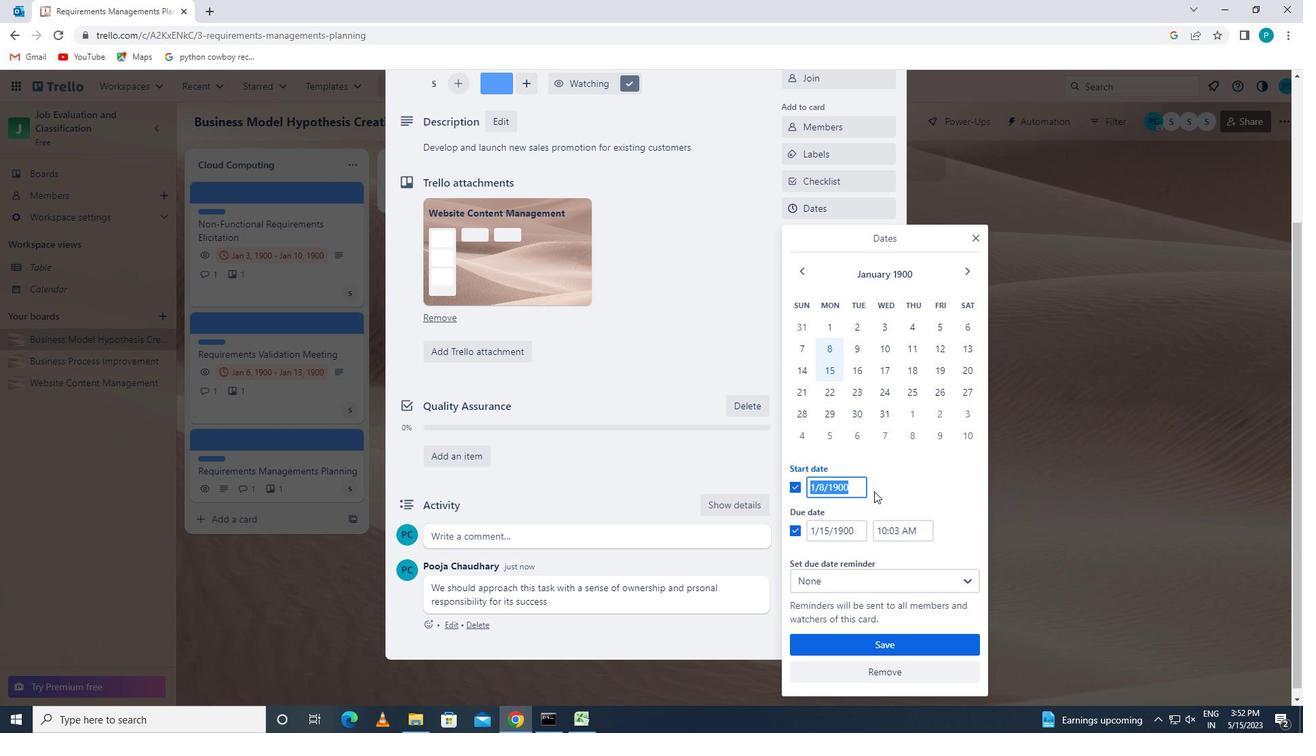 
Action: Key pressed 1/9/1900
Screenshot: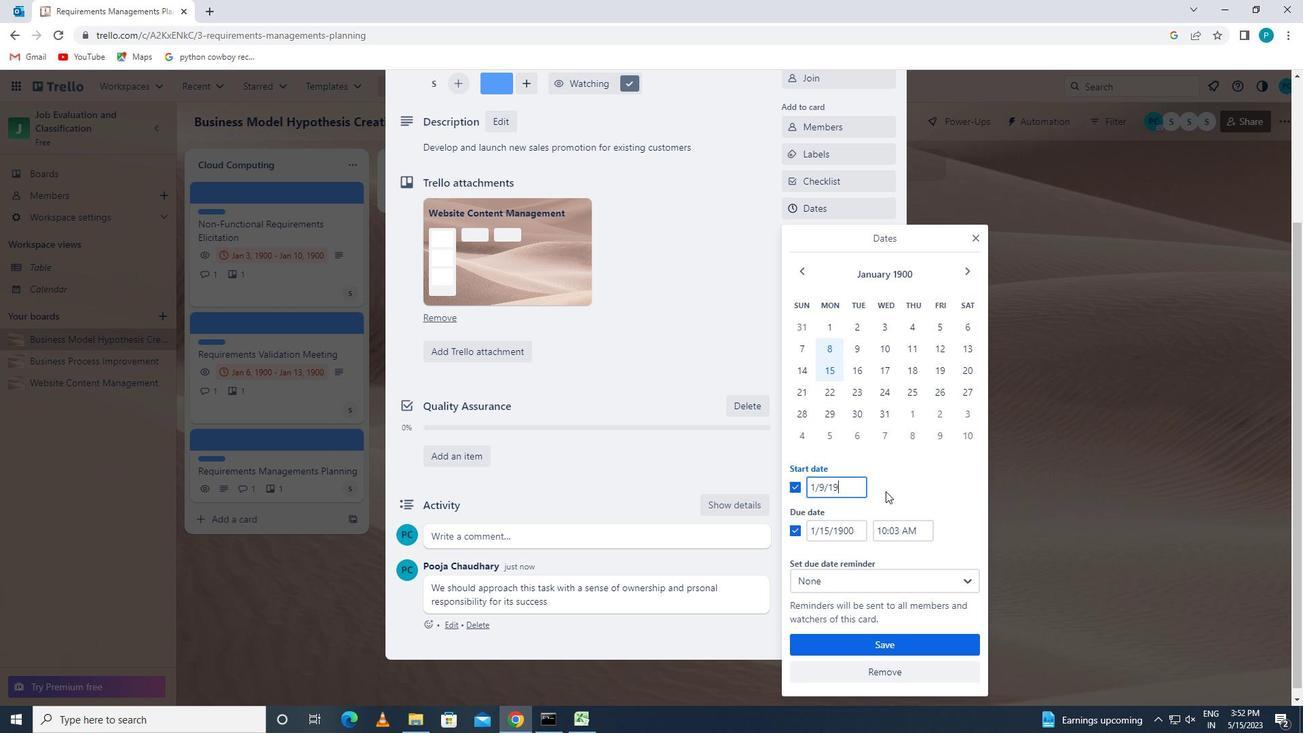 
Action: Mouse moved to (853, 539)
Screenshot: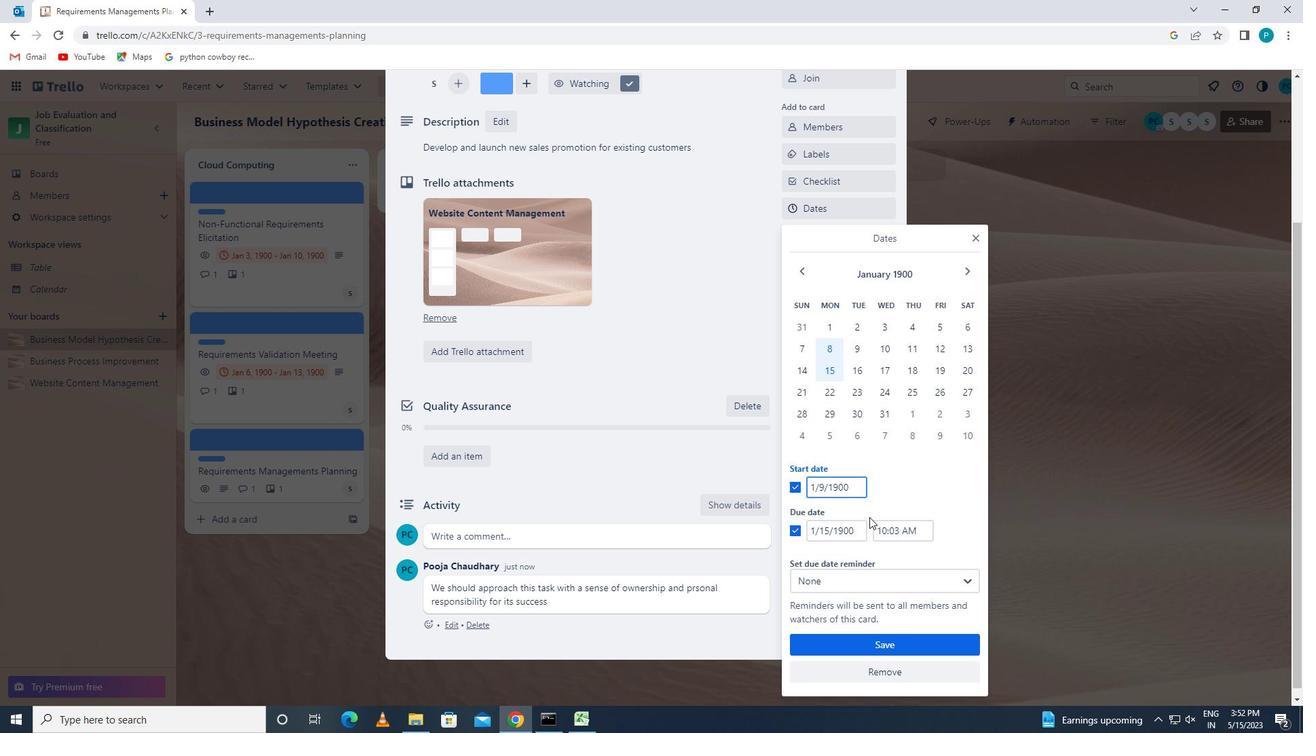 
Action: Mouse pressed left at (853, 539)
Screenshot: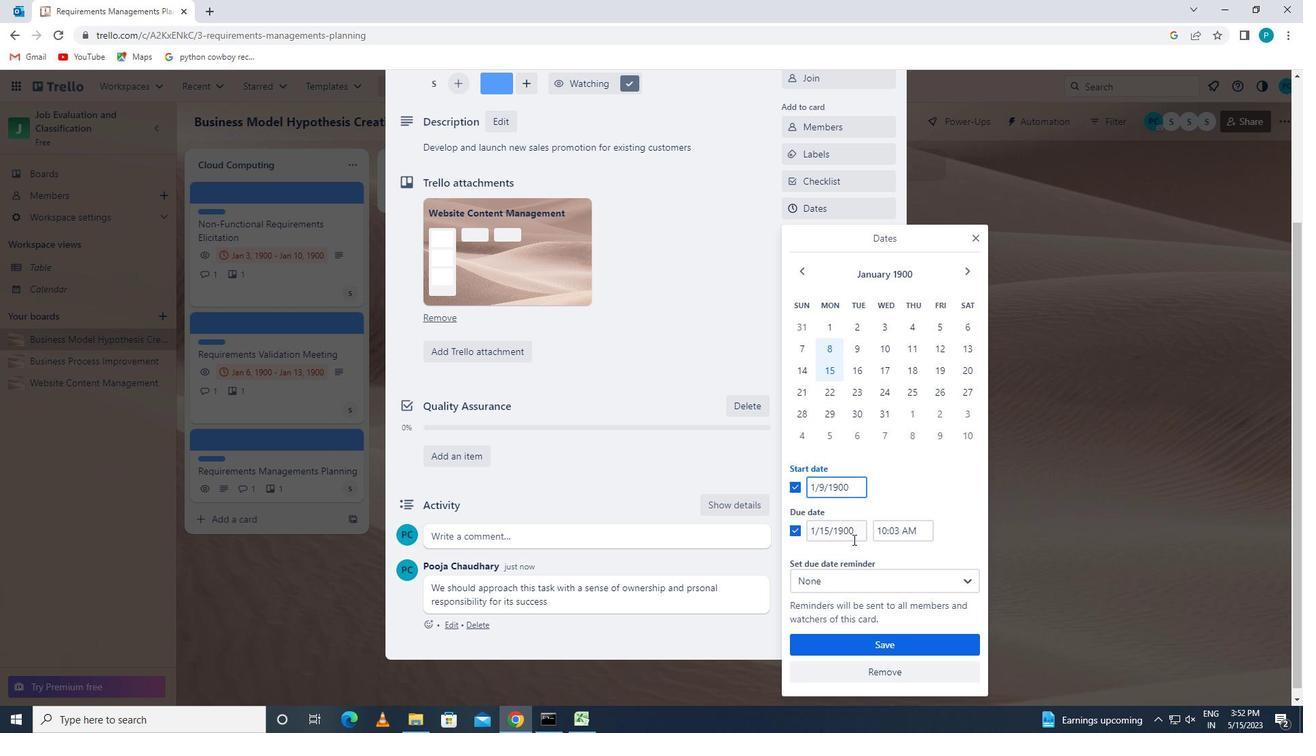 
Action: Mouse moved to (795, 529)
Screenshot: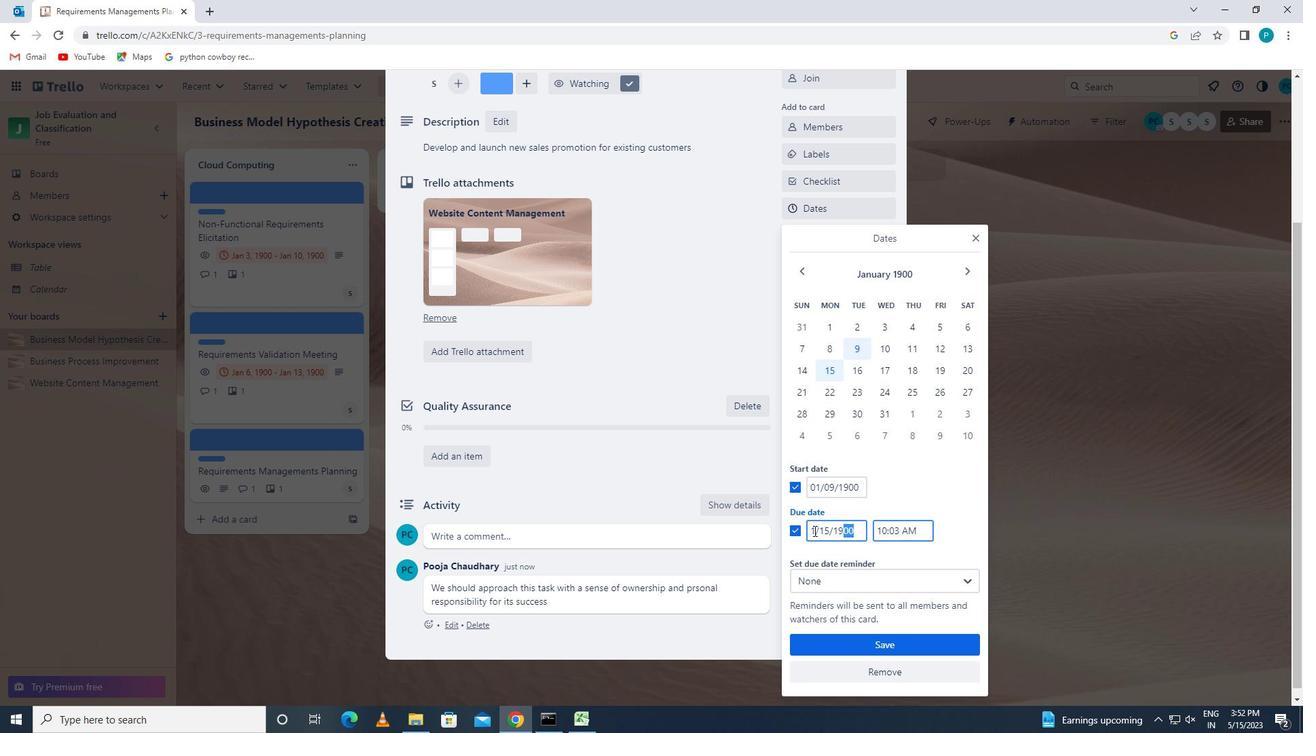 
Action: Key pressed 1/16/1900
Screenshot: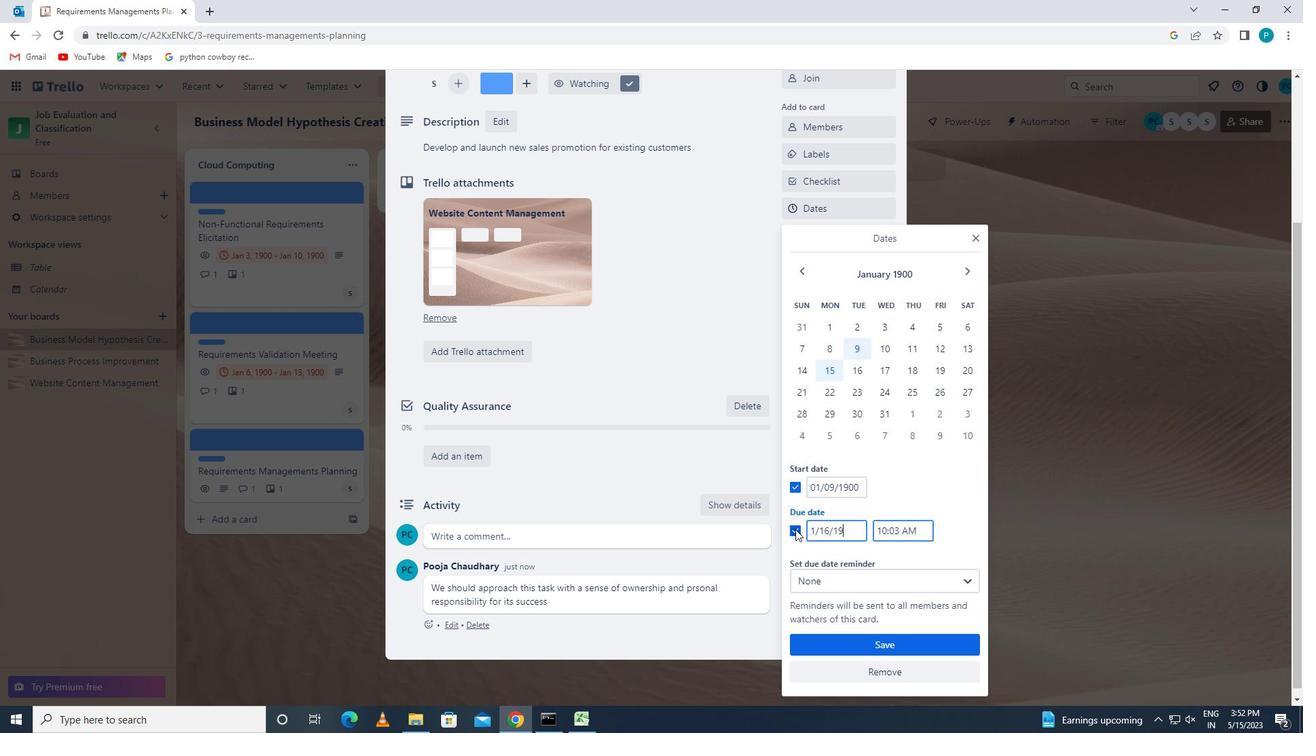 
Action: Mouse moved to (843, 650)
Screenshot: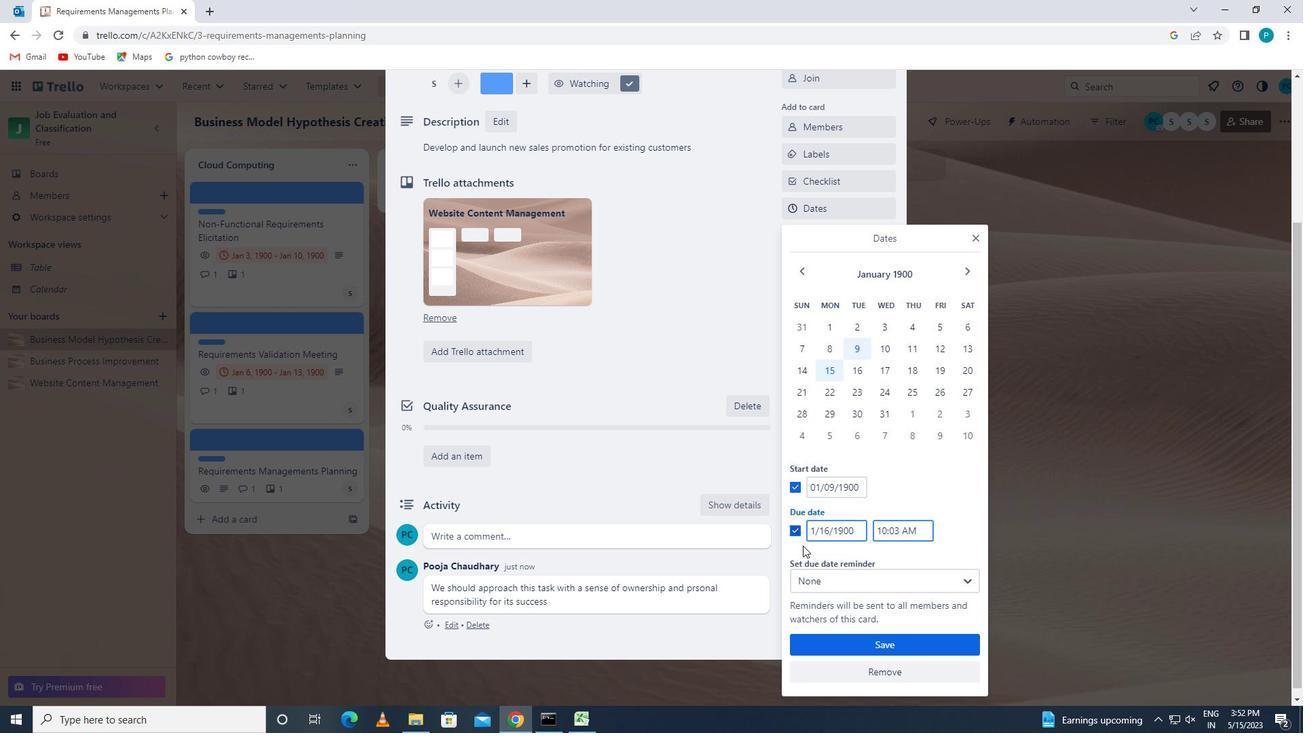 
Action: Mouse pressed left at (843, 650)
Screenshot: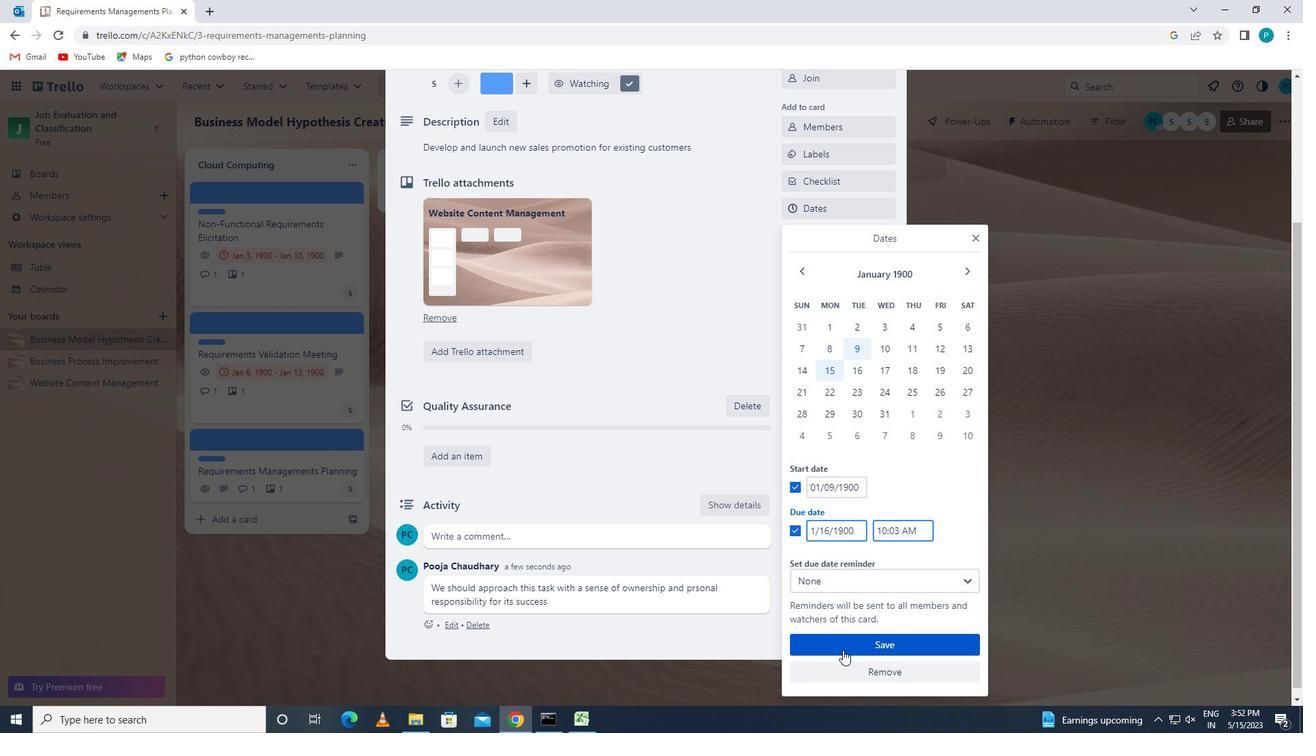 
Action: Mouse scrolled (843, 651) with delta (0, 0)
Screenshot: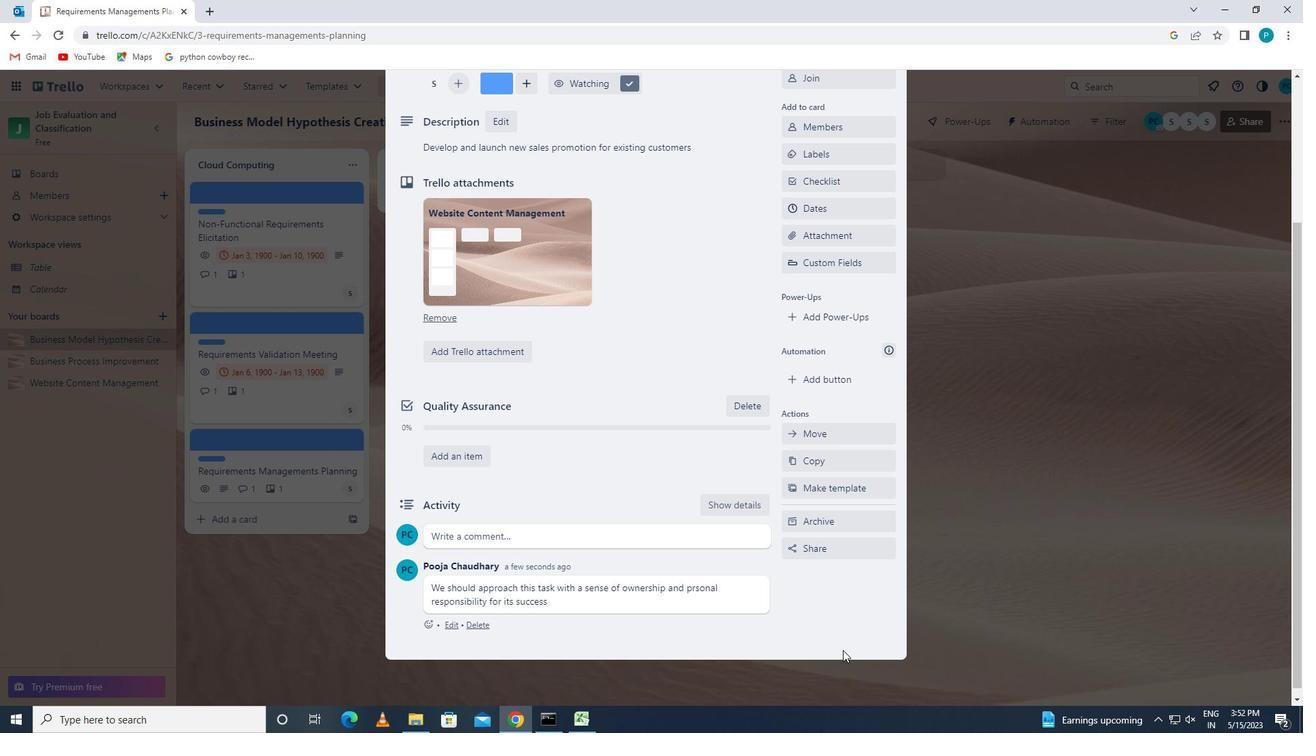 
Action: Mouse scrolled (843, 651) with delta (0, 0)
Screenshot: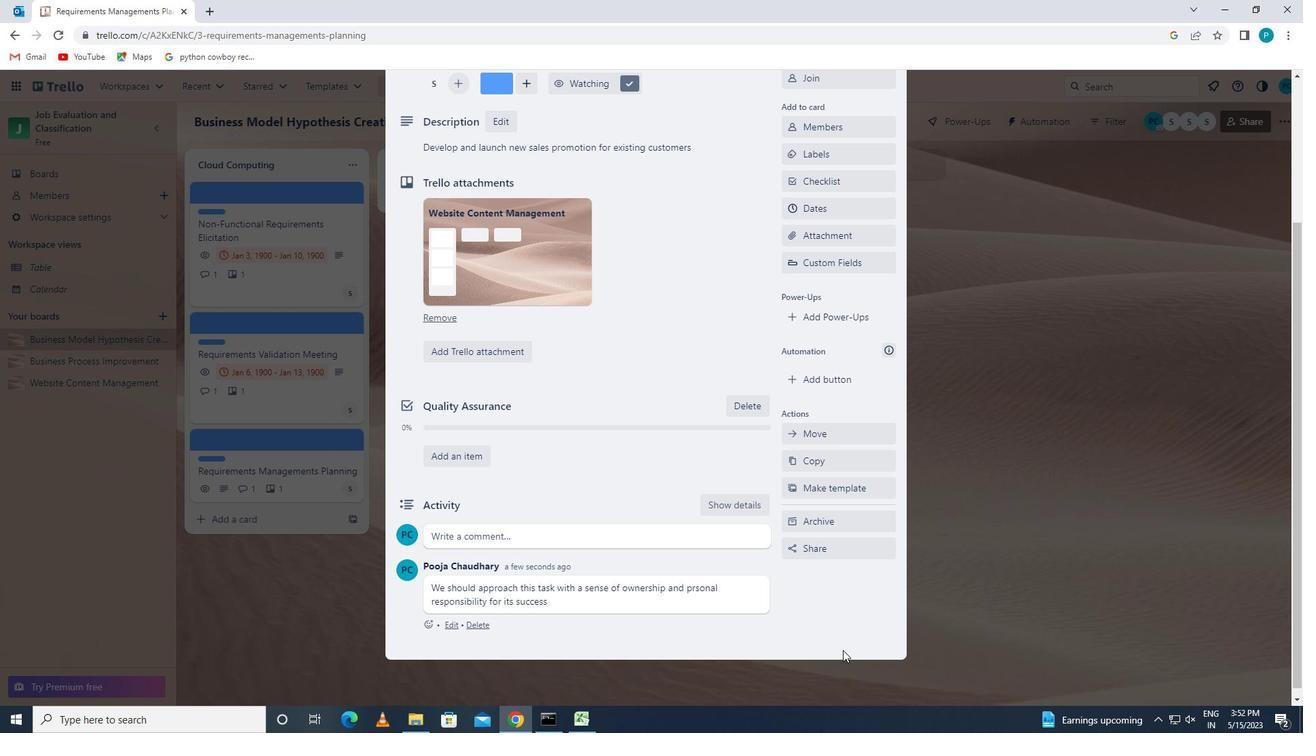 
Action: Mouse scrolled (843, 651) with delta (0, 0)
Screenshot: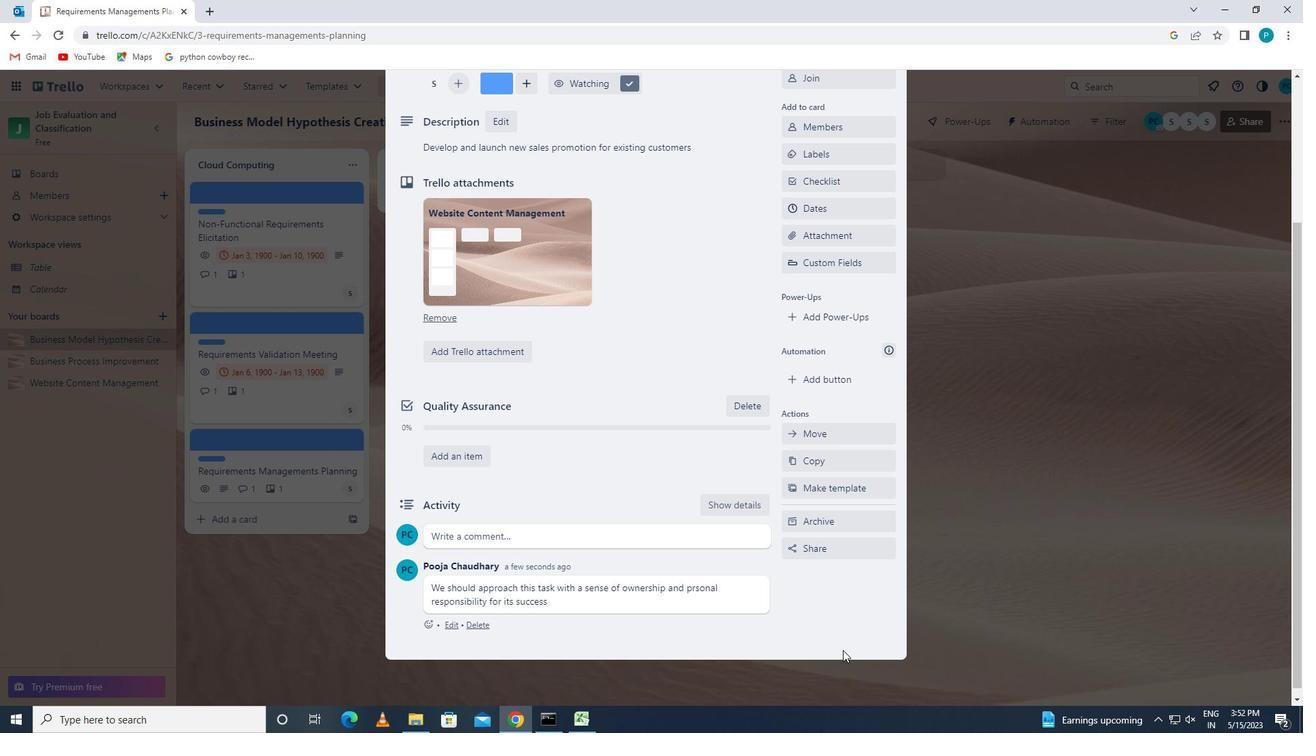 
